 Task: Find connections with filter location Bernau bei Berlin with filter topic #Hiringandpromotionwith filter profile language English with filter current company R1 RCM with filter school Dr. B. R. Ambedkar University, Agra with filter industry Higher Education with filter service category DUI Law with filter keywords title Nurse Practitioner
Action: Mouse moved to (611, 76)
Screenshot: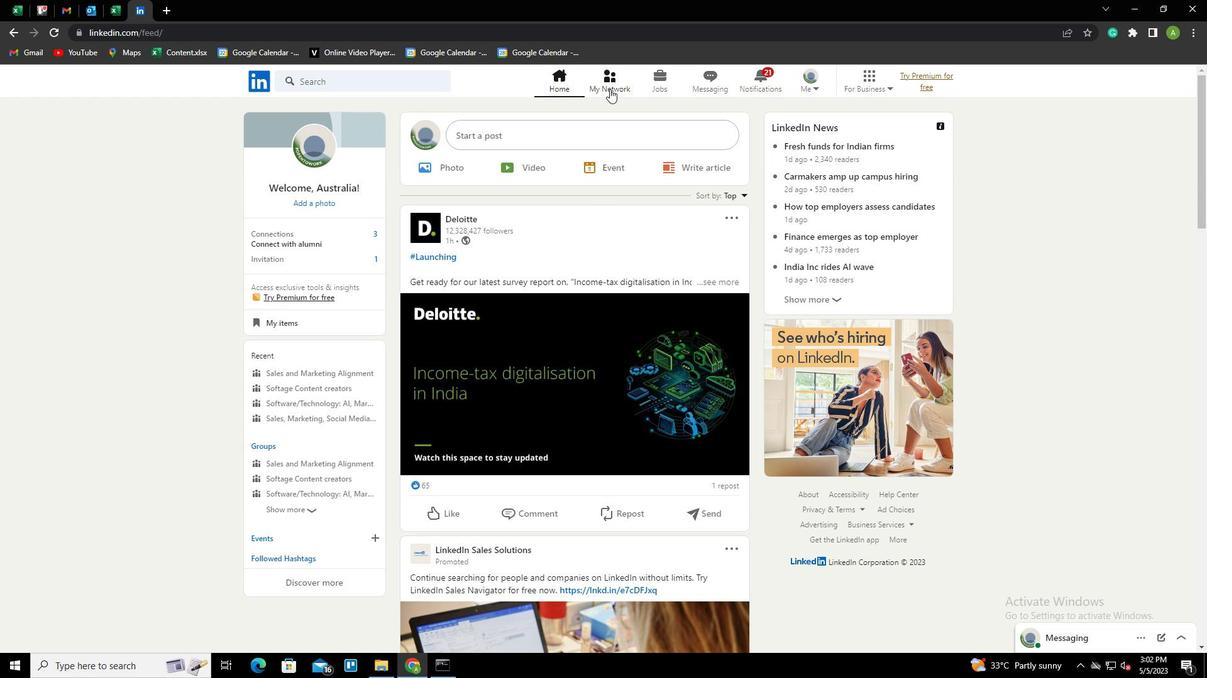 
Action: Mouse pressed left at (611, 76)
Screenshot: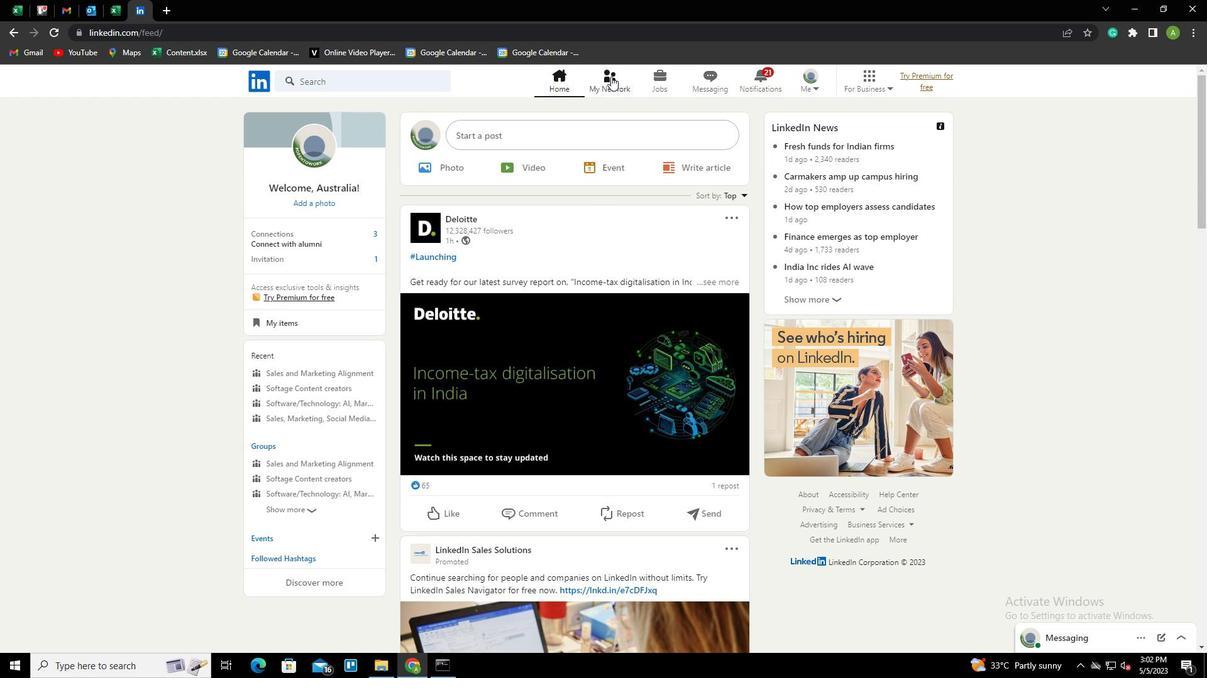 
Action: Mouse moved to (318, 145)
Screenshot: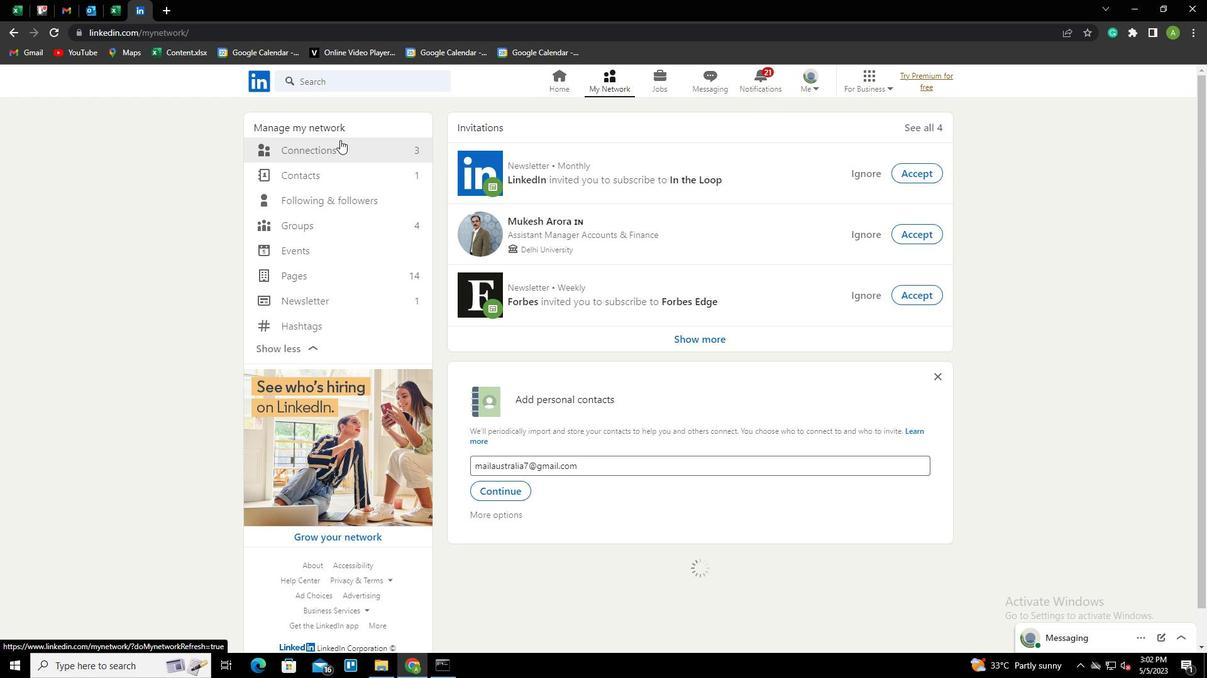 
Action: Mouse pressed left at (318, 145)
Screenshot: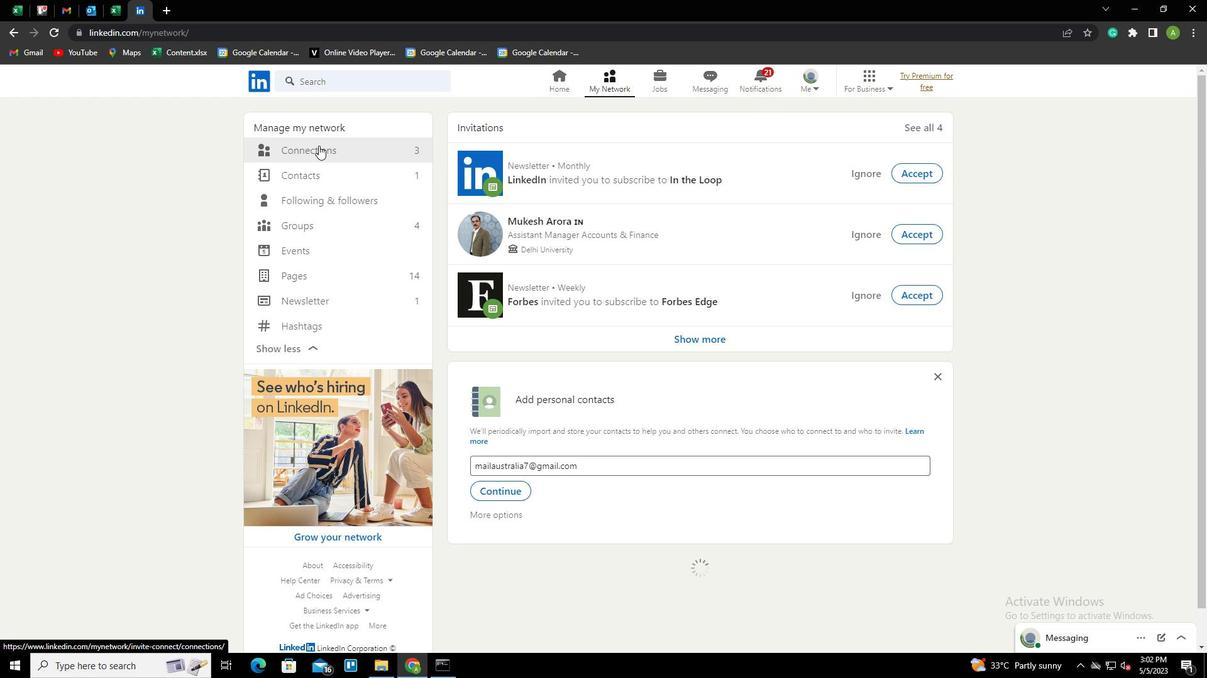 
Action: Mouse moved to (702, 149)
Screenshot: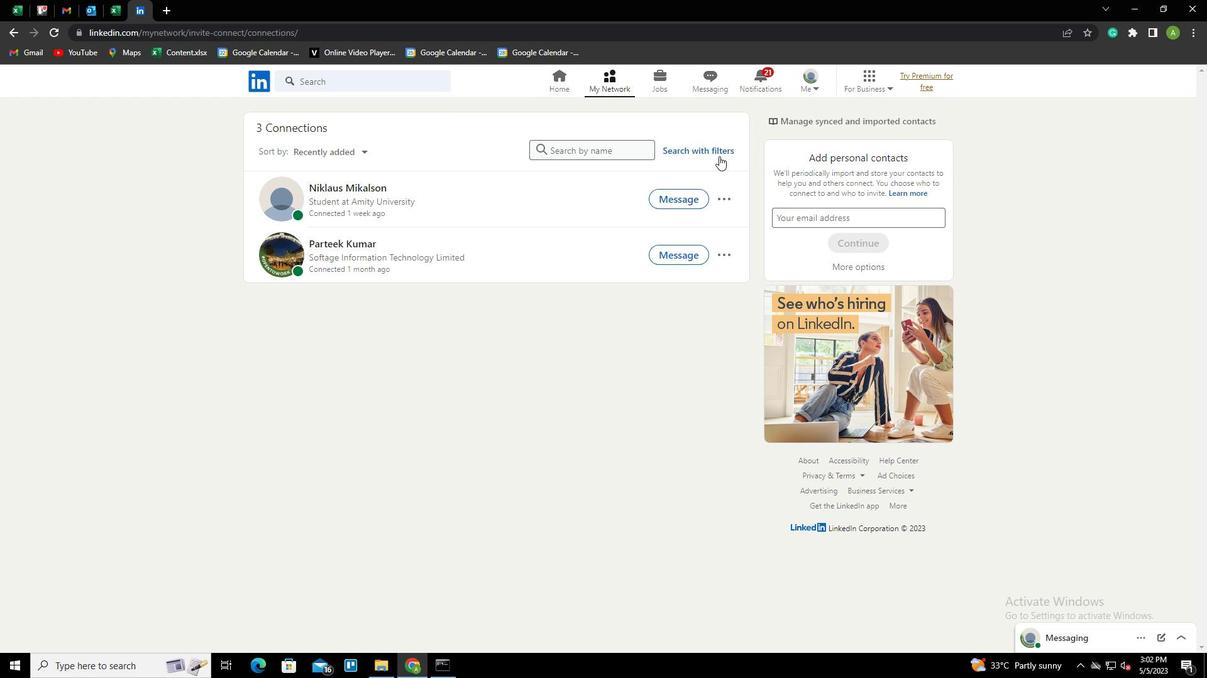 
Action: Mouse pressed left at (702, 149)
Screenshot: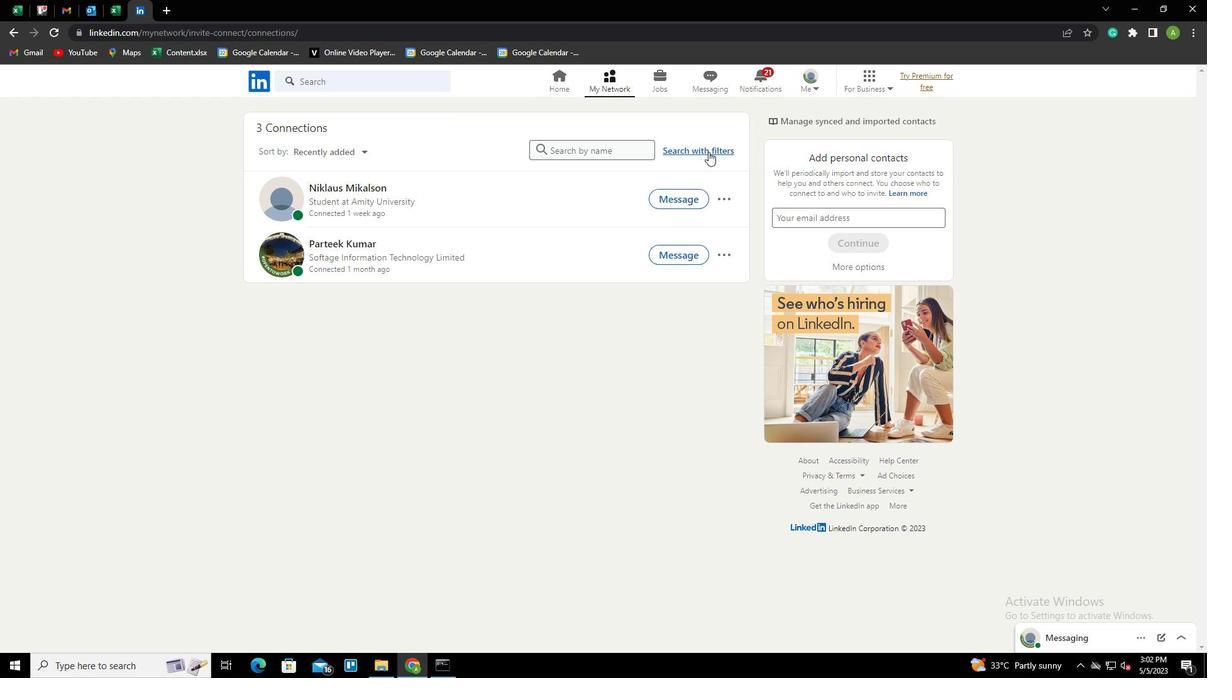 
Action: Mouse moved to (635, 116)
Screenshot: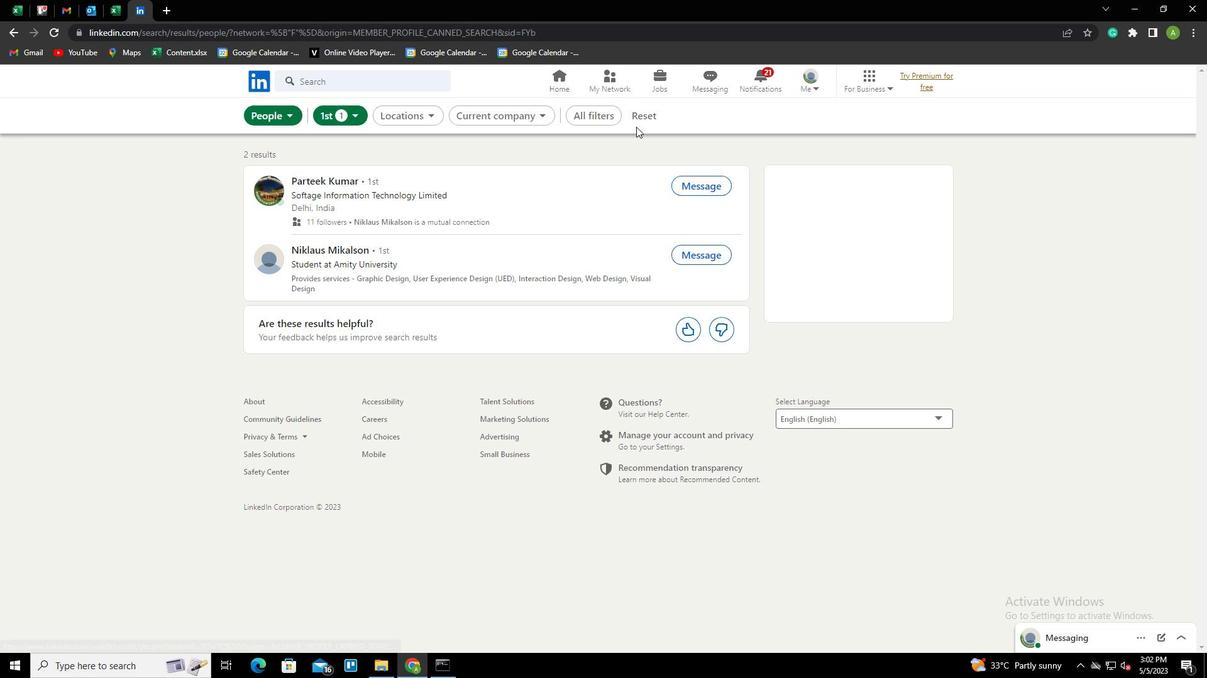 
Action: Mouse pressed left at (635, 116)
Screenshot: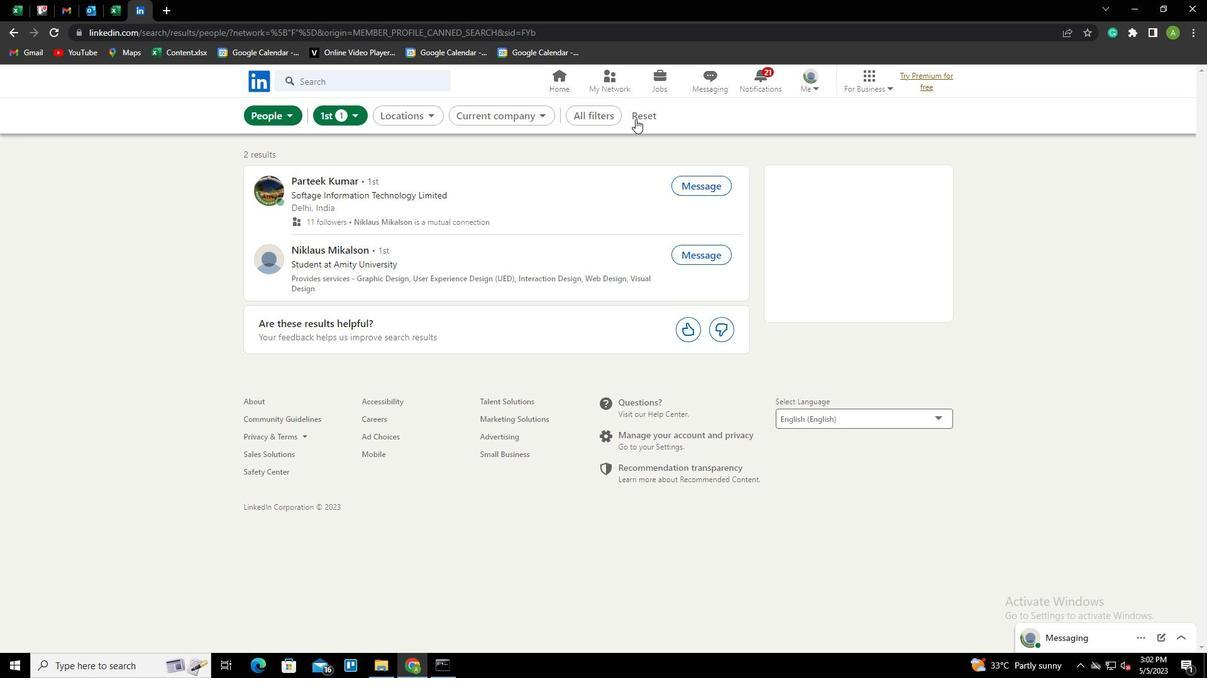 
Action: Mouse moved to (616, 118)
Screenshot: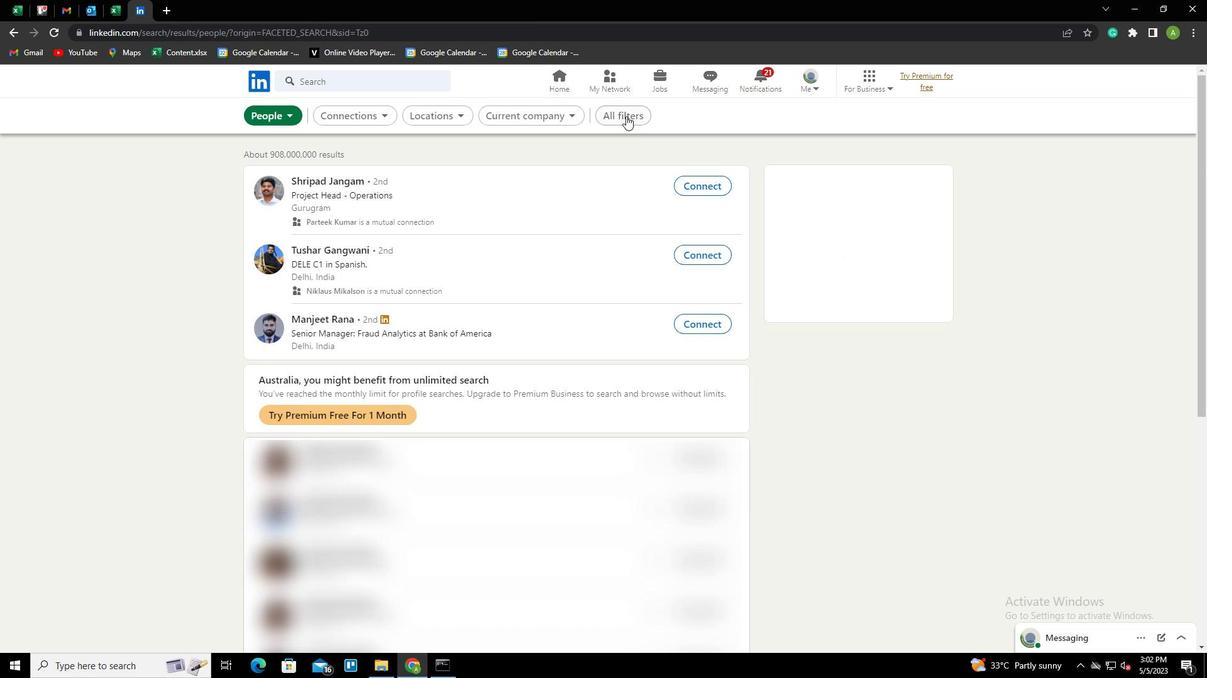 
Action: Mouse pressed left at (616, 118)
Screenshot: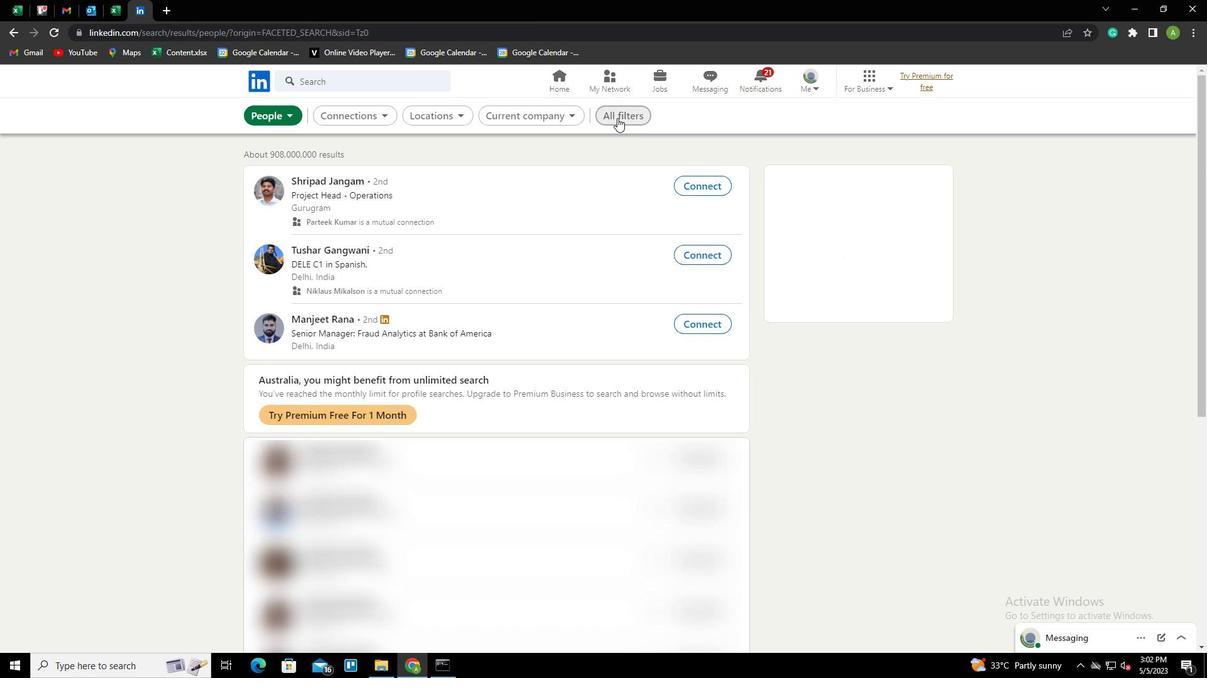 
Action: Mouse moved to (1007, 380)
Screenshot: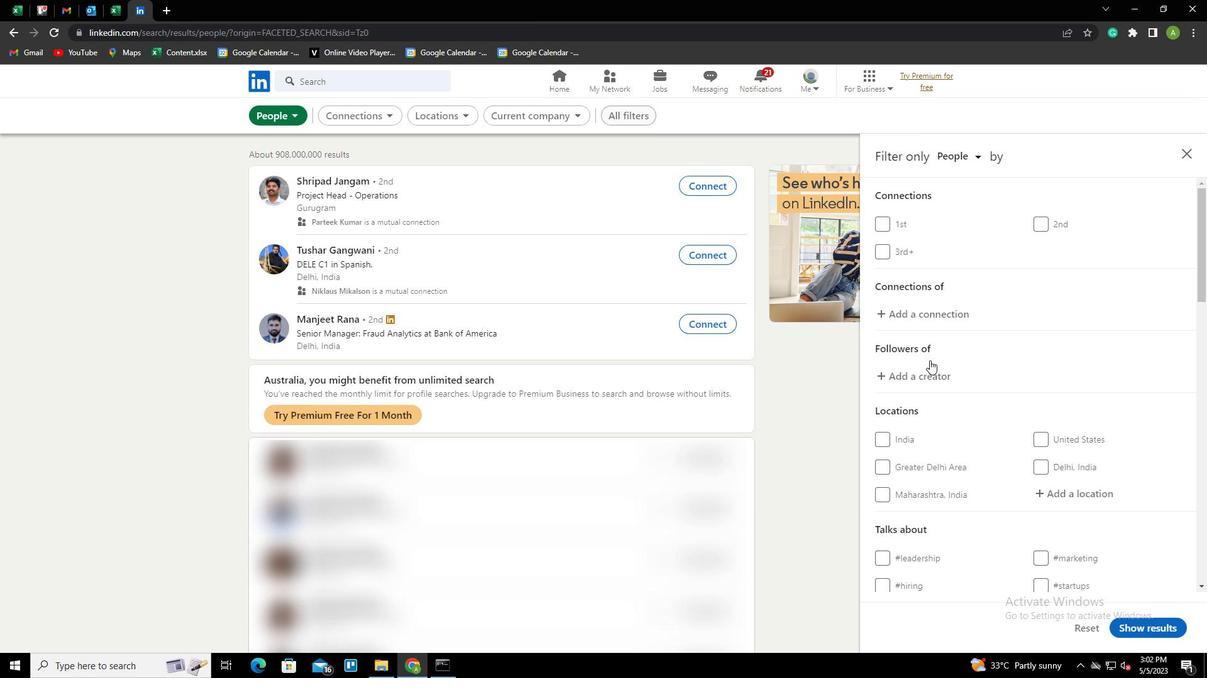 
Action: Mouse scrolled (1007, 380) with delta (0, 0)
Screenshot: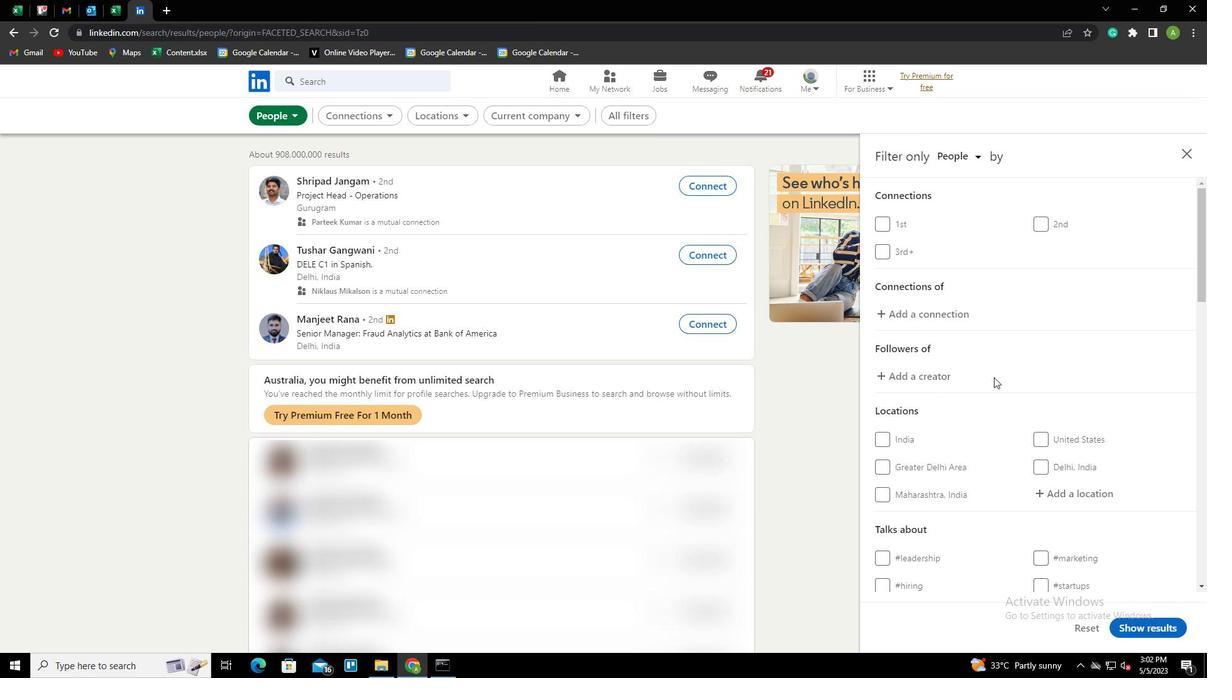 
Action: Mouse scrolled (1007, 380) with delta (0, 0)
Screenshot: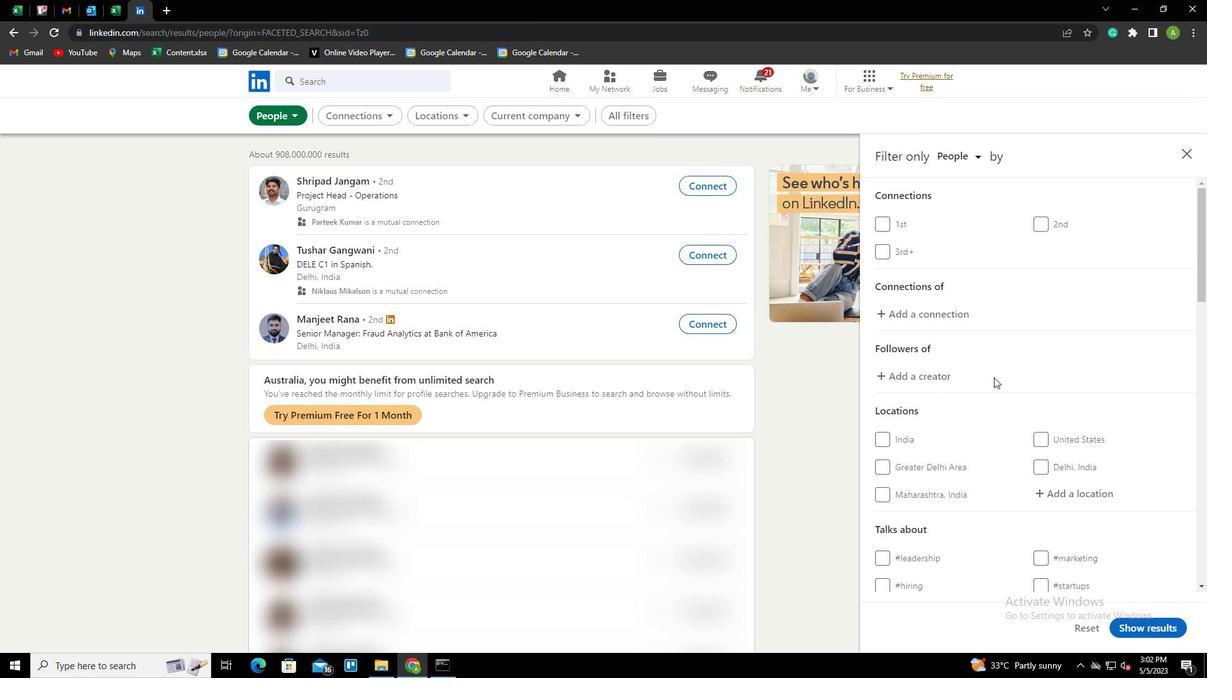 
Action: Mouse moved to (1046, 368)
Screenshot: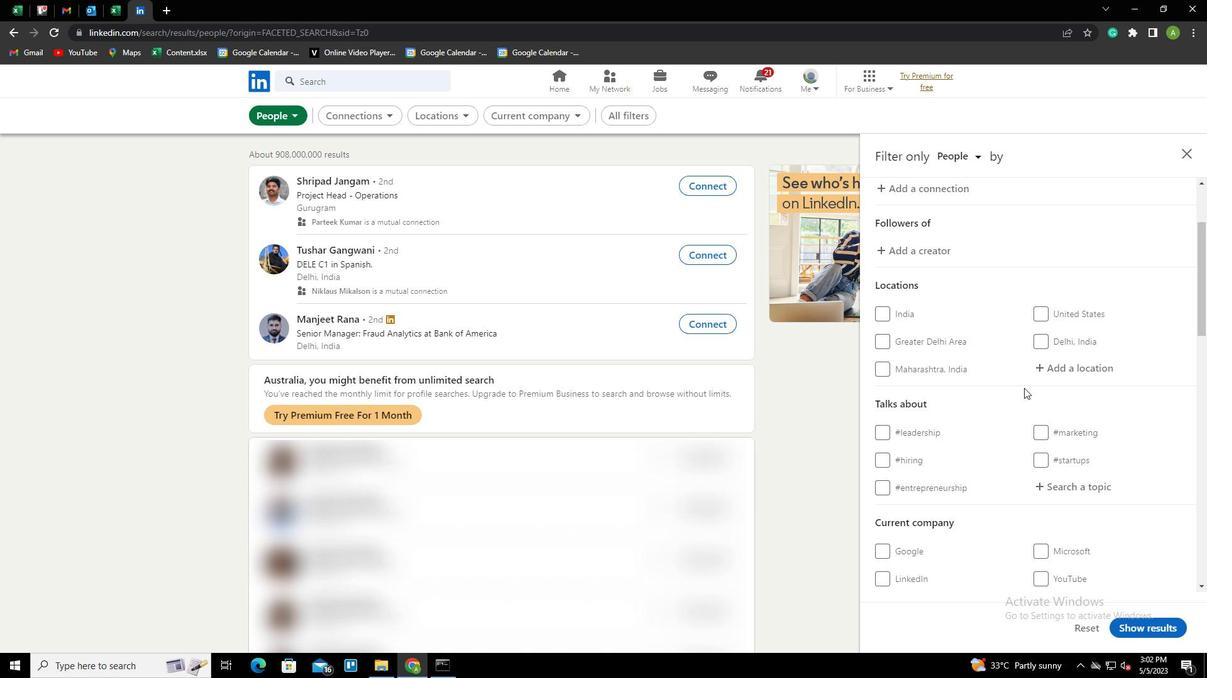 
Action: Mouse pressed left at (1046, 368)
Screenshot: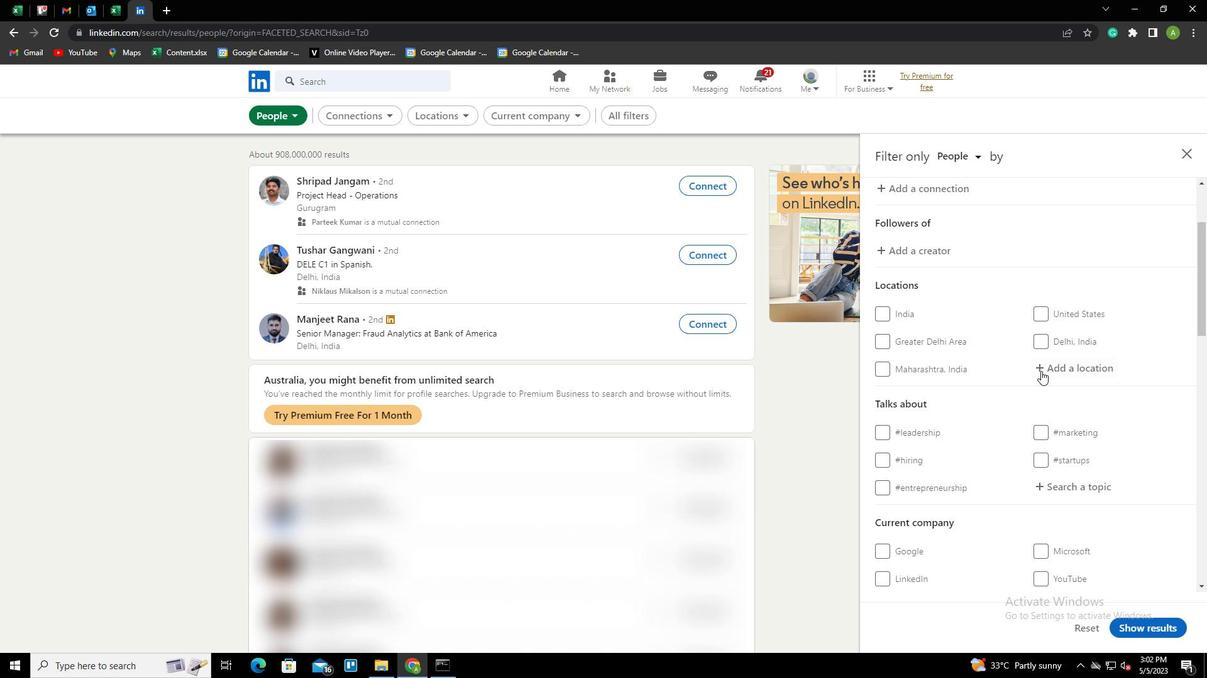 
Action: Key pressed <Key.shift>BERNAU<Key.down><Key.enter>
Screenshot: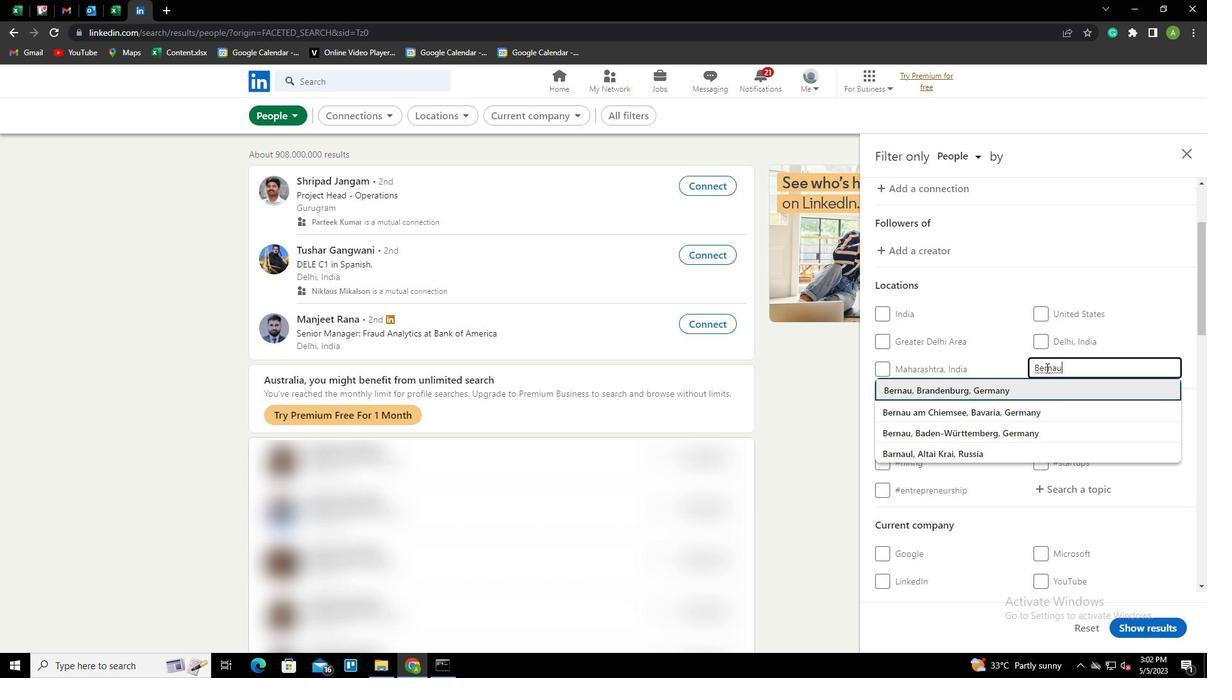 
Action: Mouse scrolled (1046, 367) with delta (0, 0)
Screenshot: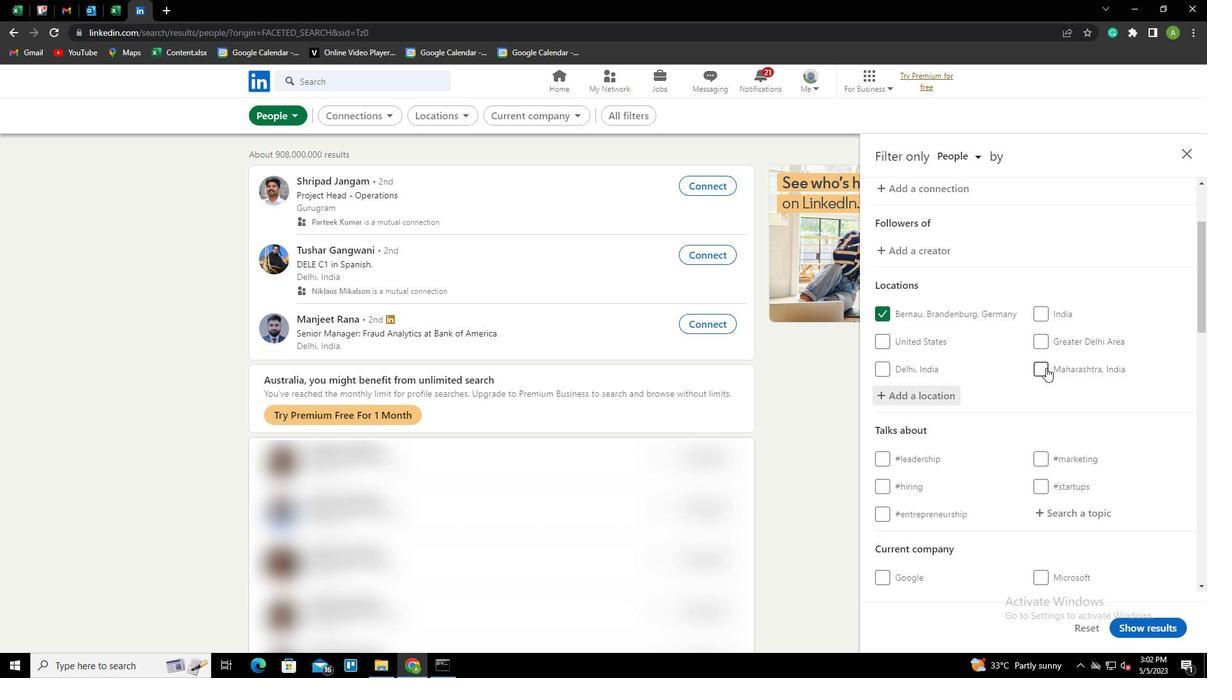 
Action: Mouse scrolled (1046, 367) with delta (0, 0)
Screenshot: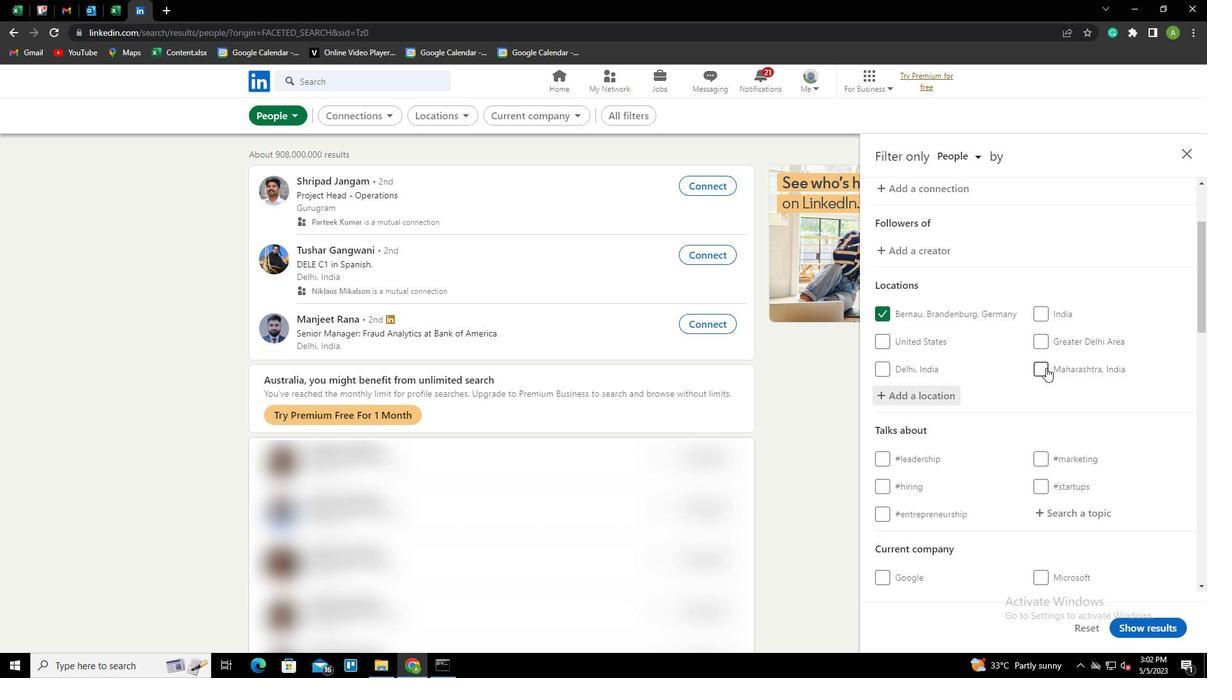 
Action: Mouse moved to (1057, 386)
Screenshot: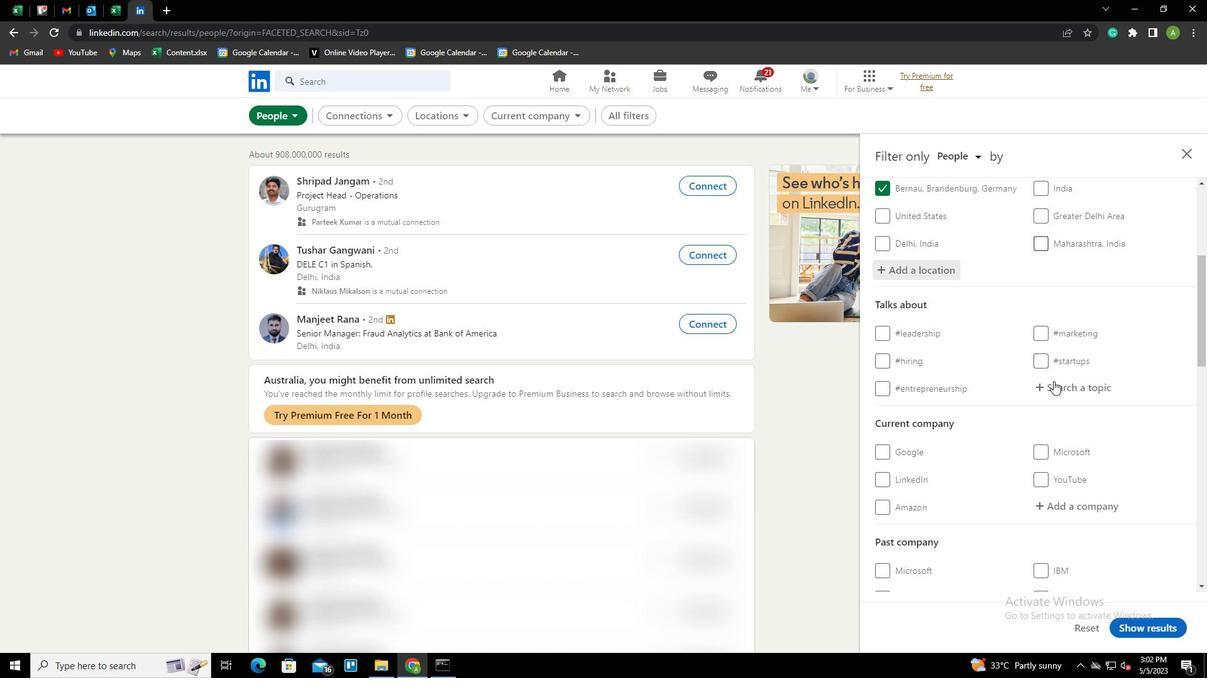 
Action: Mouse pressed left at (1057, 386)
Screenshot: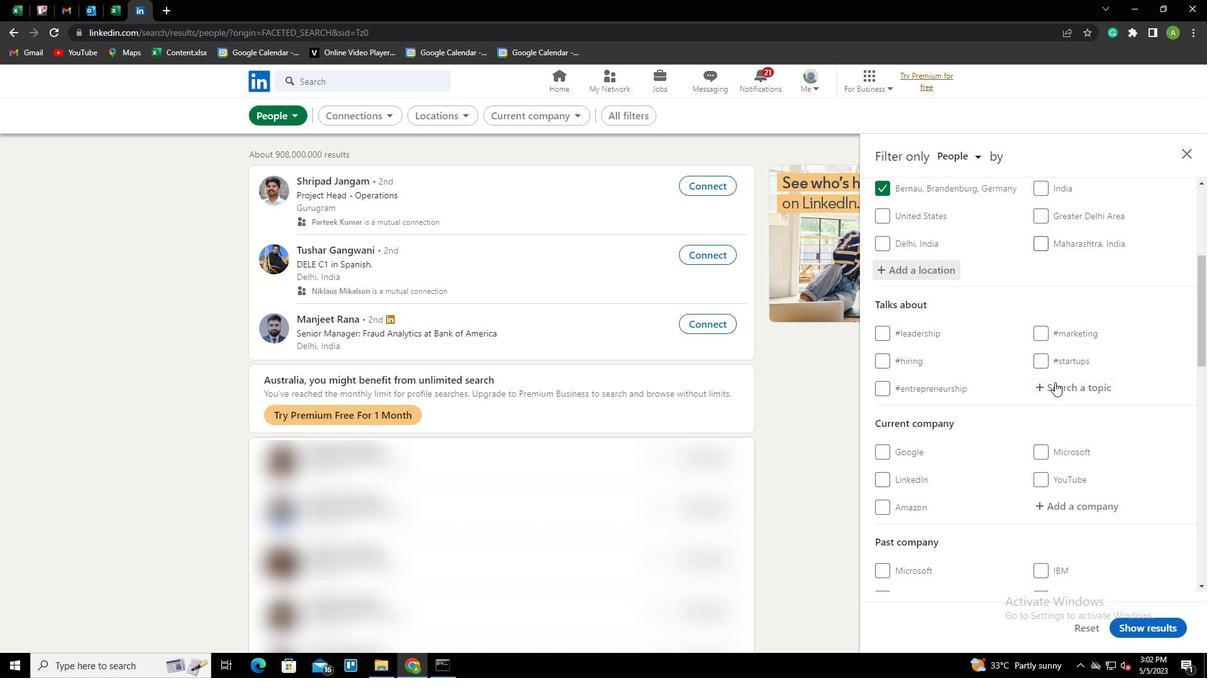 
Action: Key pressed HIRINGANDPROMOTION<Key.down><Key.enter>
Screenshot: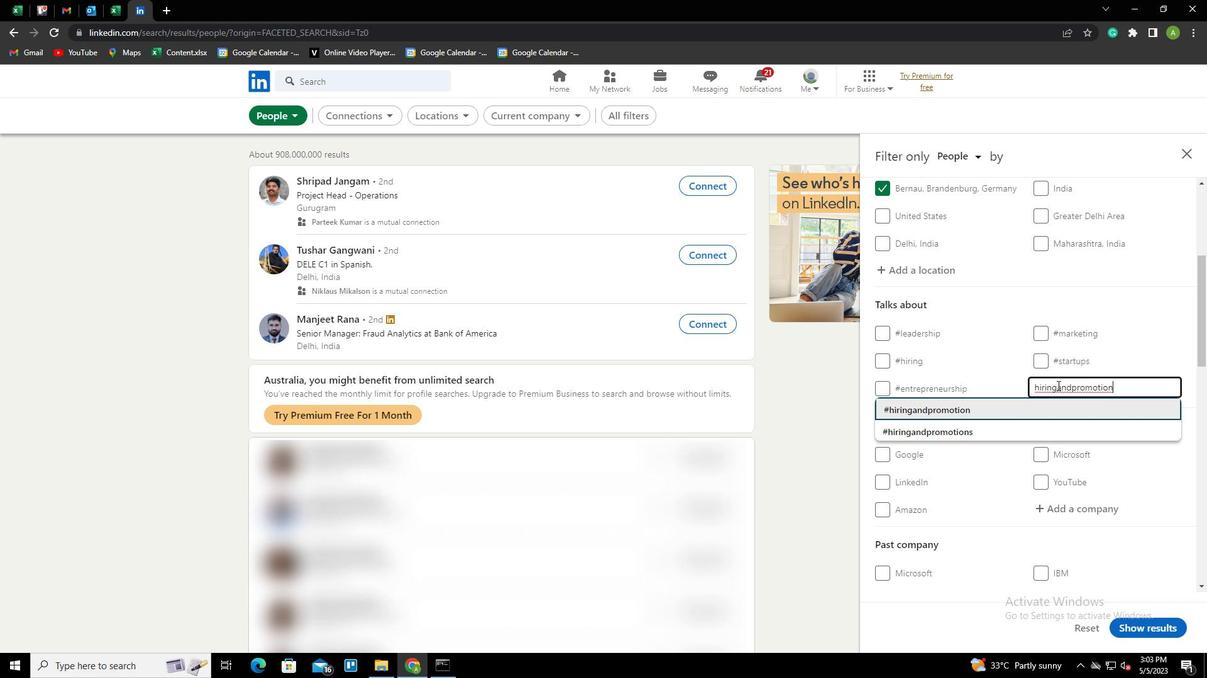 
Action: Mouse scrolled (1057, 385) with delta (0, 0)
Screenshot: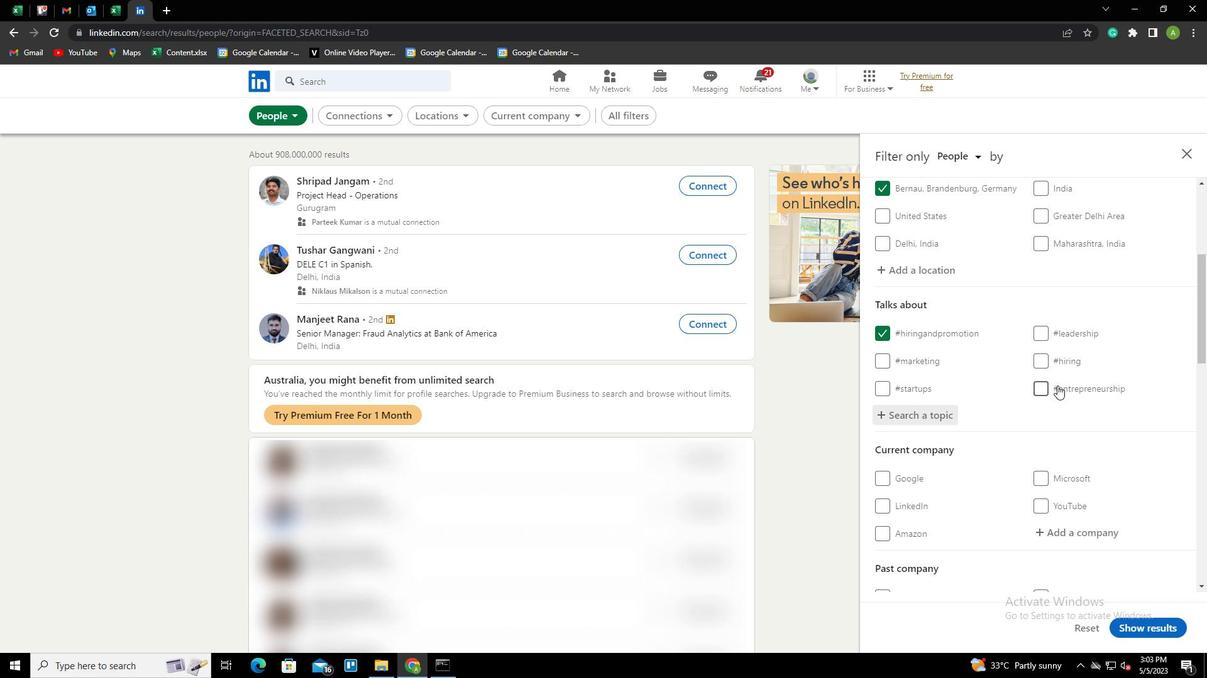 
Action: Mouse scrolled (1057, 385) with delta (0, 0)
Screenshot: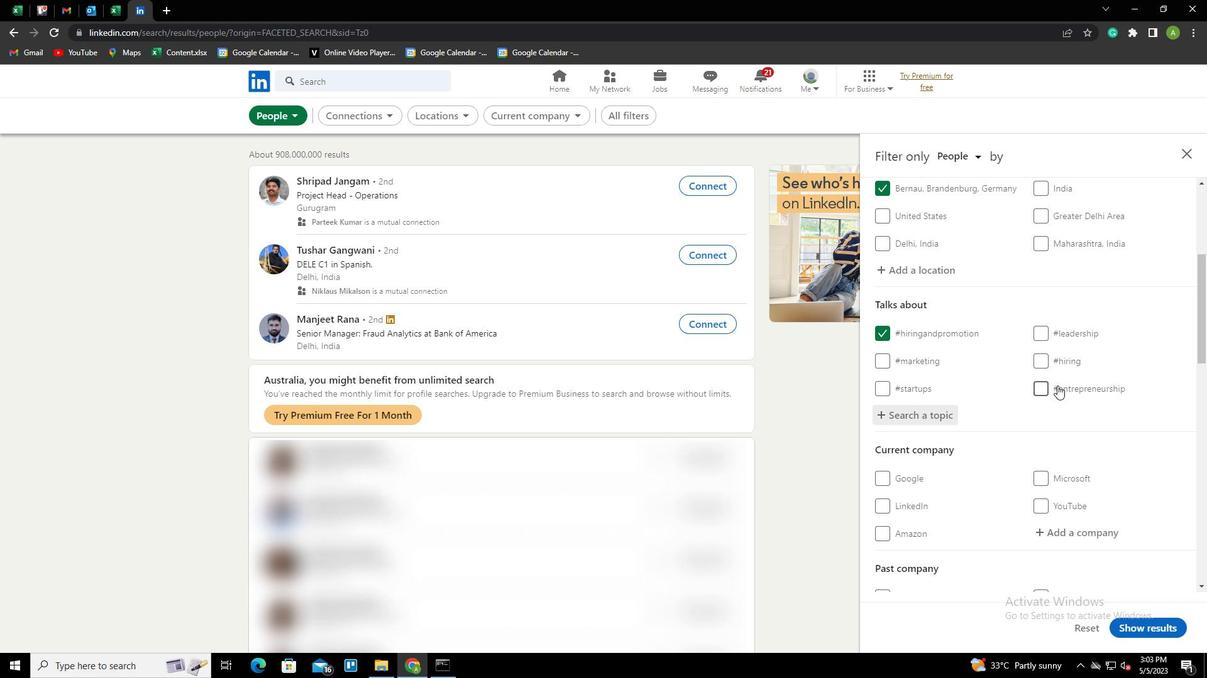 
Action: Mouse scrolled (1057, 385) with delta (0, 0)
Screenshot: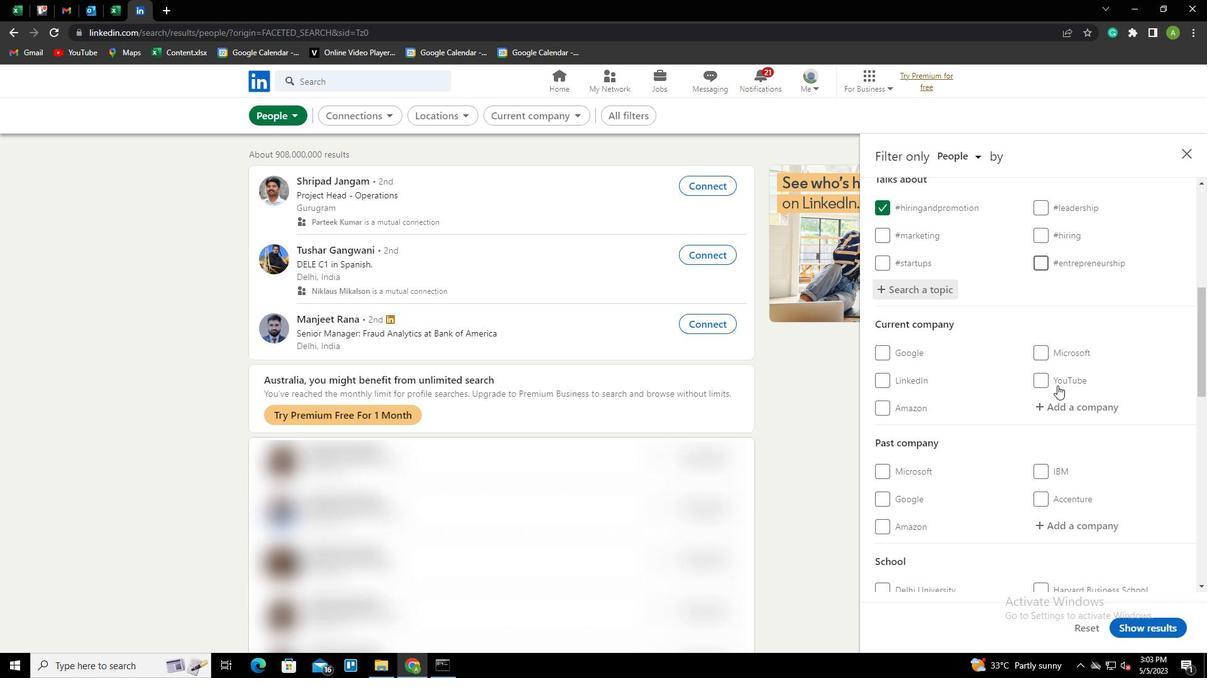 
Action: Mouse scrolled (1057, 385) with delta (0, 0)
Screenshot: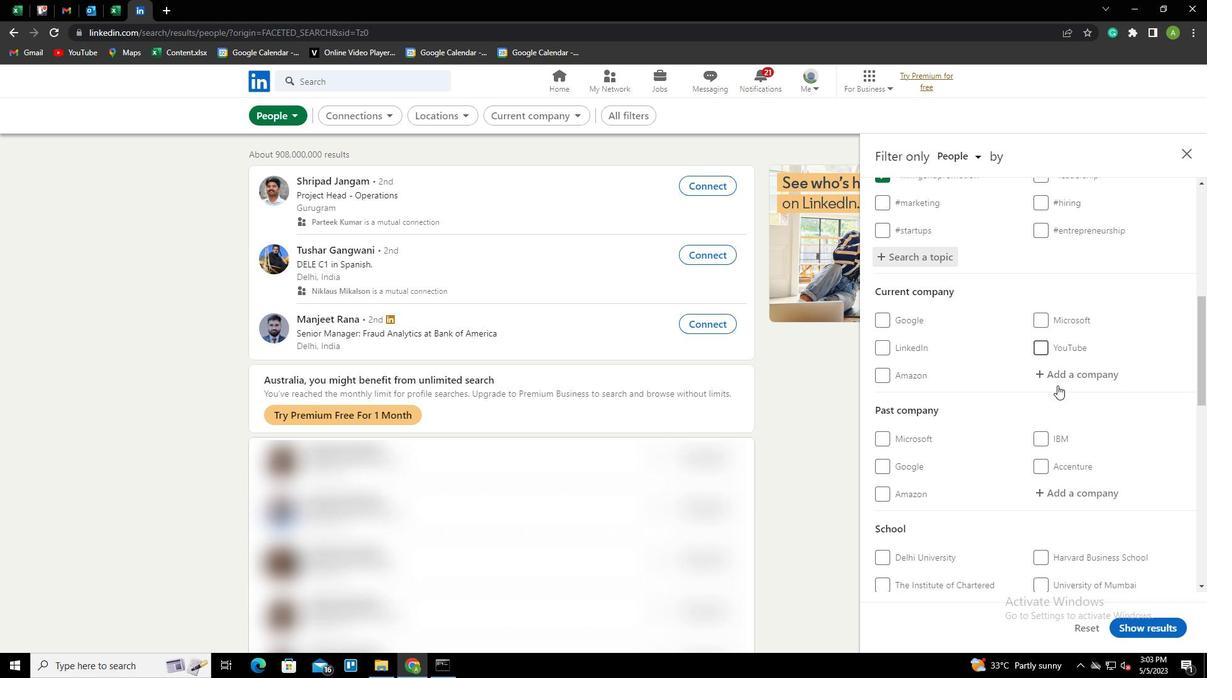 
Action: Mouse scrolled (1057, 385) with delta (0, 0)
Screenshot: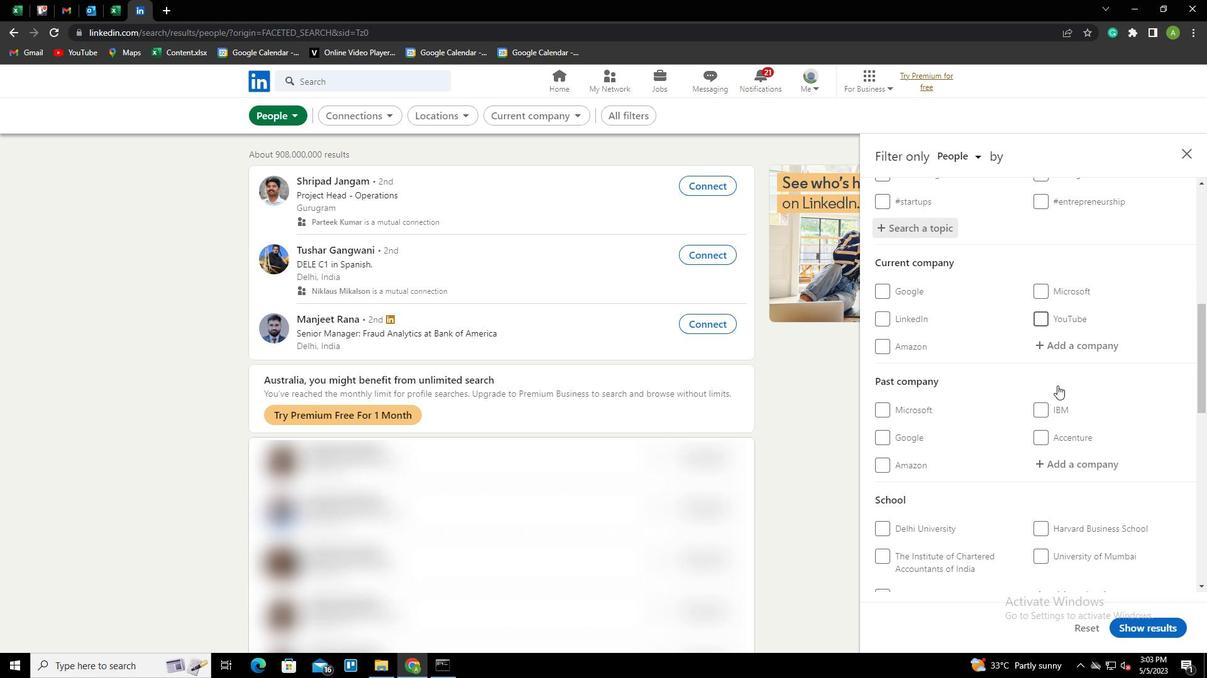 
Action: Mouse scrolled (1057, 385) with delta (0, 0)
Screenshot: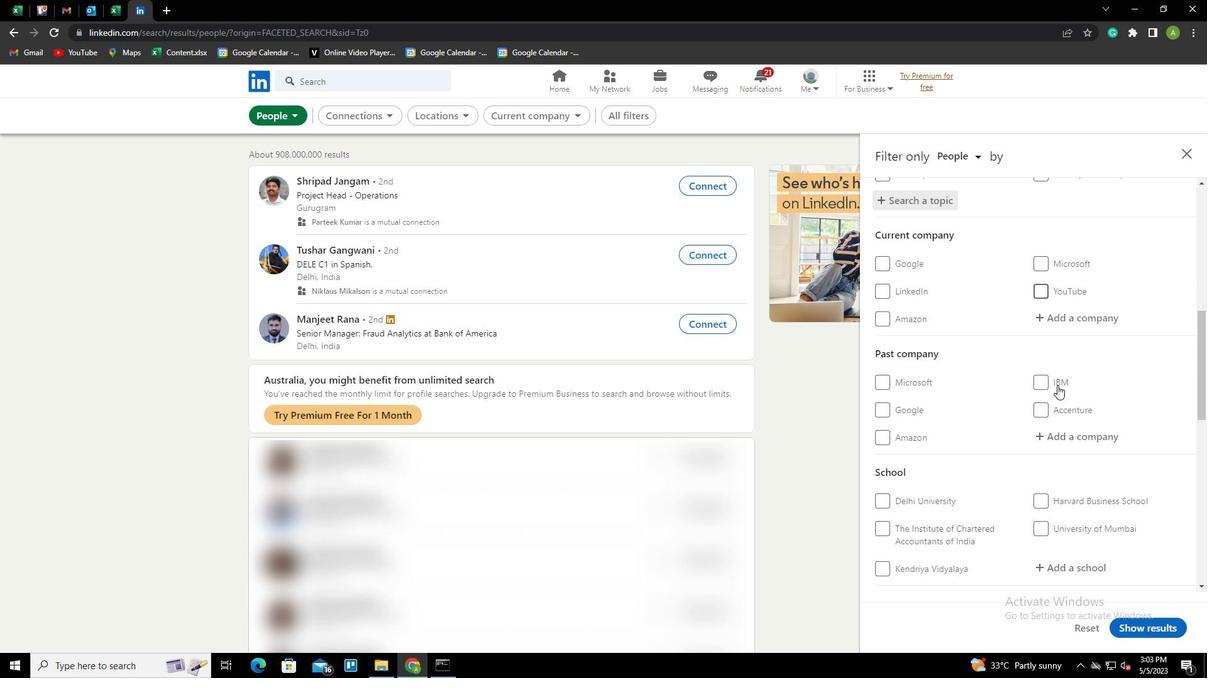 
Action: Mouse scrolled (1057, 385) with delta (0, 0)
Screenshot: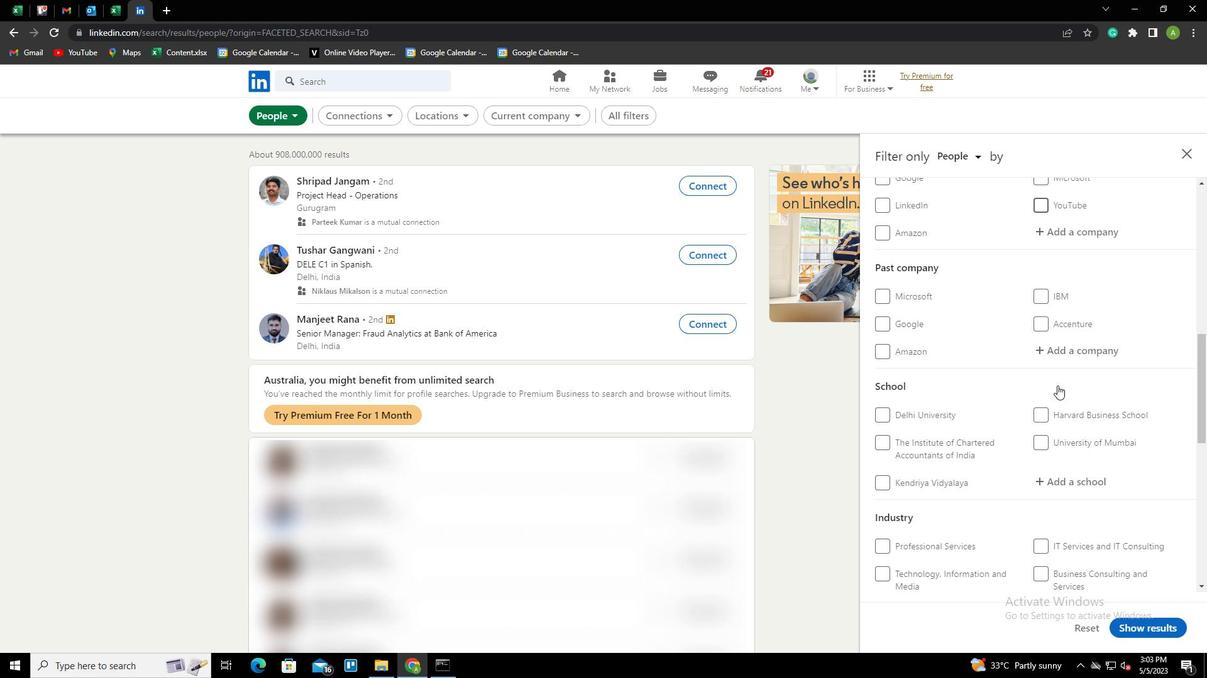
Action: Mouse scrolled (1057, 385) with delta (0, 0)
Screenshot: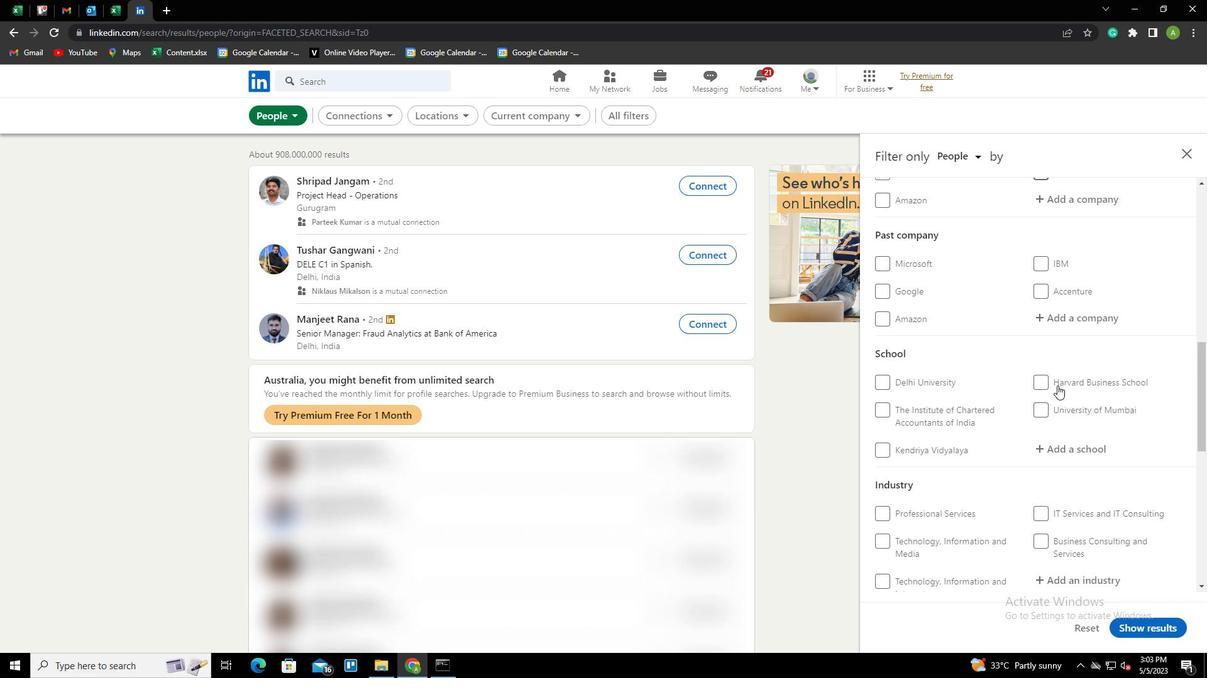 
Action: Mouse scrolled (1057, 385) with delta (0, 0)
Screenshot: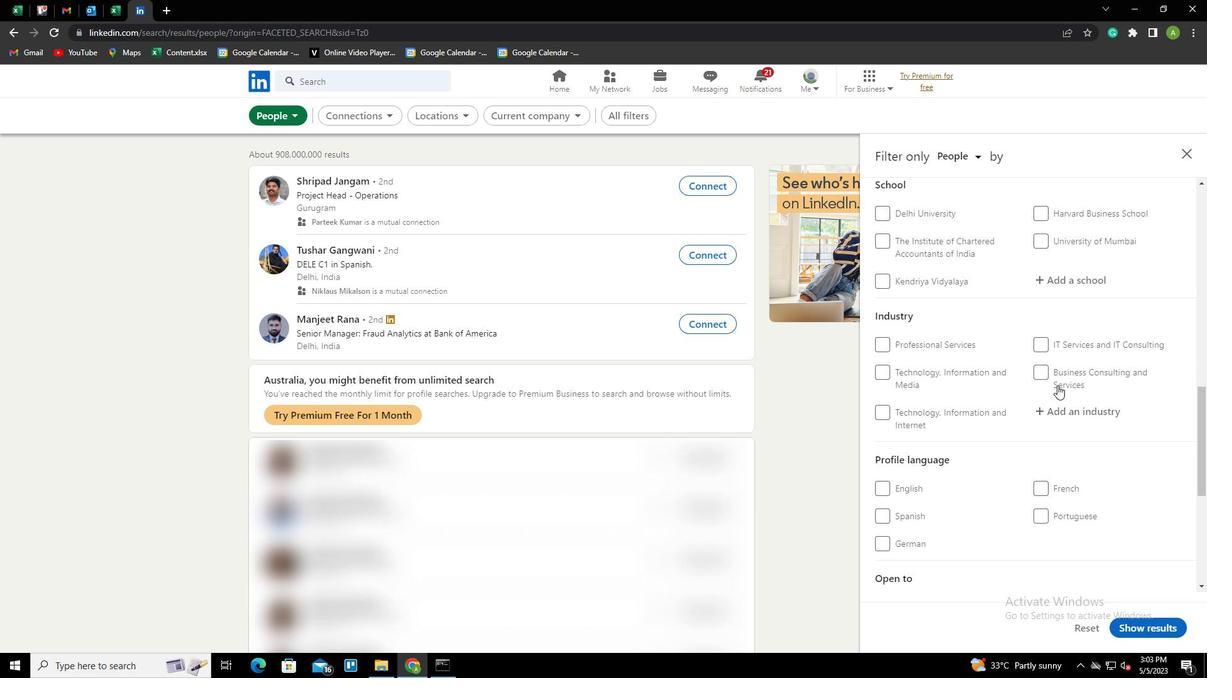 
Action: Mouse scrolled (1057, 385) with delta (0, 0)
Screenshot: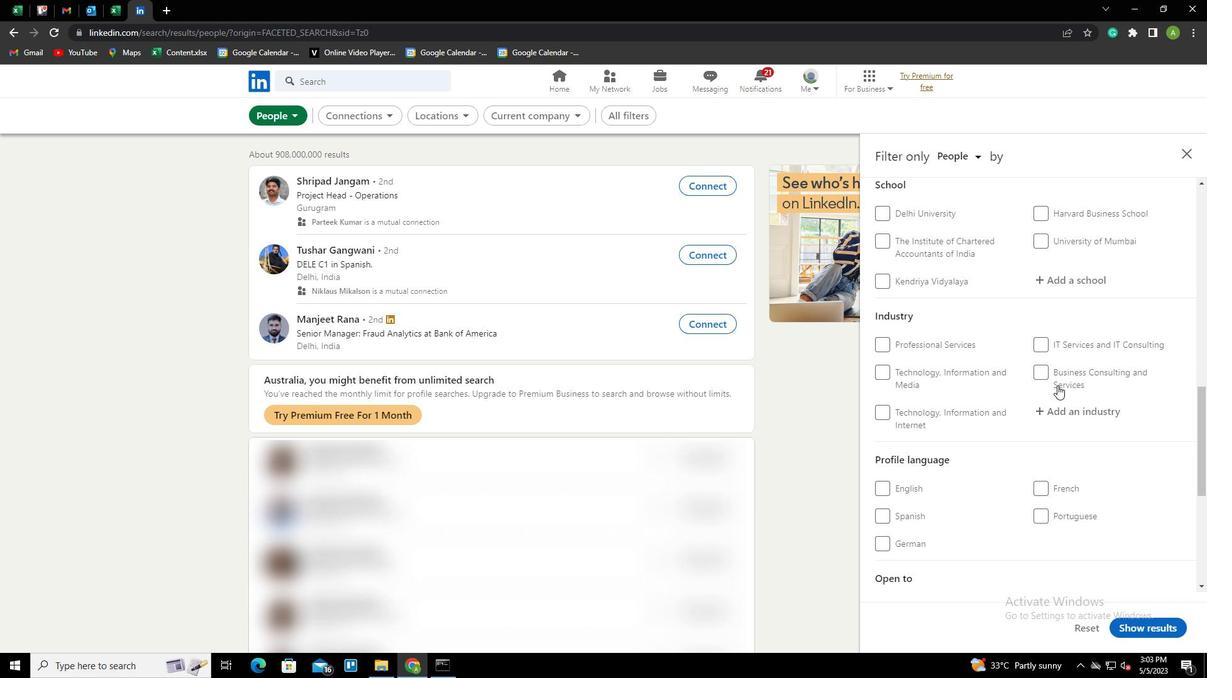 
Action: Mouse moved to (896, 363)
Screenshot: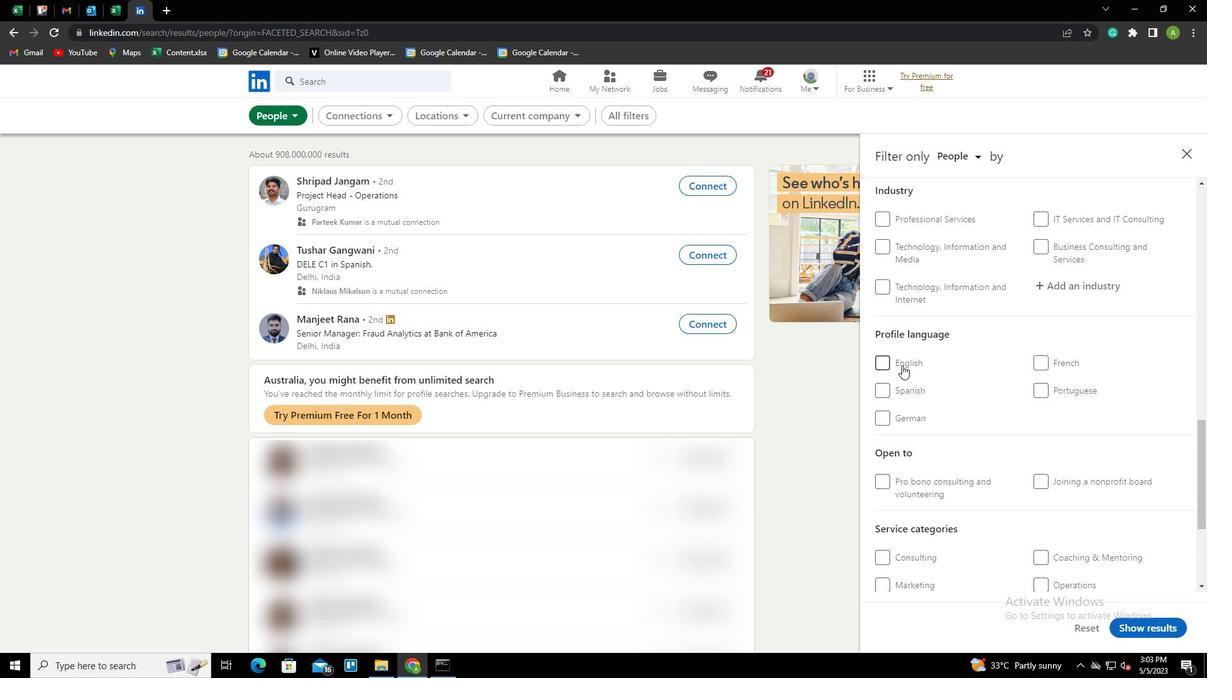 
Action: Mouse pressed left at (896, 363)
Screenshot: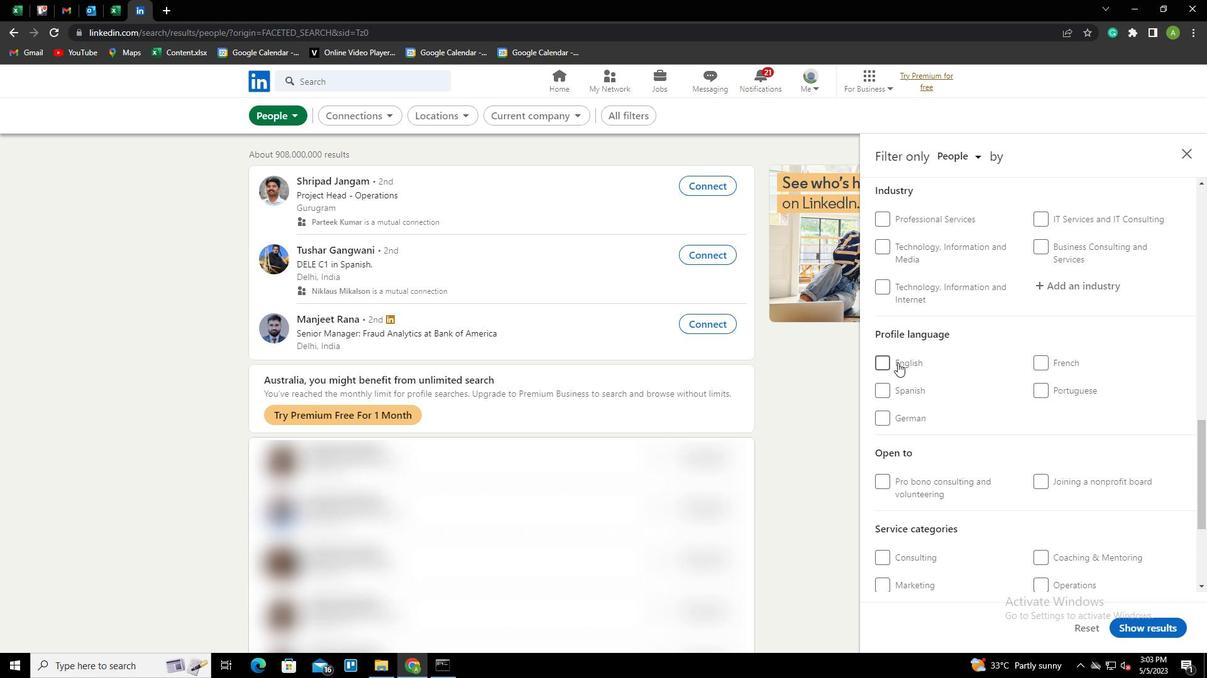 
Action: Mouse moved to (1034, 338)
Screenshot: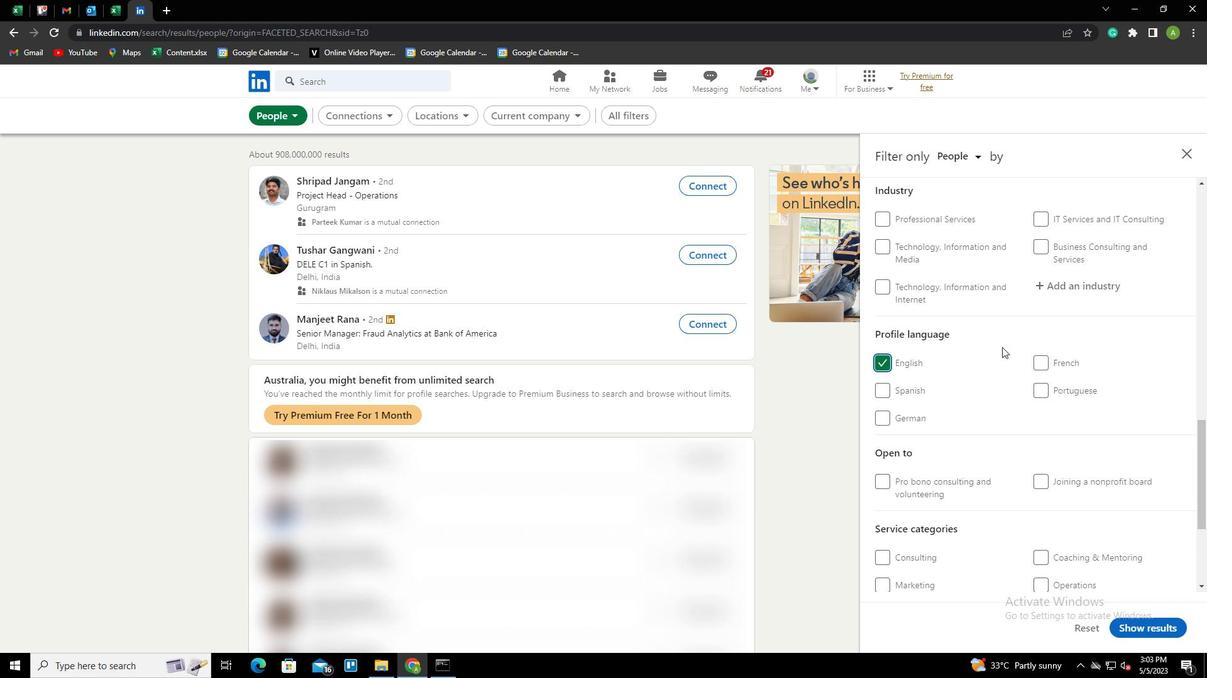
Action: Mouse scrolled (1034, 338) with delta (0, 0)
Screenshot: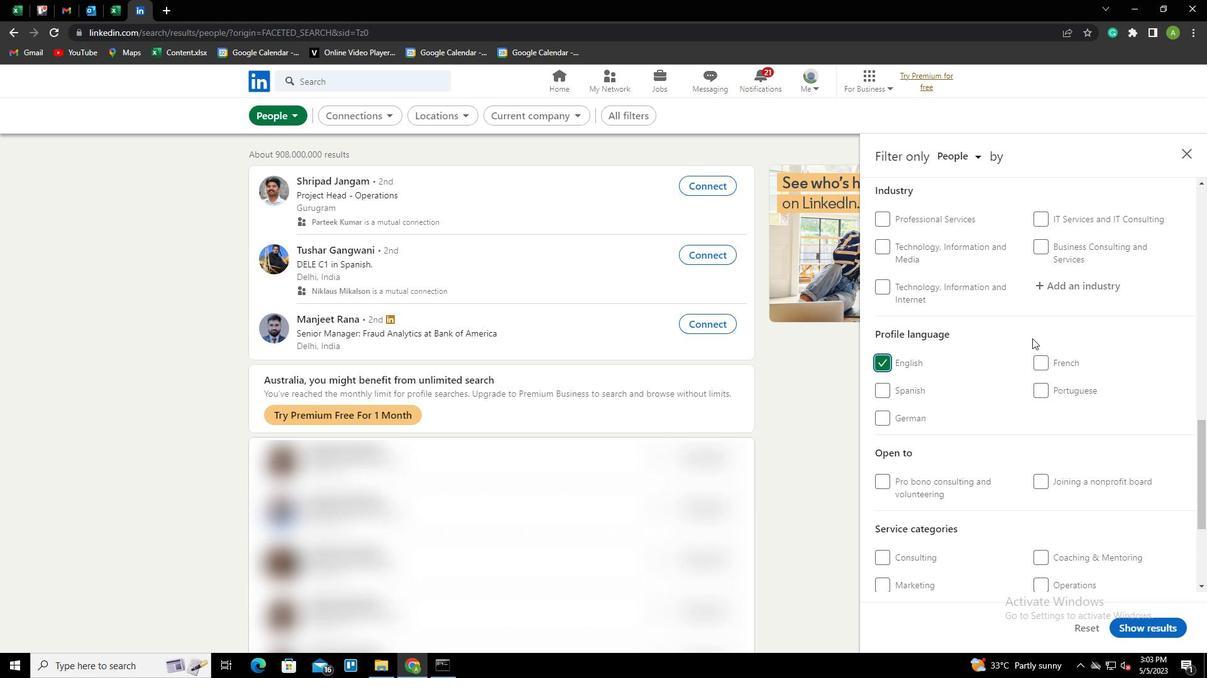 
Action: Mouse scrolled (1034, 338) with delta (0, 0)
Screenshot: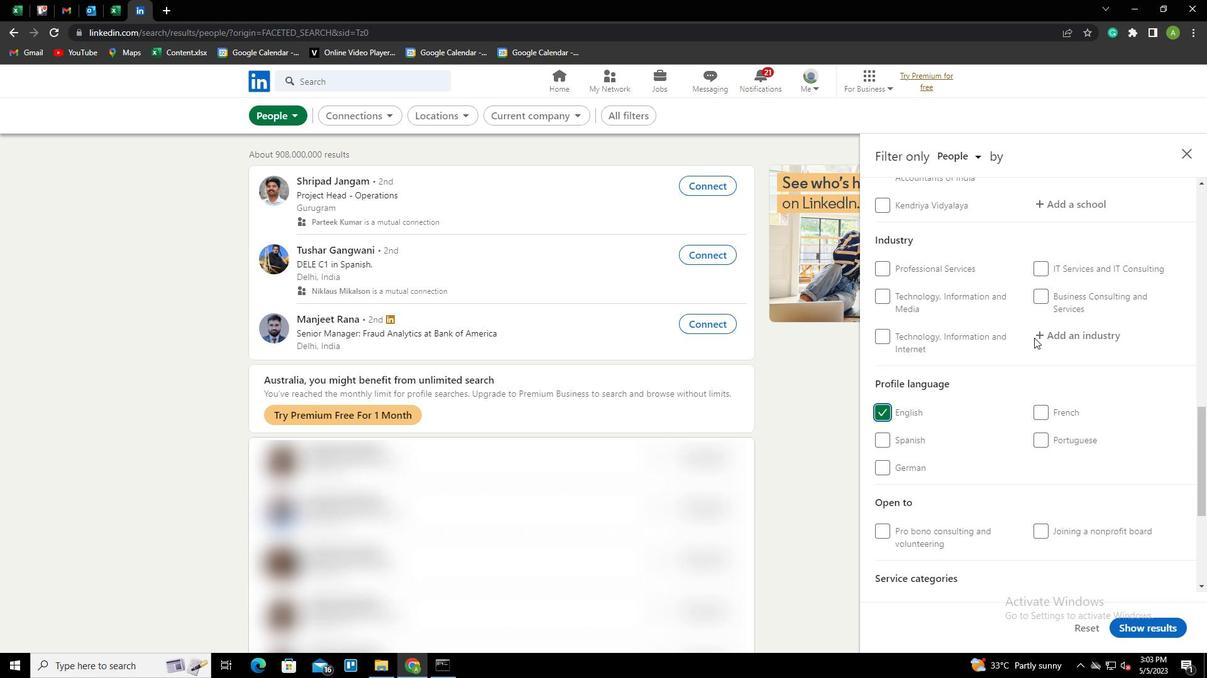 
Action: Mouse scrolled (1034, 338) with delta (0, 0)
Screenshot: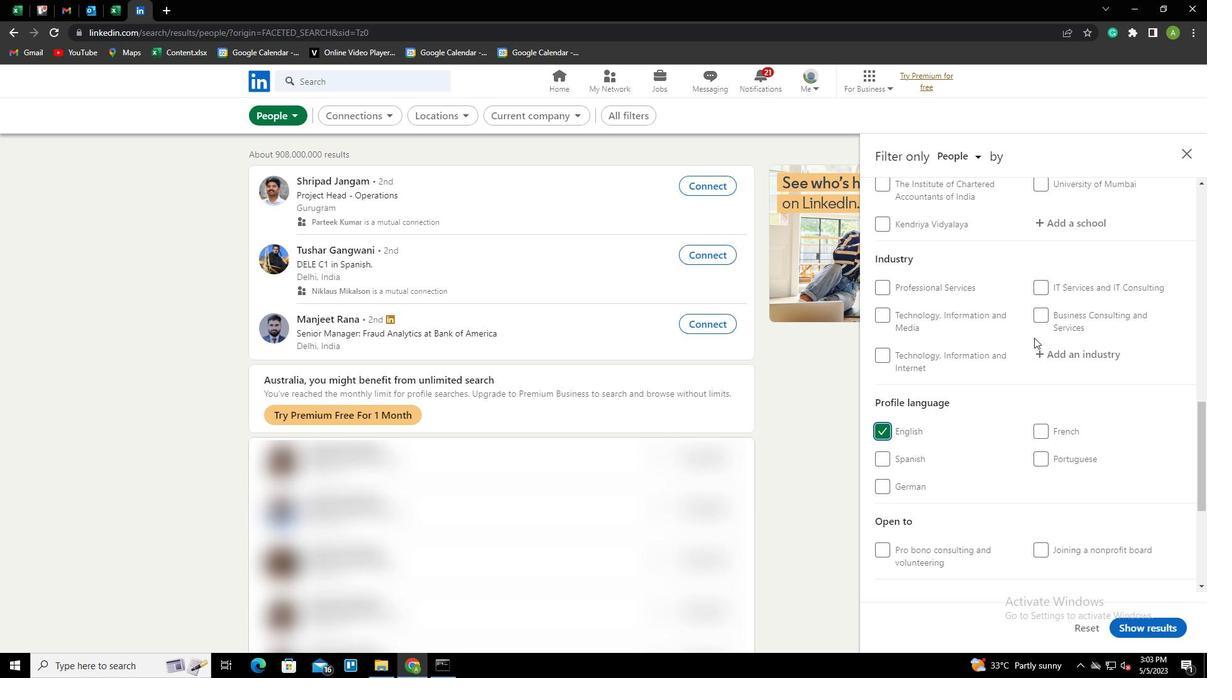 
Action: Mouse scrolled (1034, 338) with delta (0, 0)
Screenshot: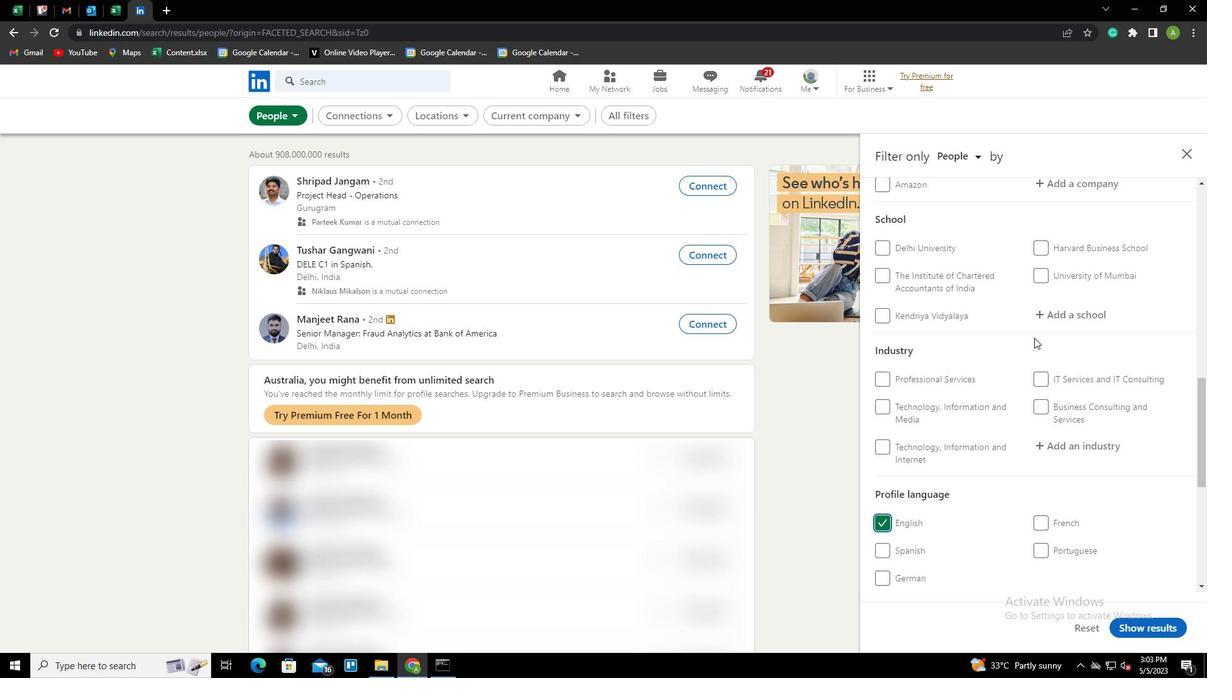 
Action: Mouse scrolled (1034, 338) with delta (0, 0)
Screenshot: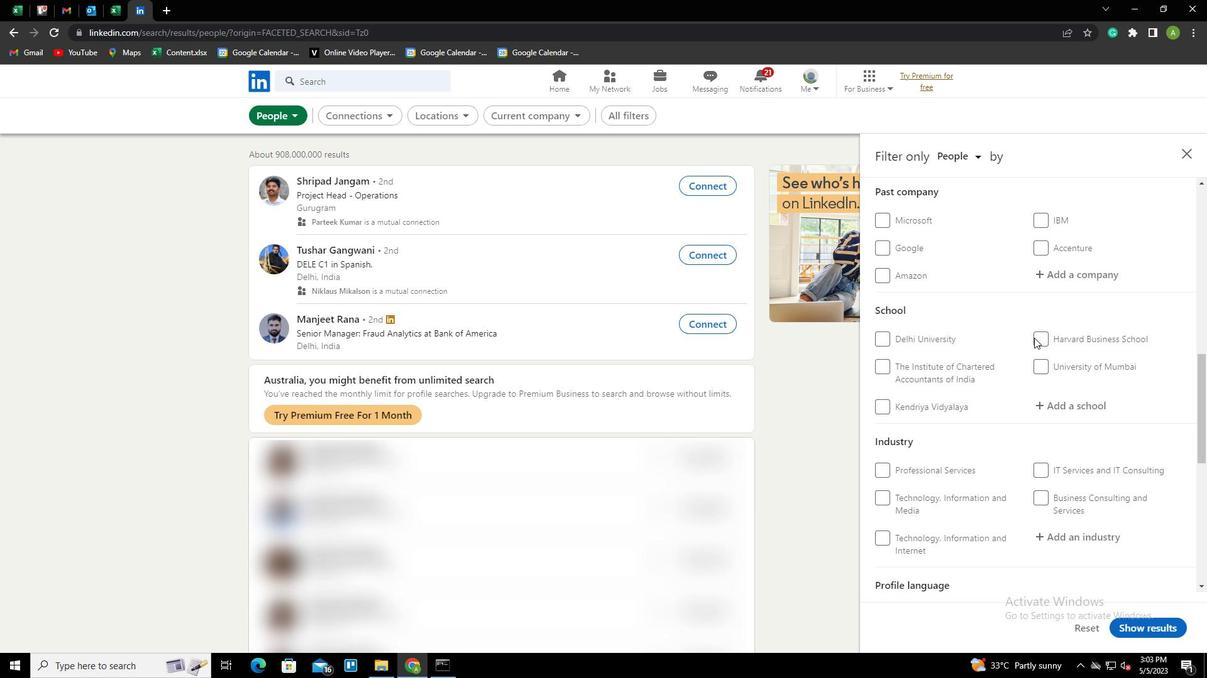 
Action: Mouse scrolled (1034, 338) with delta (0, 0)
Screenshot: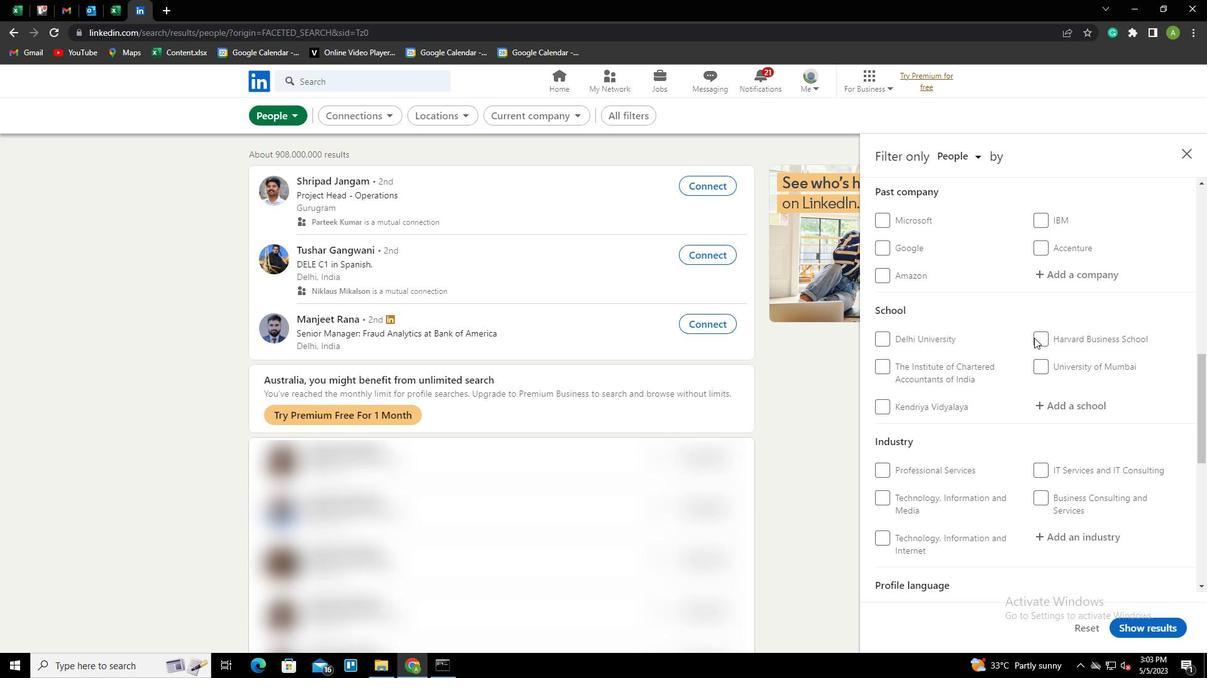 
Action: Mouse scrolled (1034, 338) with delta (0, 0)
Screenshot: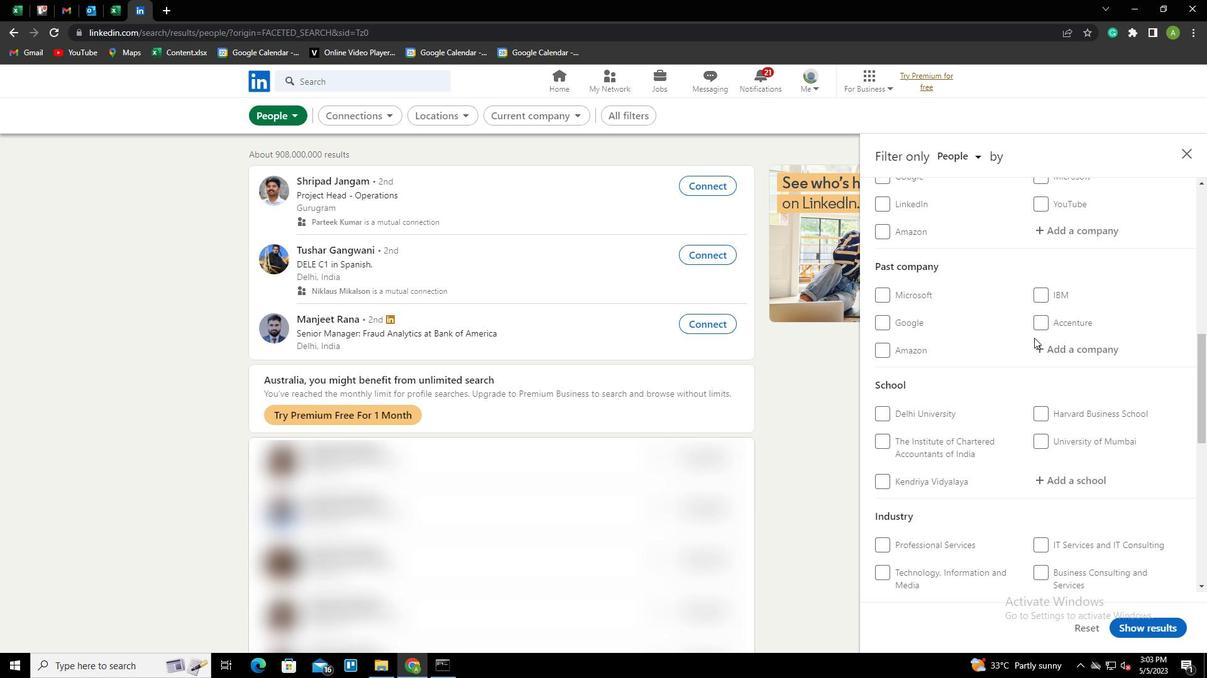 
Action: Mouse moved to (1051, 345)
Screenshot: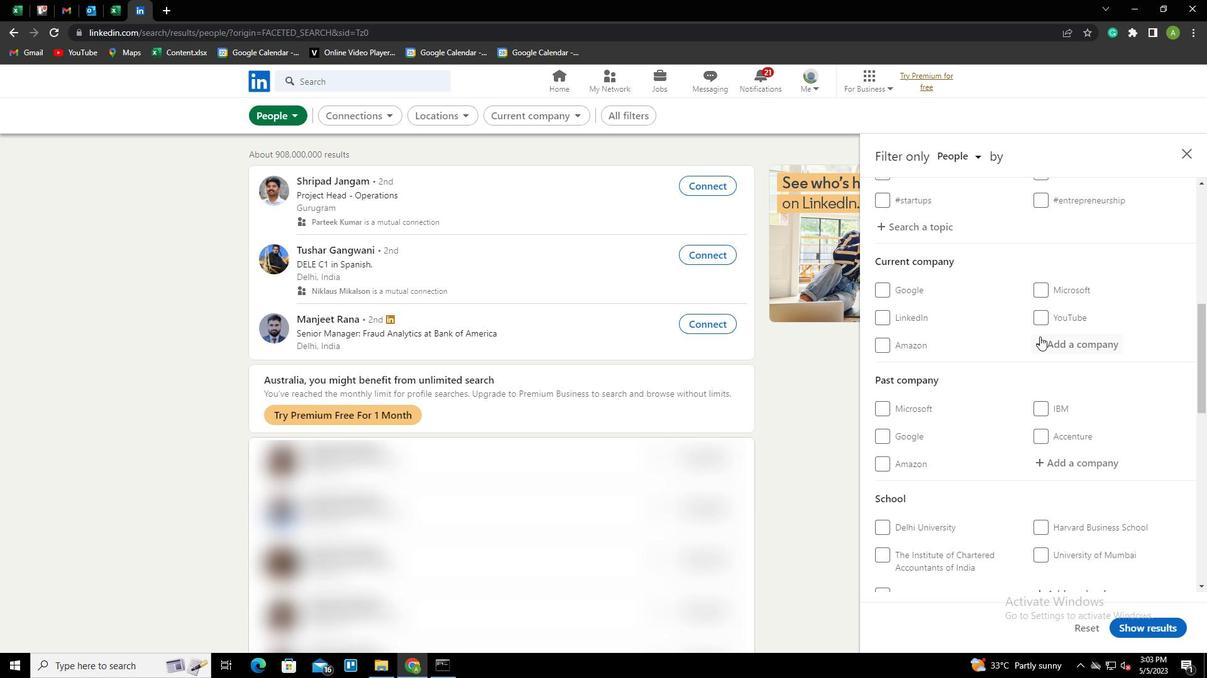 
Action: Mouse pressed left at (1051, 345)
Screenshot: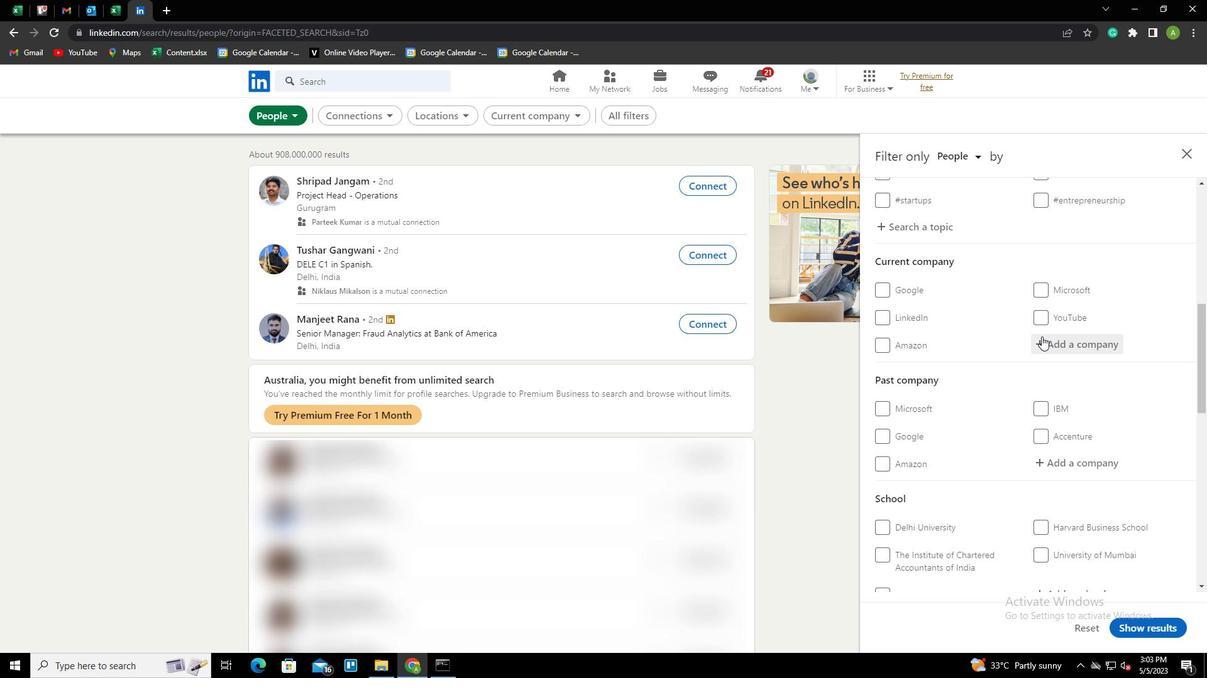 
Action: Mouse moved to (1051, 346)
Screenshot: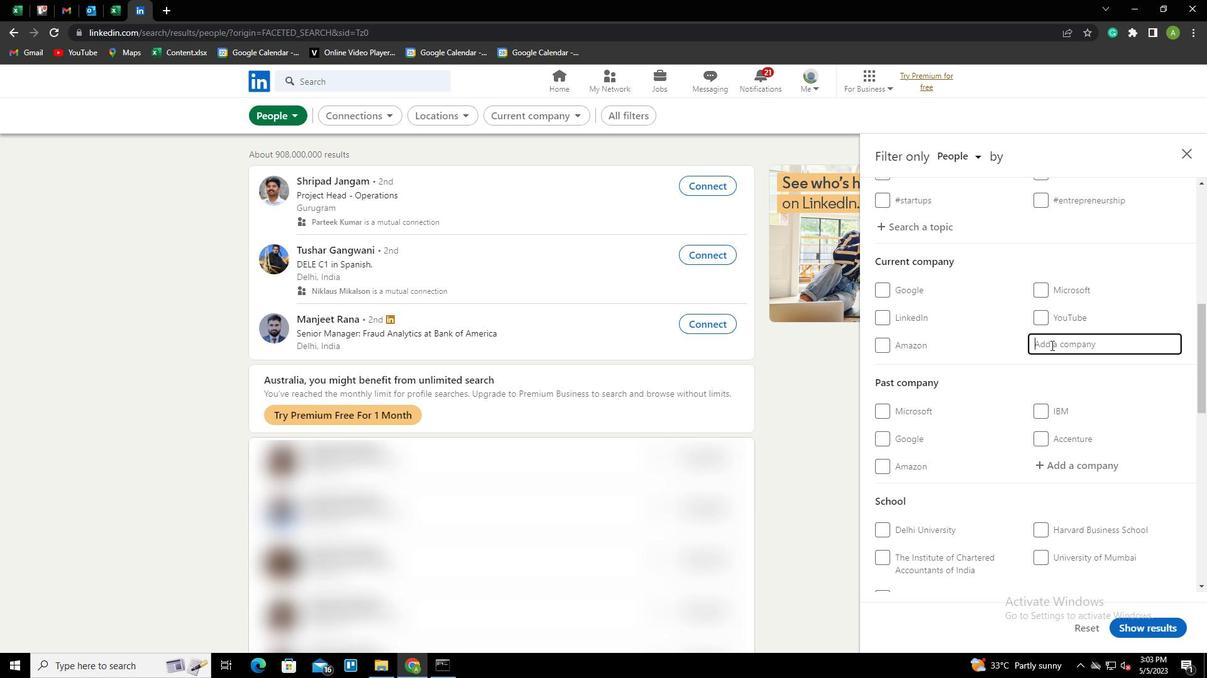 
Action: Key pressed <Key.shift>R1<Key.space><Key.shift>RCM<Key.down><Key.enter>
Screenshot: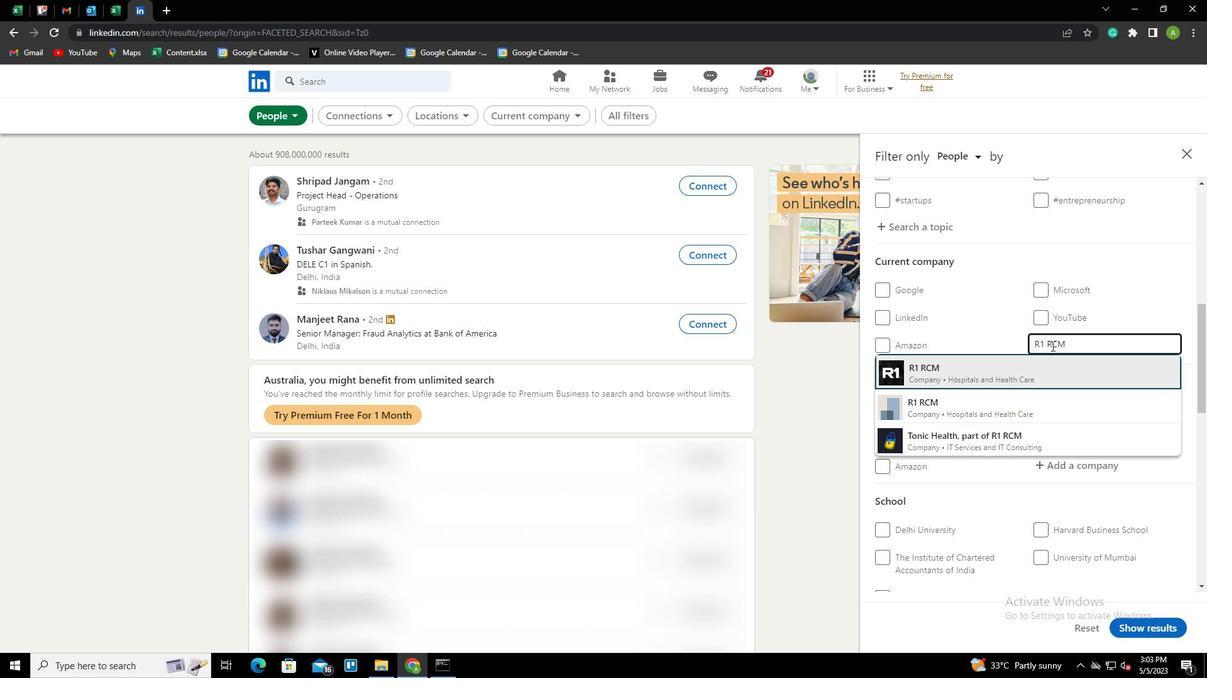 
Action: Mouse scrolled (1051, 345) with delta (0, 0)
Screenshot: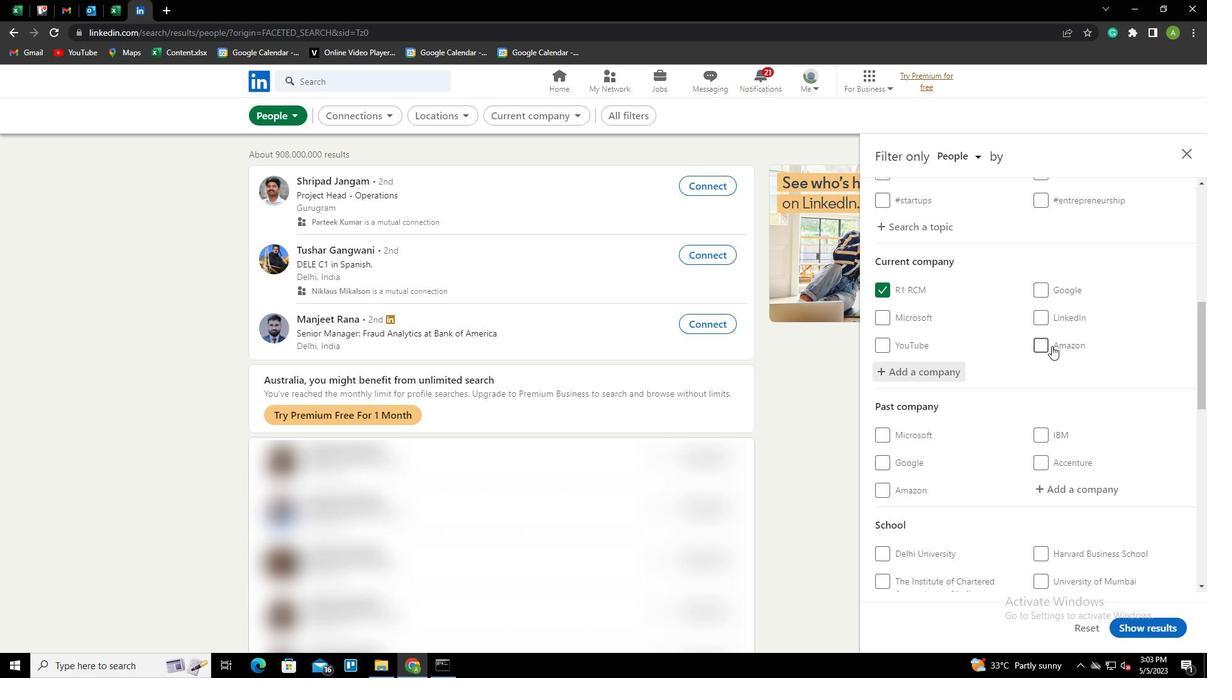 
Action: Mouse scrolled (1051, 345) with delta (0, 0)
Screenshot: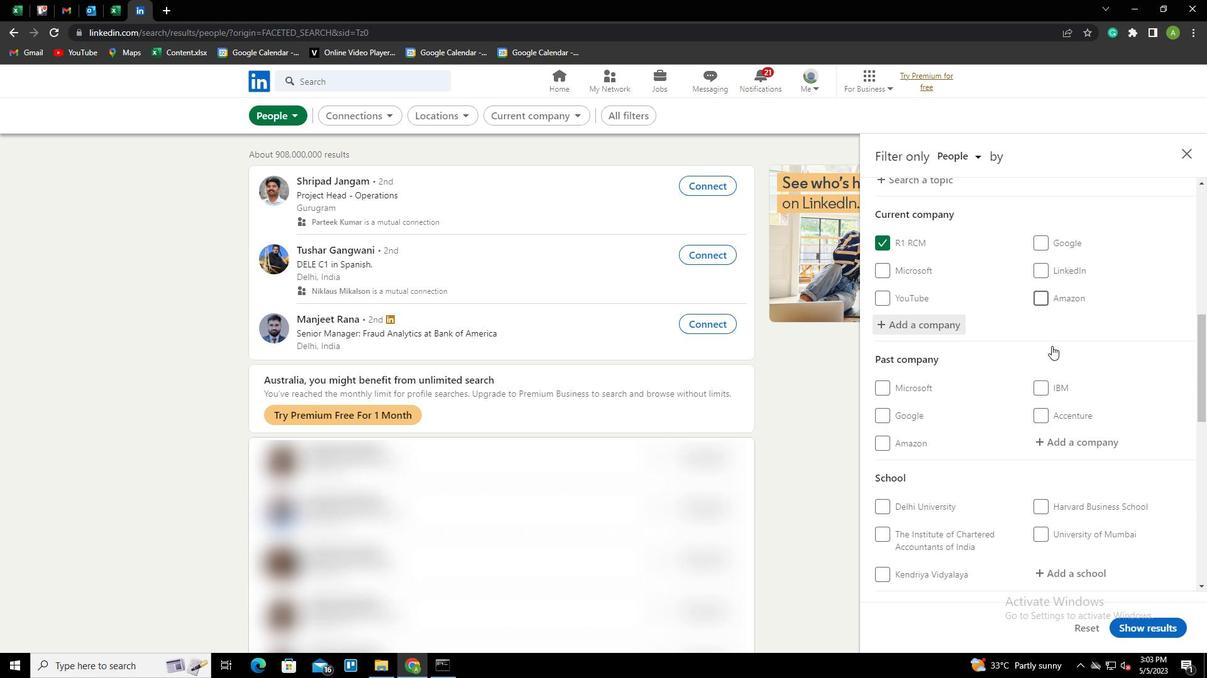 
Action: Mouse scrolled (1051, 345) with delta (0, 0)
Screenshot: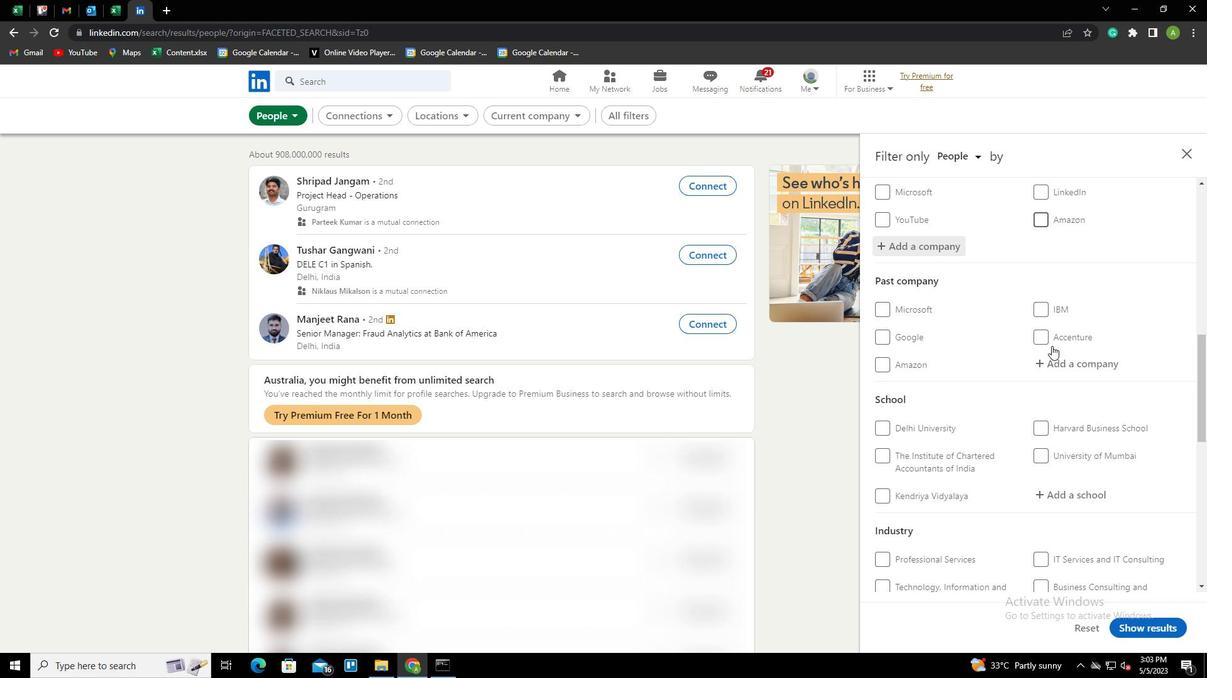 
Action: Mouse scrolled (1051, 345) with delta (0, 0)
Screenshot: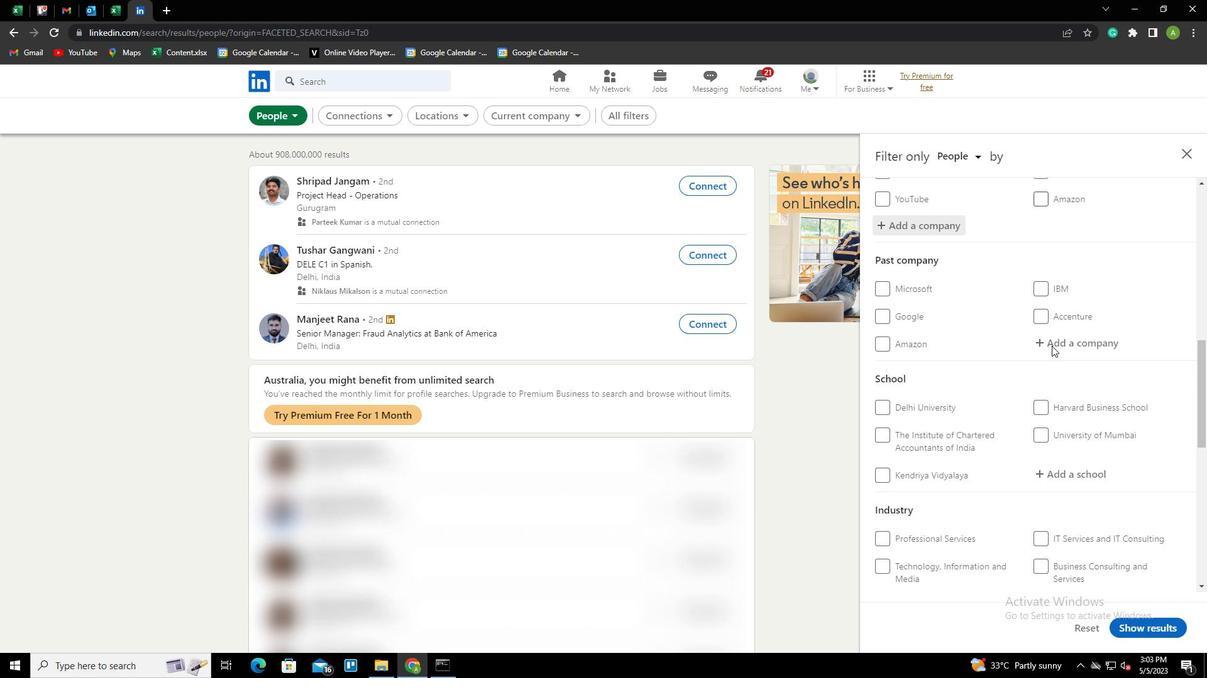 
Action: Mouse moved to (1066, 370)
Screenshot: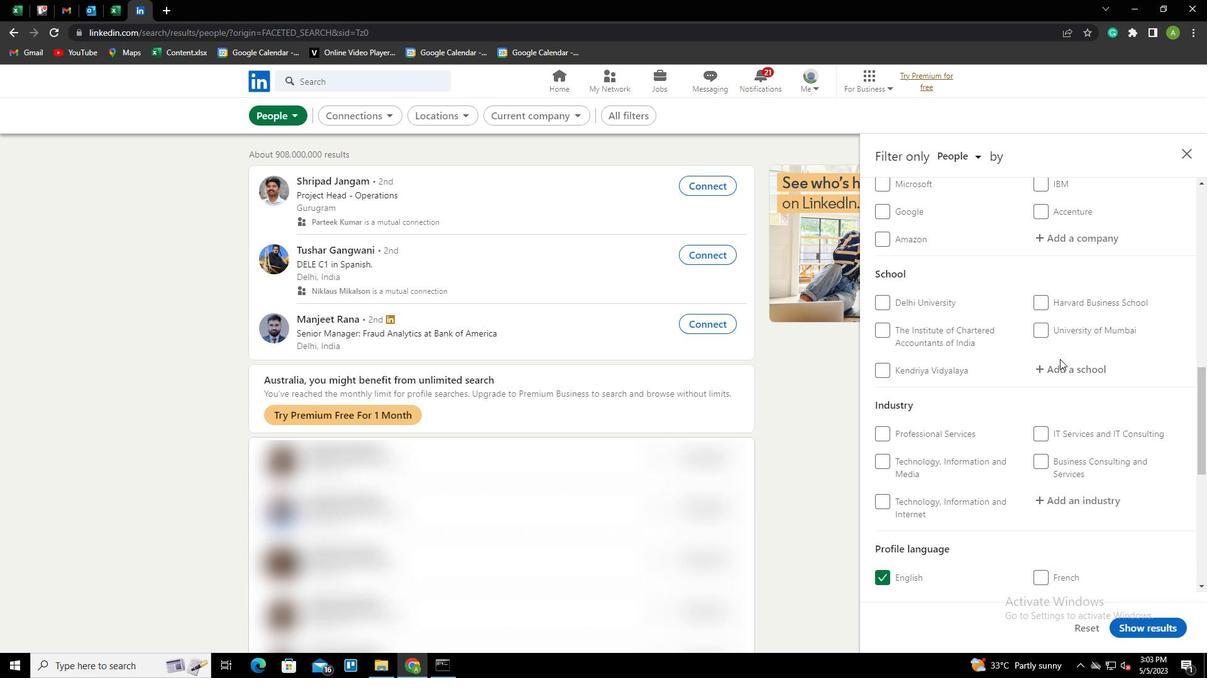 
Action: Mouse pressed left at (1066, 370)
Screenshot: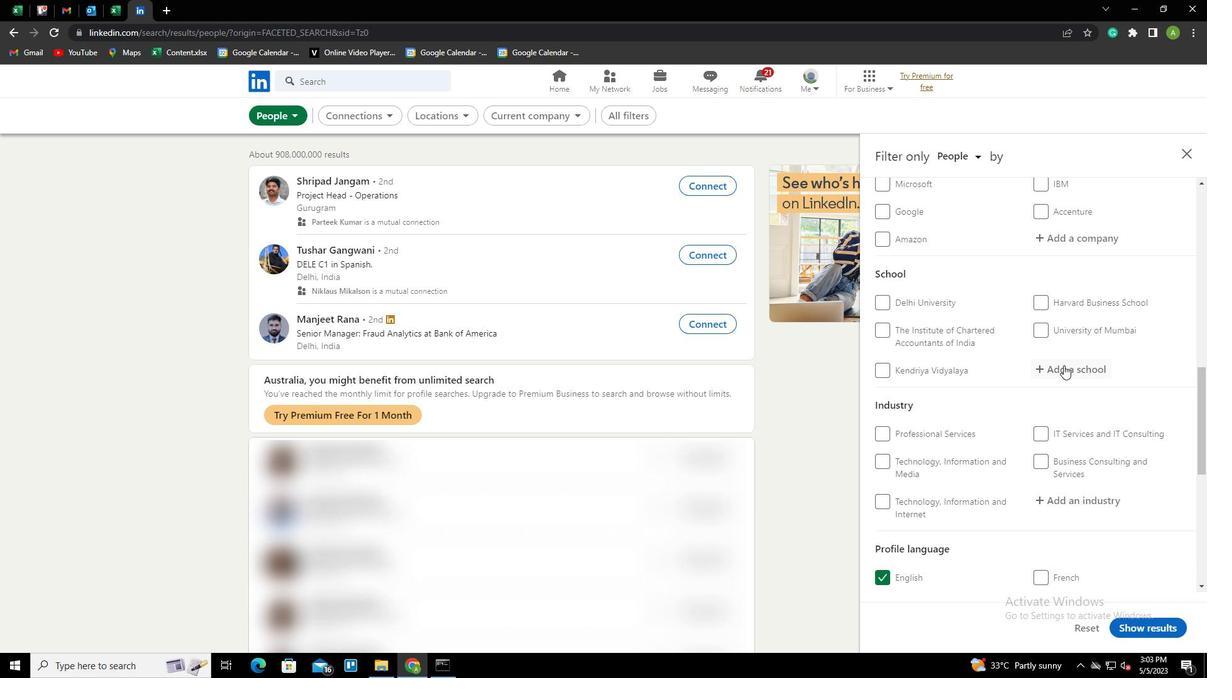 
Action: Key pressed <Key.shift>DR<Key.space>.<Key.space><Key.shift><Key.shift><Key.shift><Key.shift>B.<Key.shift><Key.space><Key.shift>R.<Key.space><Key.shift>AMBEDKAR<Key.space><Key.shift>UNIVERSITY,<Key.space><Key.shift>AGRA<Key.down><Key.enter>
Screenshot: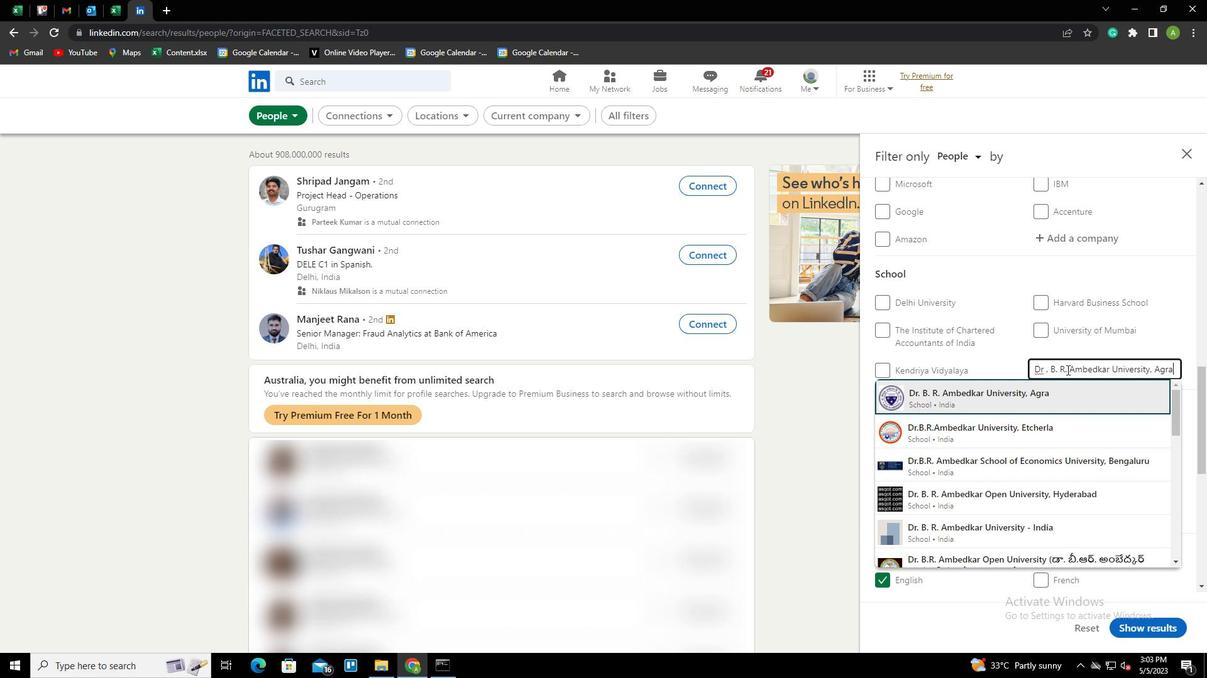 
Action: Mouse scrolled (1066, 369) with delta (0, 0)
Screenshot: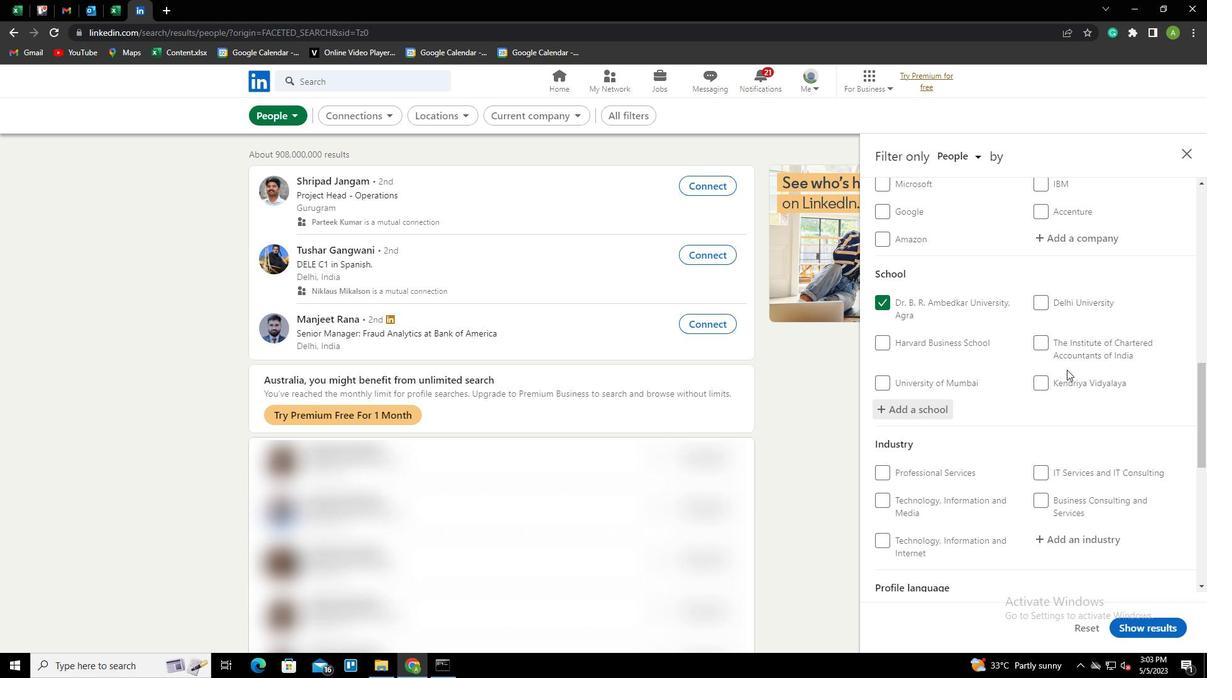 
Action: Mouse scrolled (1066, 369) with delta (0, 0)
Screenshot: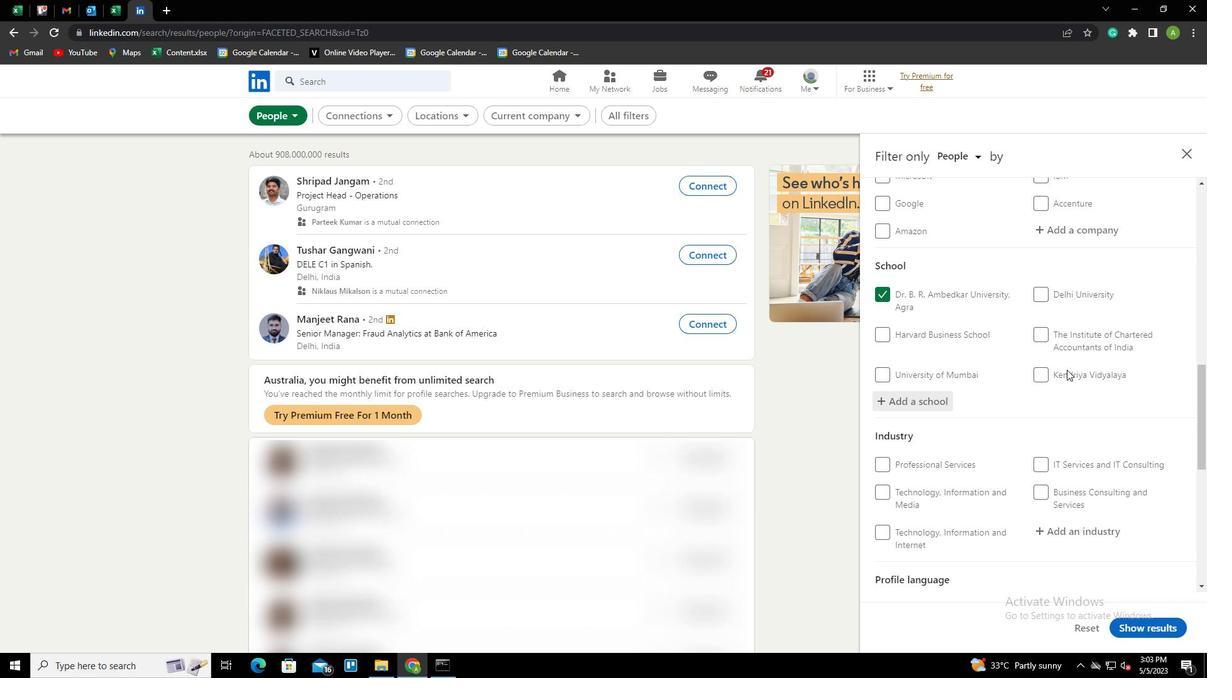 
Action: Mouse scrolled (1066, 369) with delta (0, 0)
Screenshot: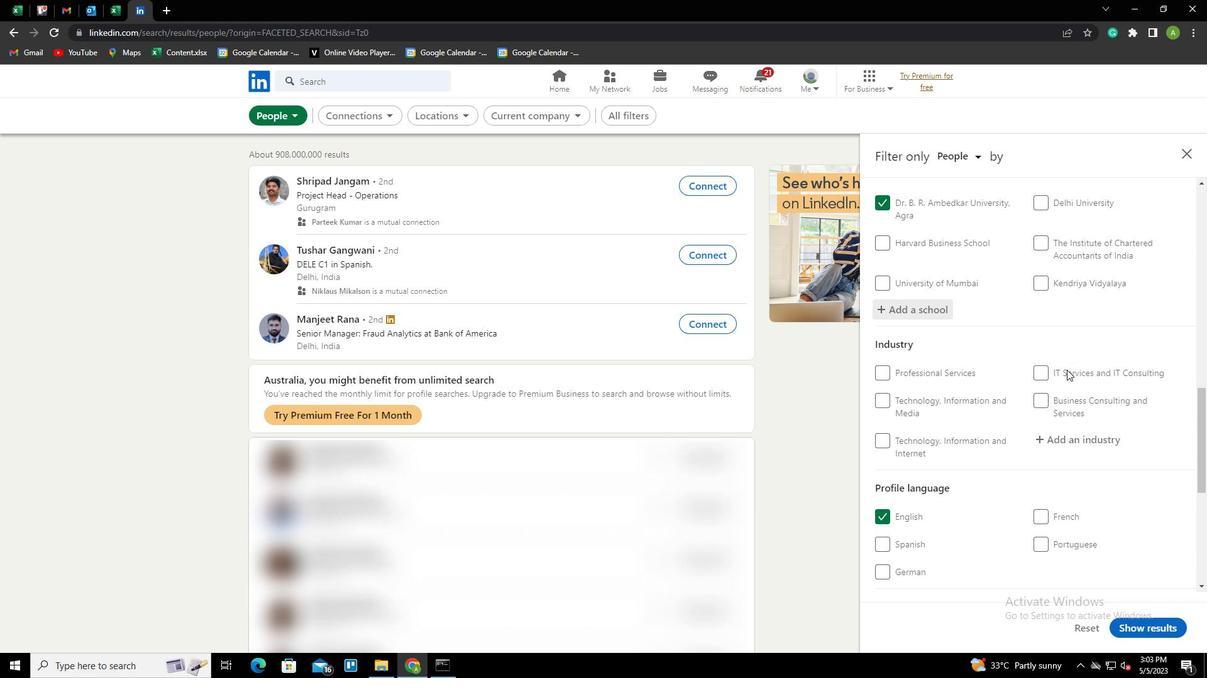 
Action: Mouse moved to (1078, 348)
Screenshot: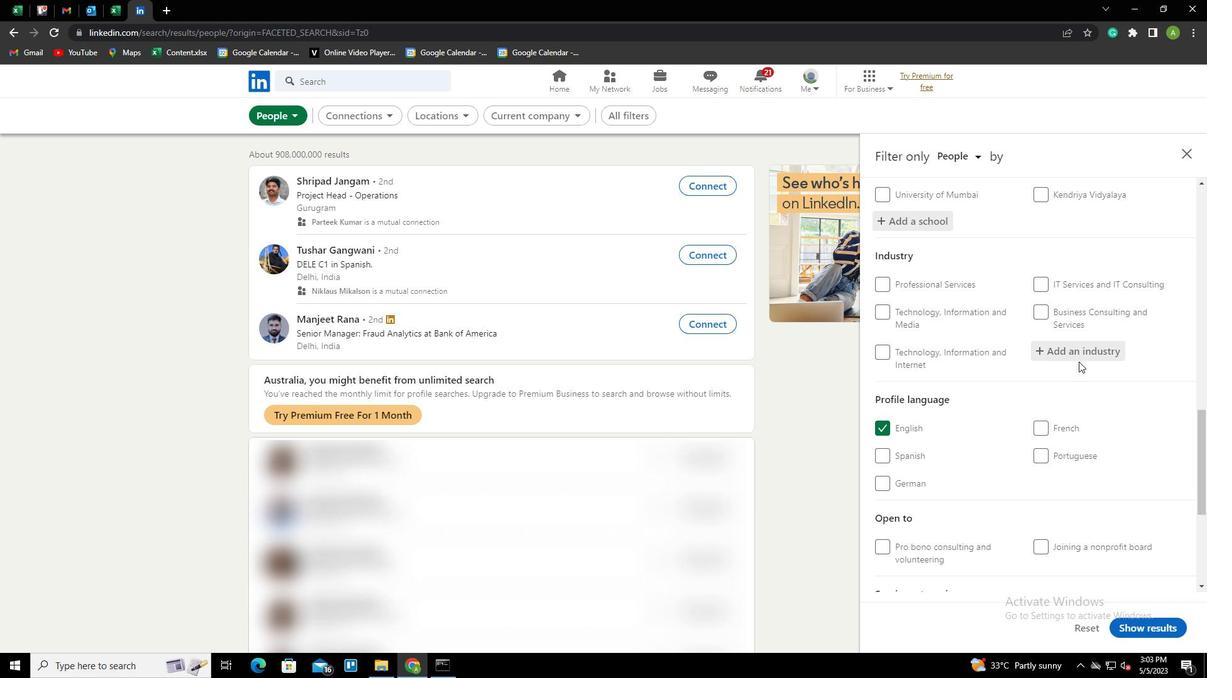 
Action: Mouse pressed left at (1078, 348)
Screenshot: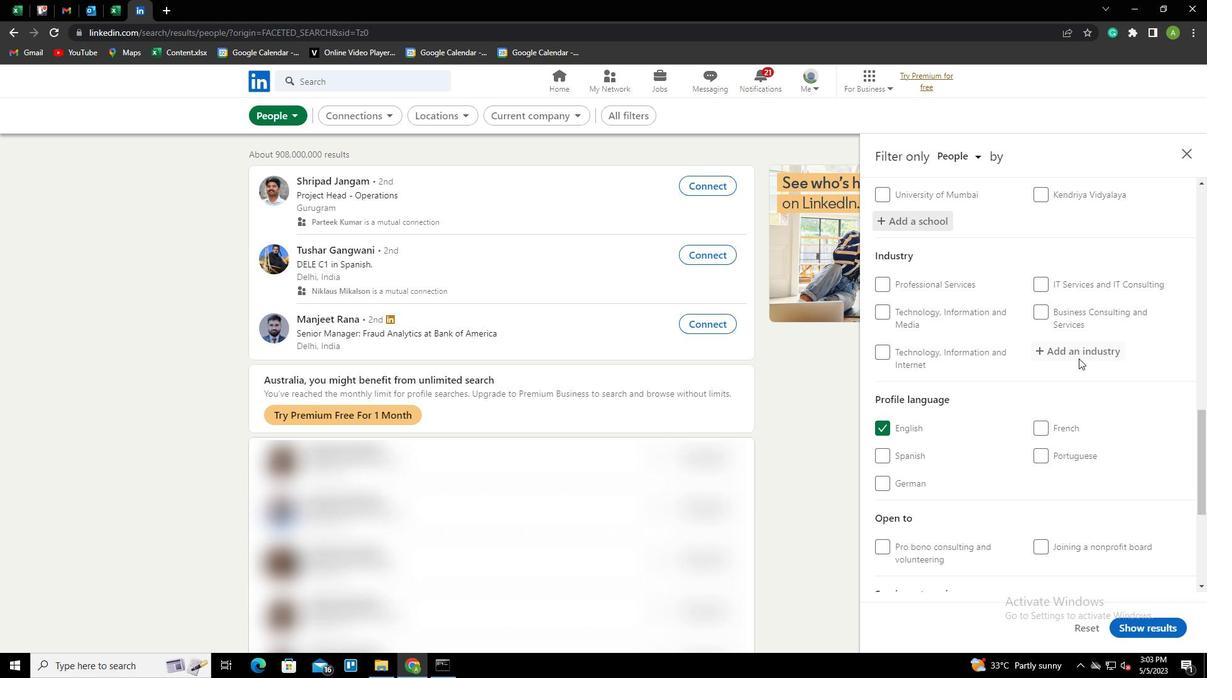 
Action: Key pressed <Key.shift><Key.shift><Key.shift><Key.shift><Key.shift><Key.shift><Key.shift><Key.shift><Key.shift><Key.shift><Key.shift><Key.shift><Key.shift><Key.shift><Key.shift><Key.shift><Key.shift><Key.shift>HIGHTER<Key.backspace><Key.backspace><Key.backspace>ER<Key.space><Key.shift>EDUCATION<Key.down><Key.enter>
Screenshot: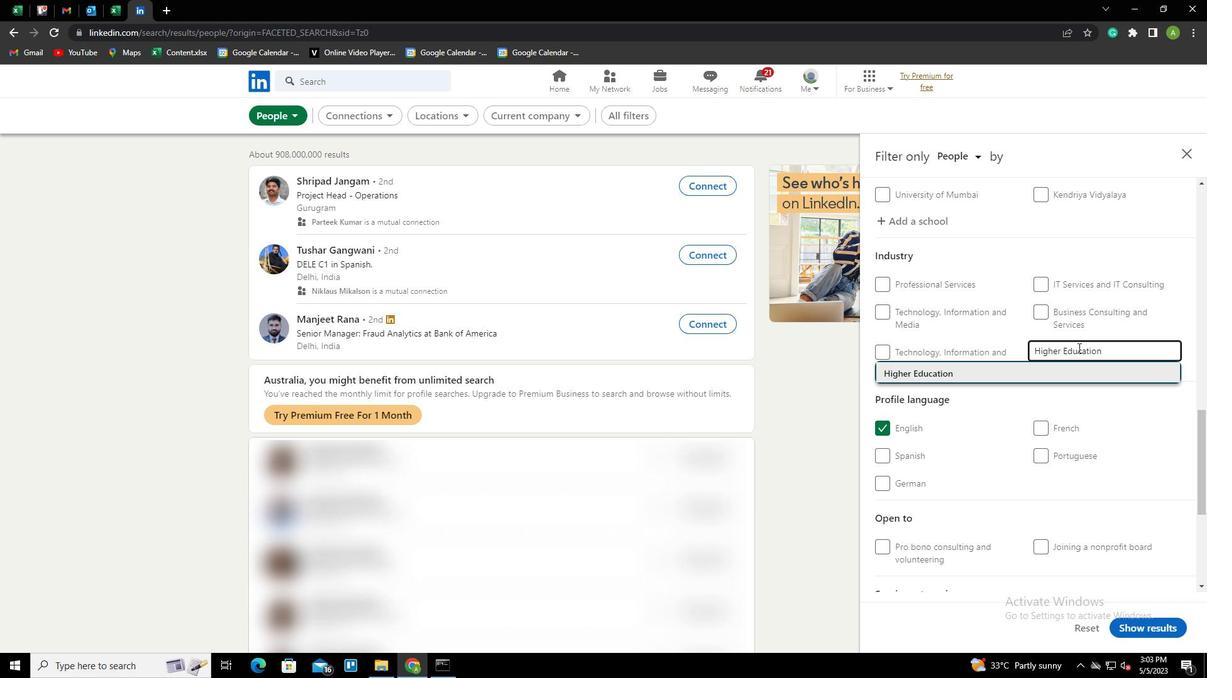 
Action: Mouse scrolled (1078, 347) with delta (0, 0)
Screenshot: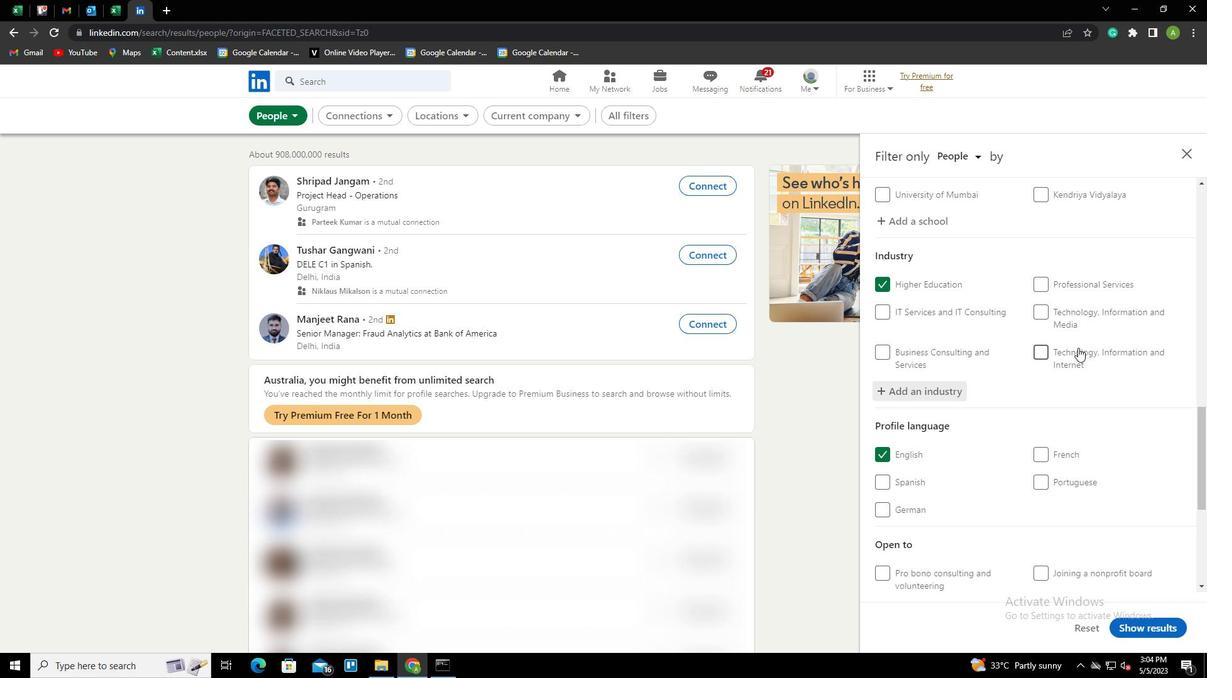 
Action: Mouse scrolled (1078, 347) with delta (0, 0)
Screenshot: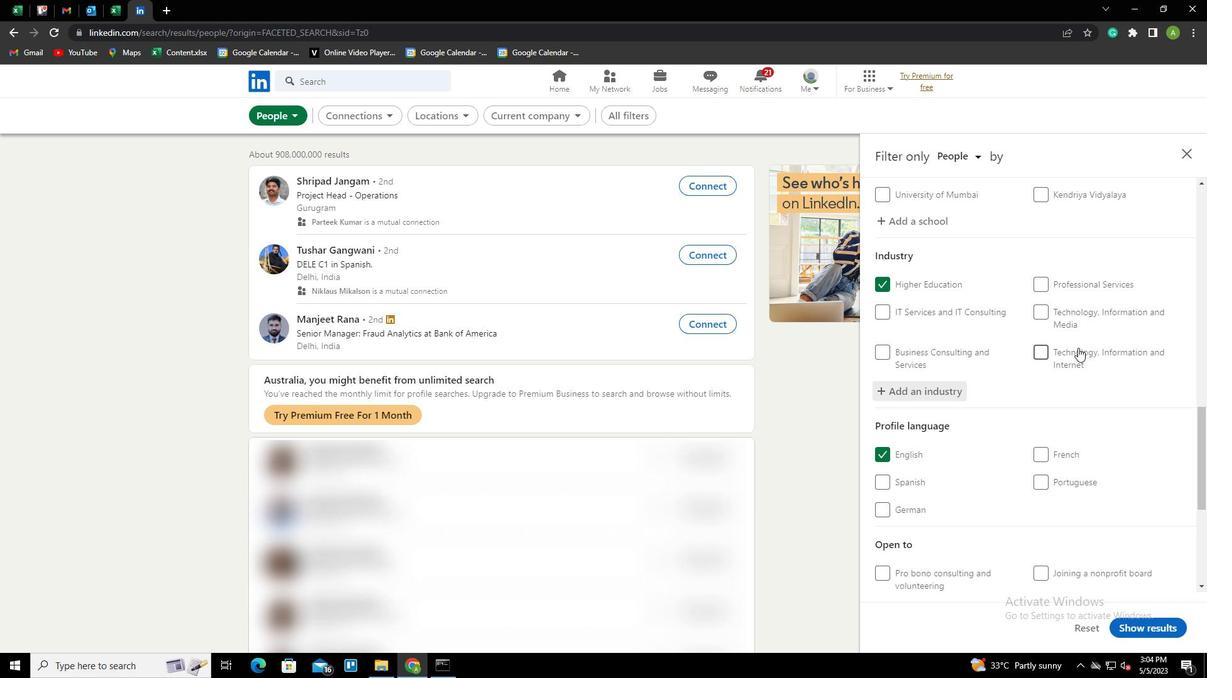 
Action: Mouse scrolled (1078, 347) with delta (0, 0)
Screenshot: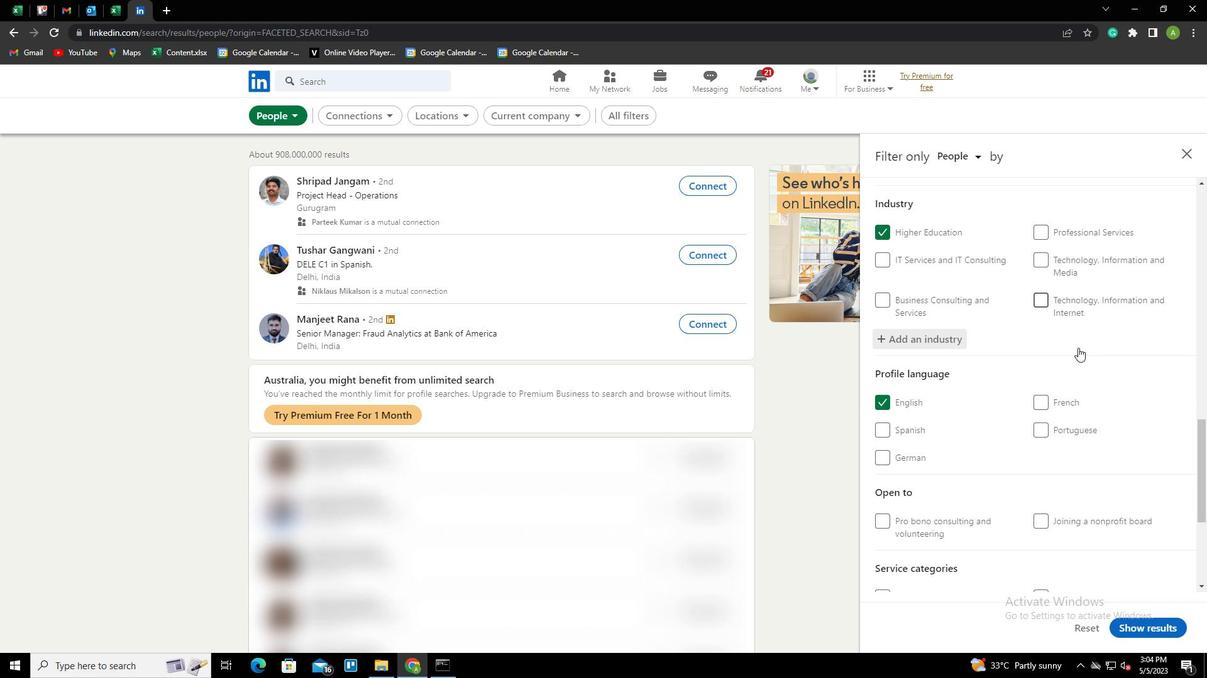 
Action: Mouse scrolled (1078, 347) with delta (0, 0)
Screenshot: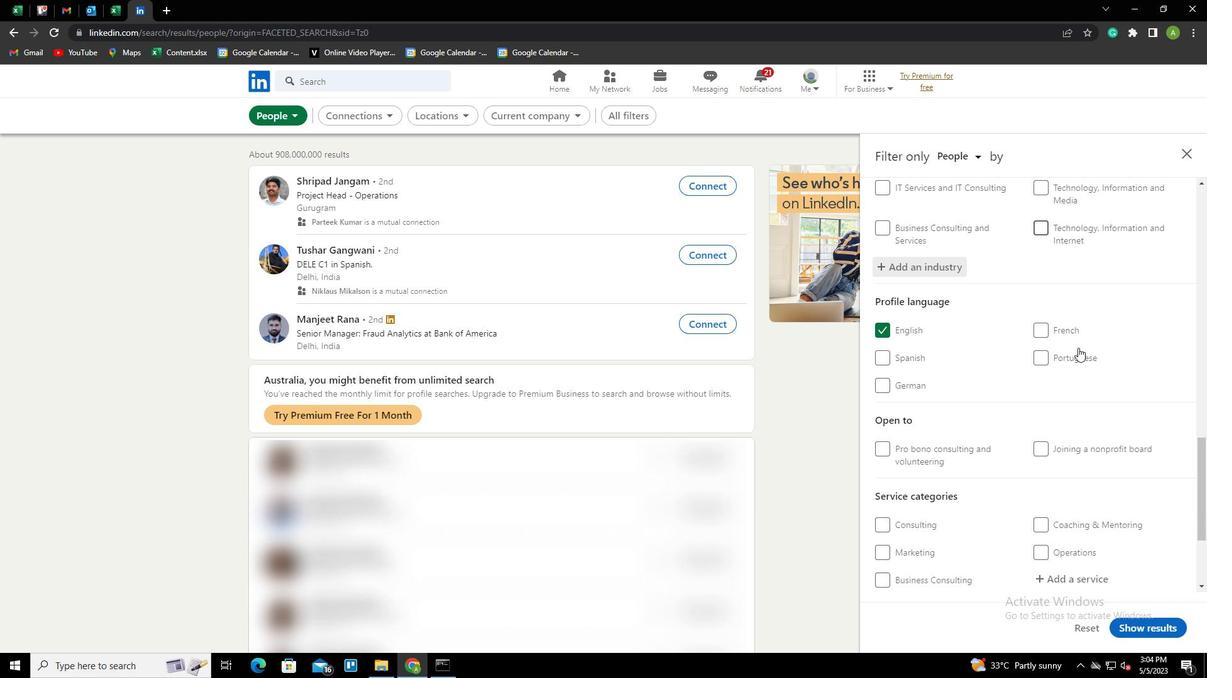 
Action: Mouse scrolled (1078, 347) with delta (0, 0)
Screenshot: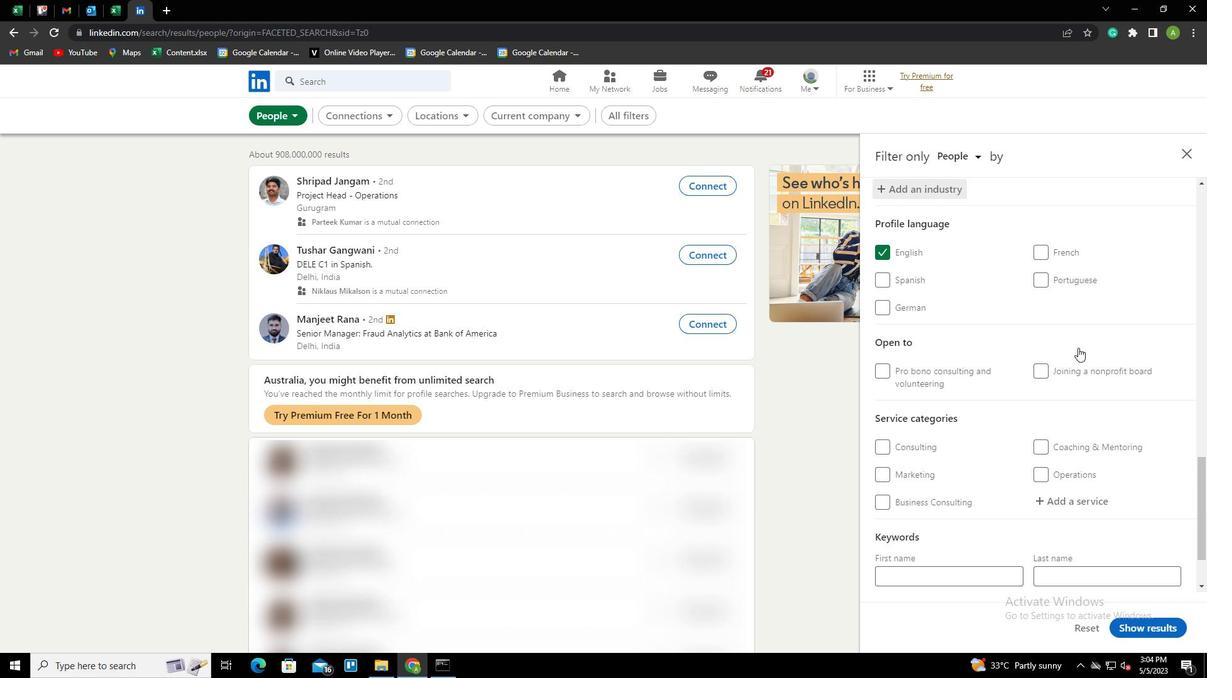 
Action: Mouse scrolled (1078, 347) with delta (0, 0)
Screenshot: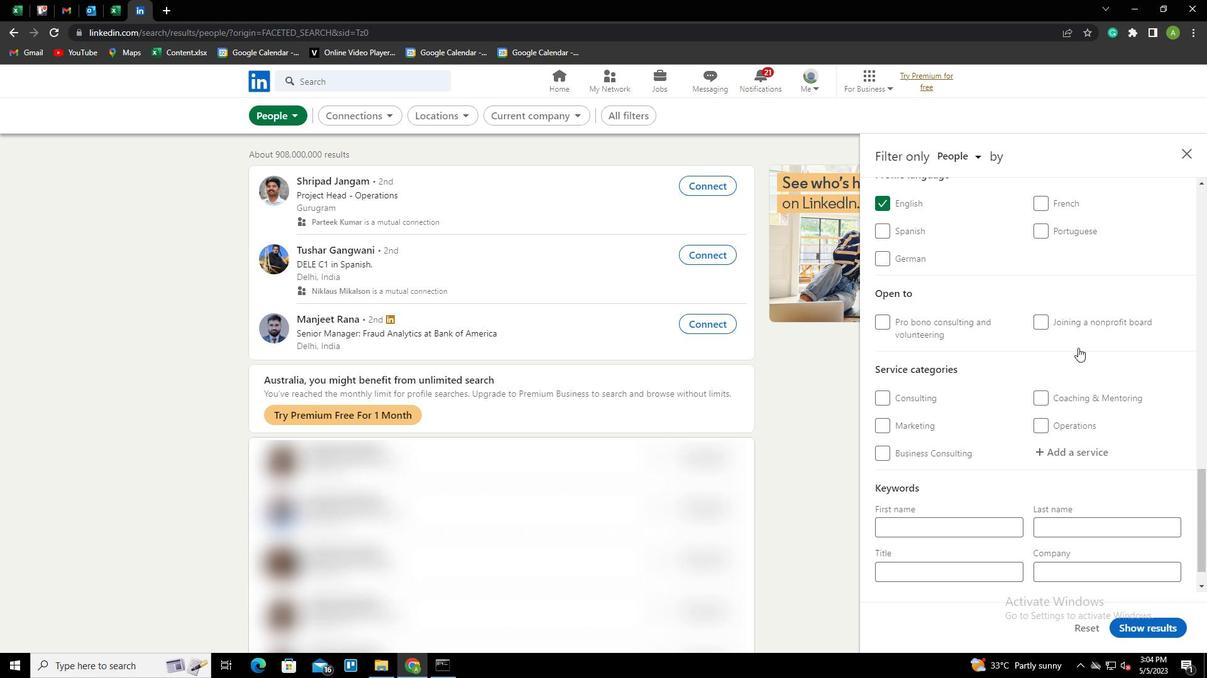 
Action: Mouse moved to (1081, 415)
Screenshot: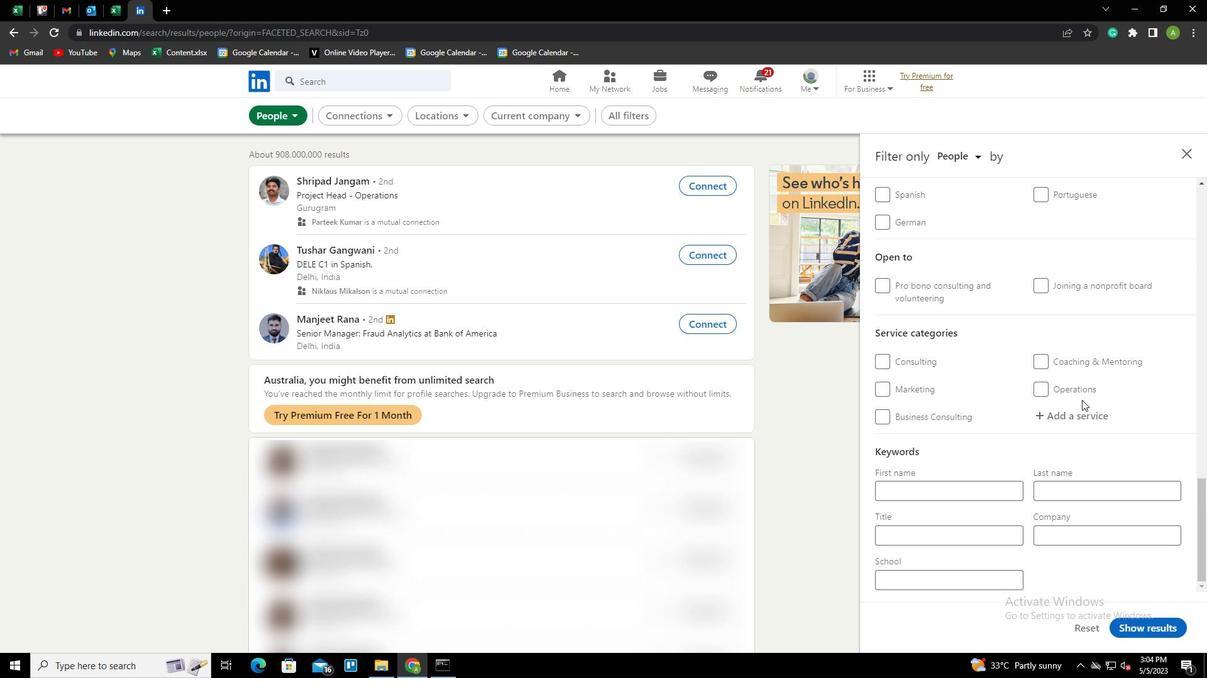 
Action: Mouse pressed left at (1081, 415)
Screenshot: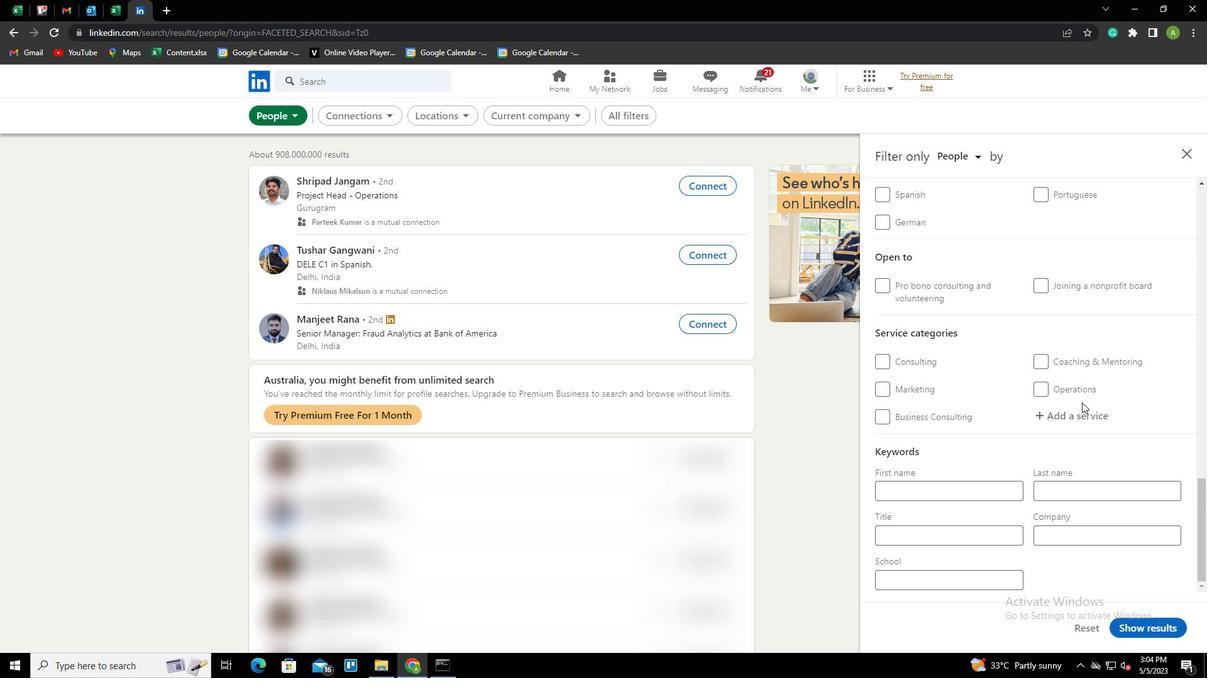 
Action: Key pressed <Key.shift>DUI<Key.space><Key.shift>LAX<Key.backspace>W<Key.down><Key.enter>
Screenshot: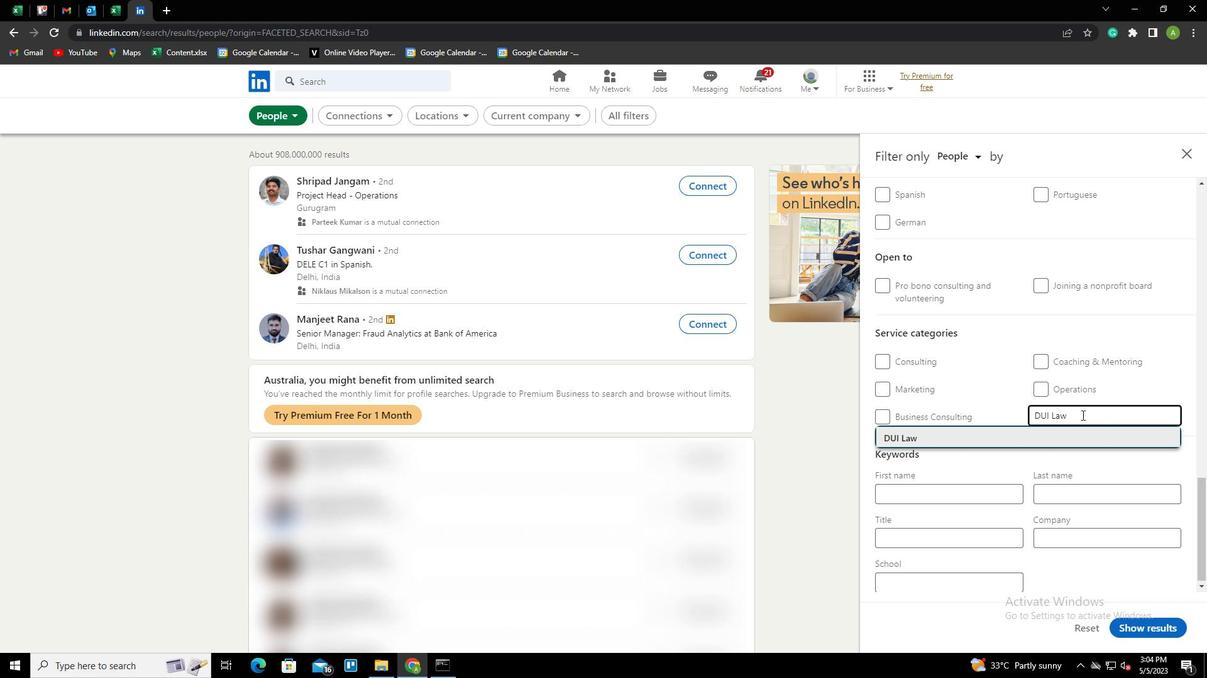 
Action: Mouse scrolled (1081, 414) with delta (0, 0)
Screenshot: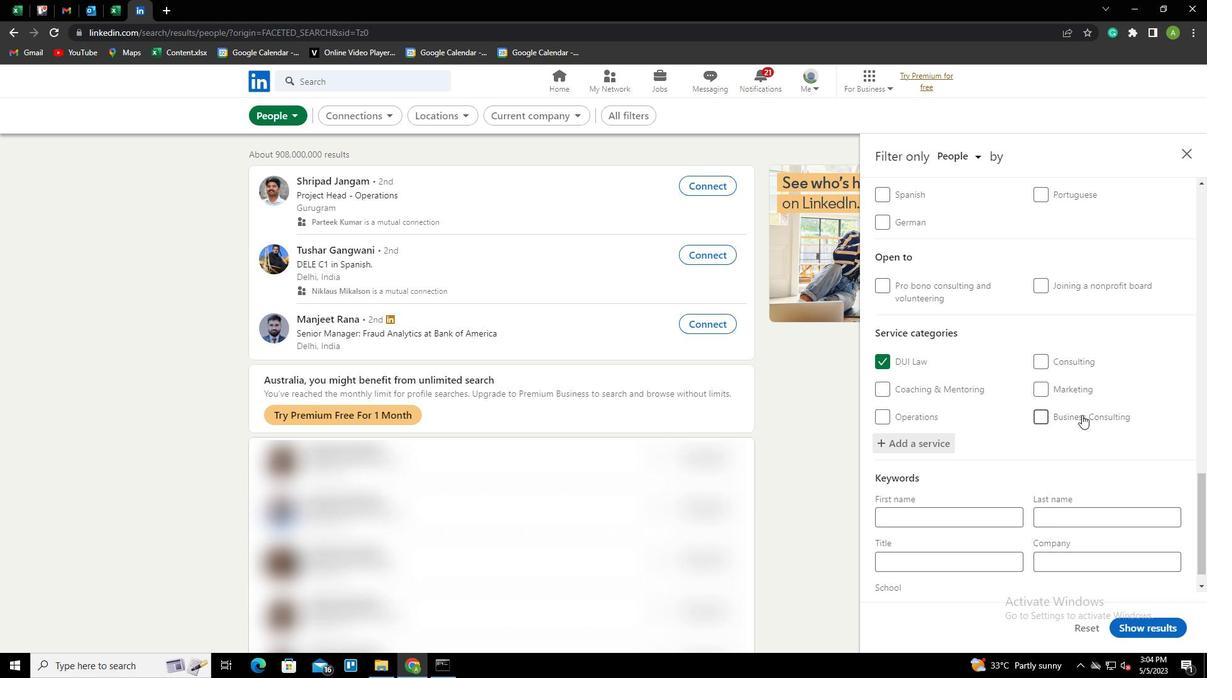 
Action: Mouse scrolled (1081, 414) with delta (0, 0)
Screenshot: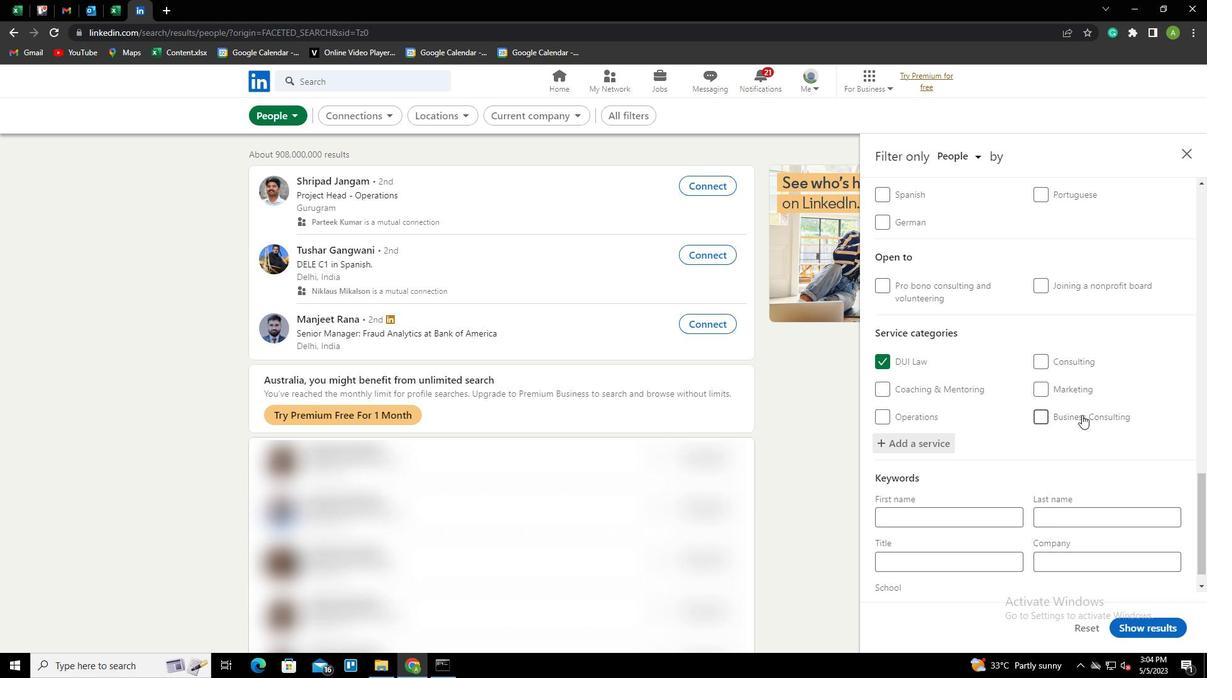 
Action: Mouse scrolled (1081, 414) with delta (0, 0)
Screenshot: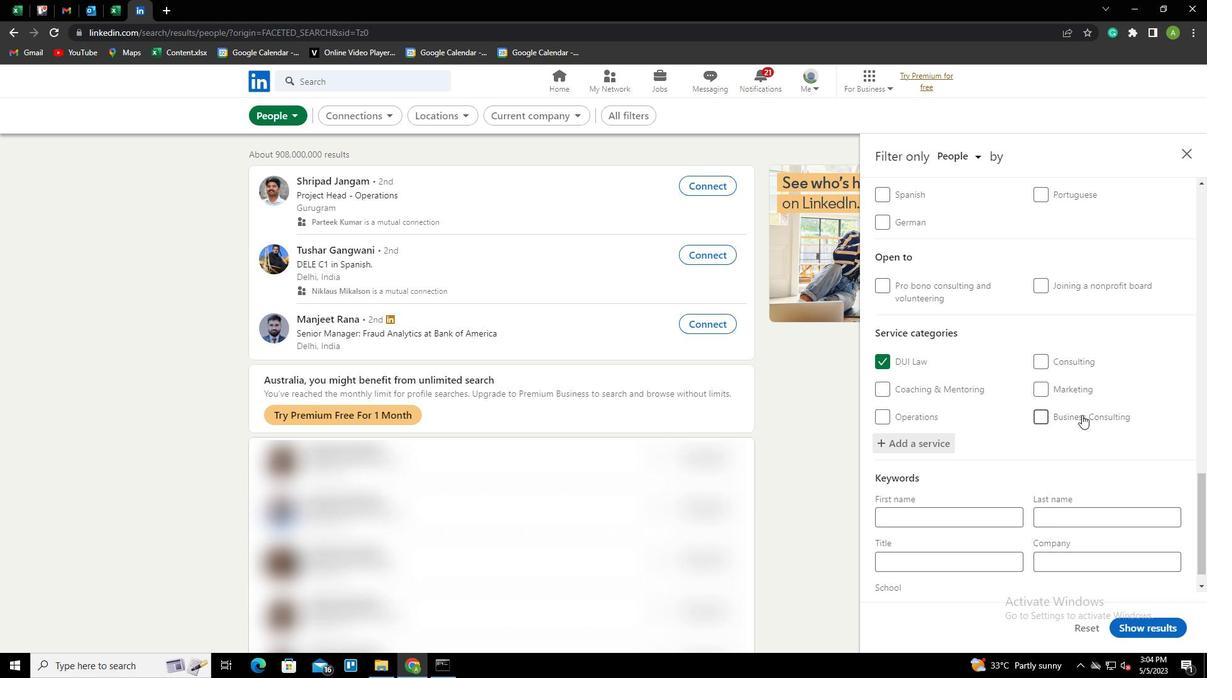 
Action: Mouse scrolled (1081, 414) with delta (0, 0)
Screenshot: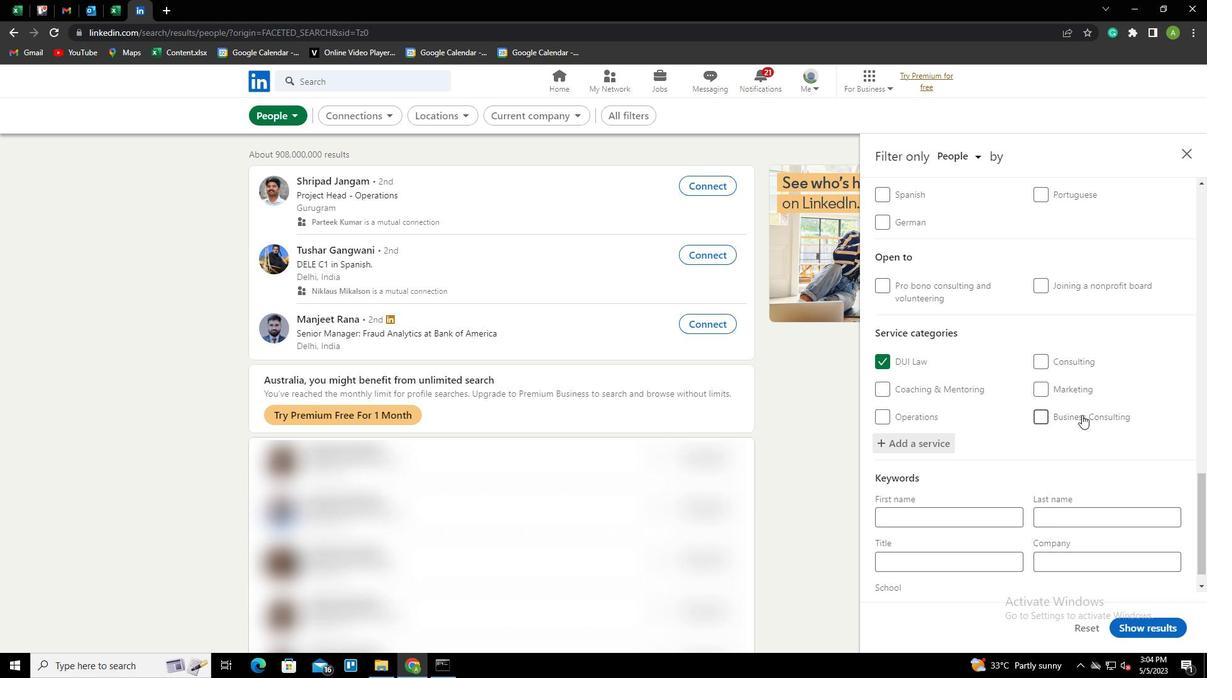 
Action: Mouse scrolled (1081, 414) with delta (0, 0)
Screenshot: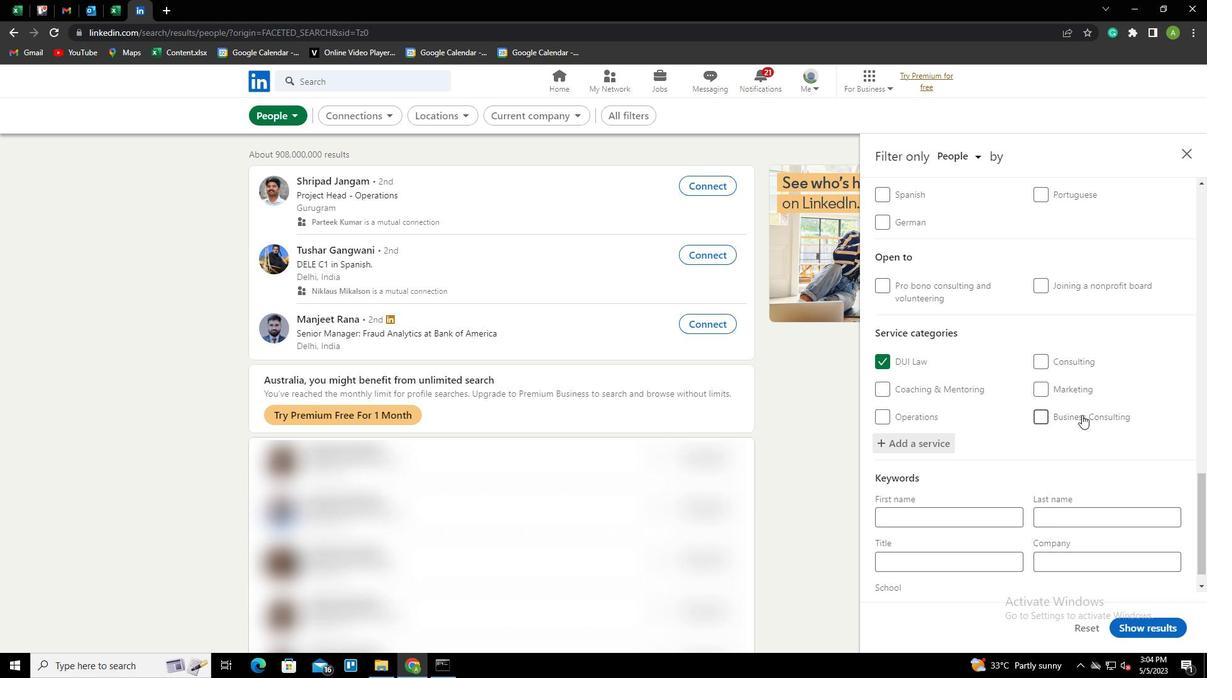 
Action: Mouse scrolled (1081, 414) with delta (0, 0)
Screenshot: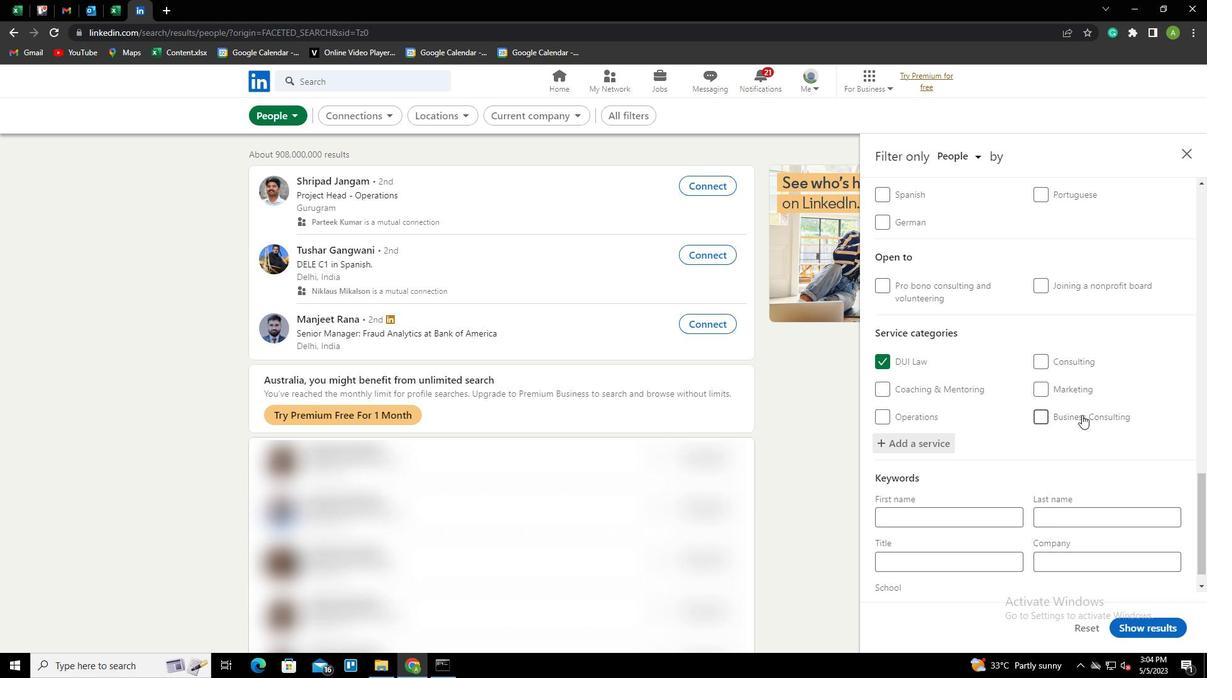 
Action: Mouse moved to (998, 535)
Screenshot: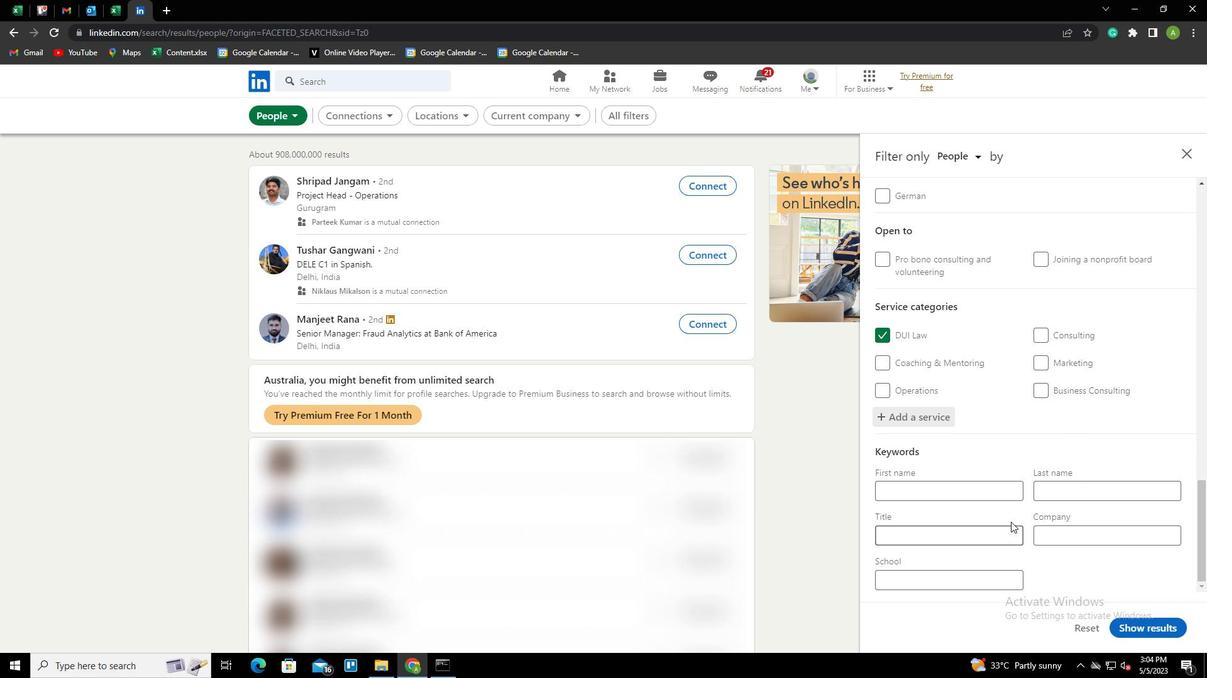 
Action: Mouse pressed left at (998, 535)
Screenshot: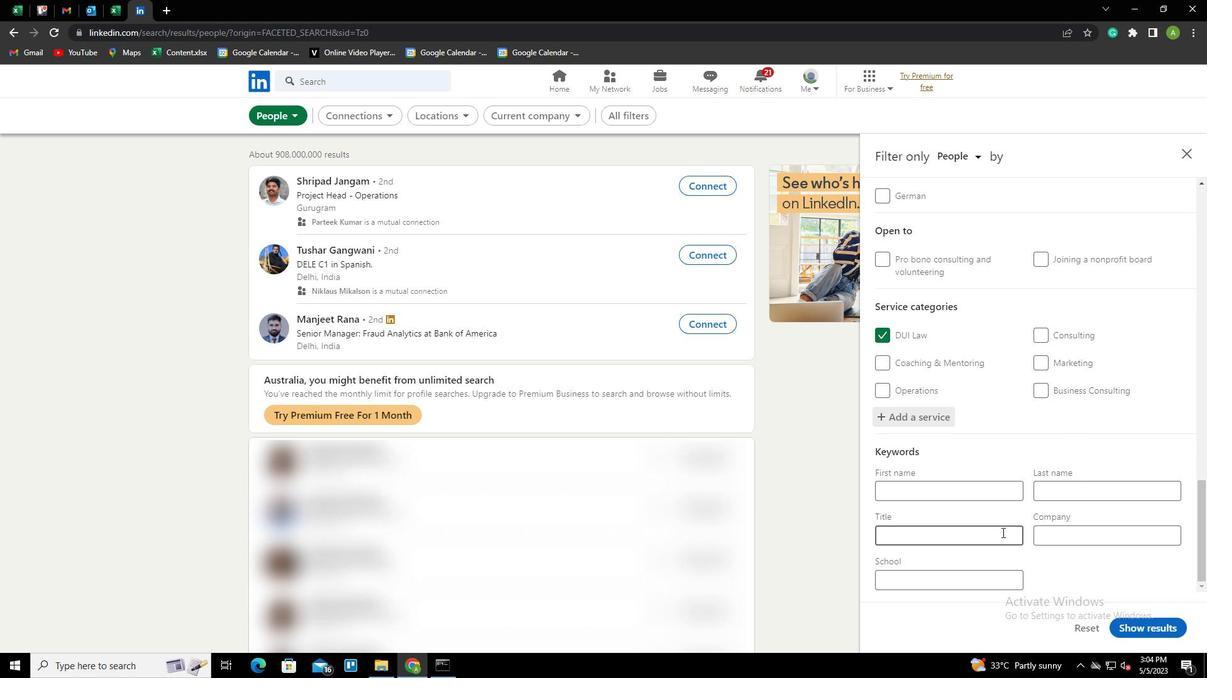 
Action: Key pressed <Key.shift><Key.shift>NURSE<Key.space><Key.shift>PRACITIONER
Screenshot: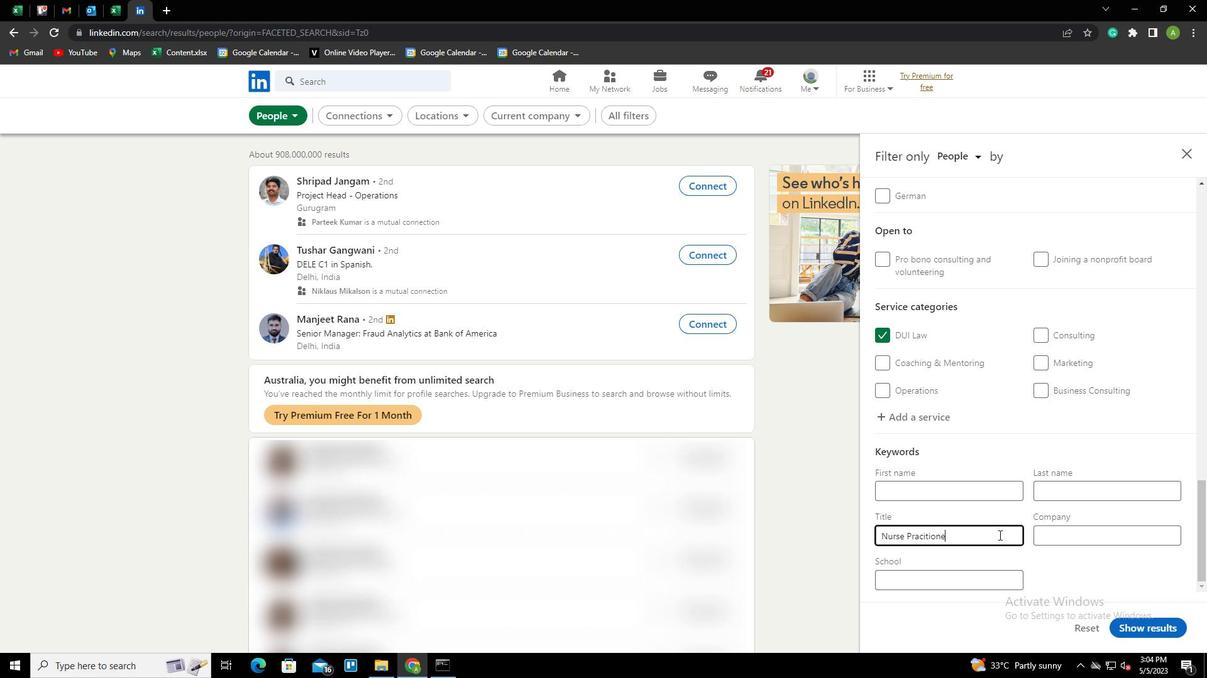 
Action: Mouse moved to (1058, 562)
Screenshot: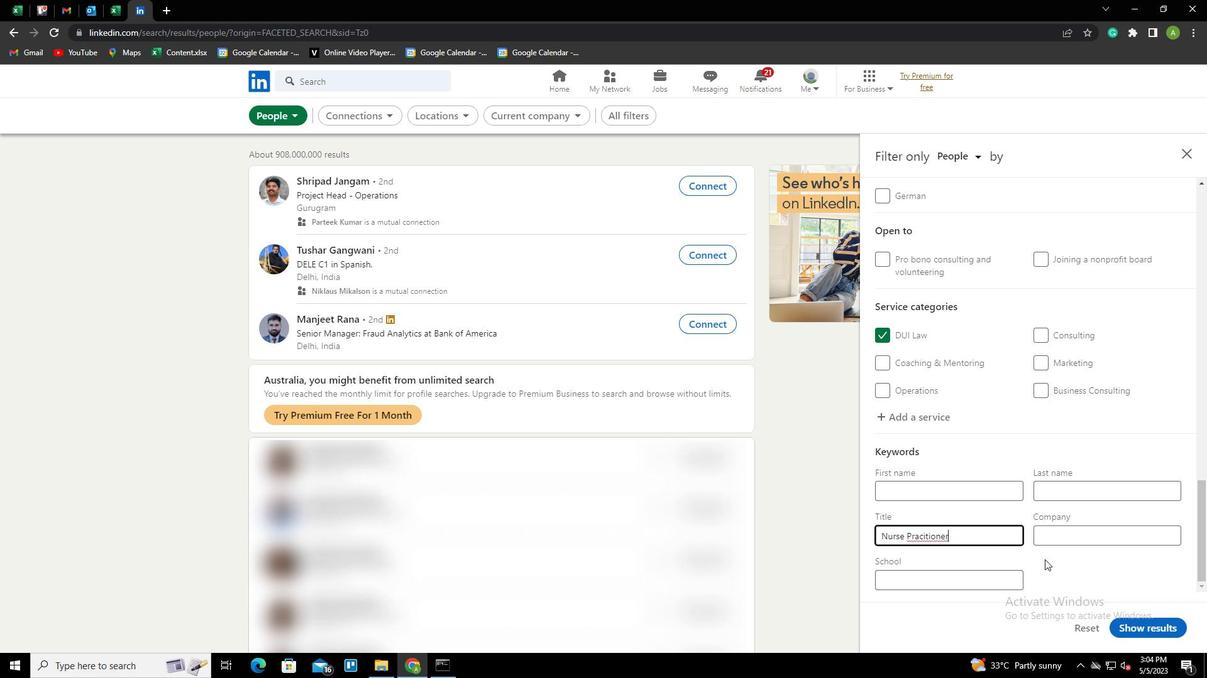 
Action: Mouse pressed left at (1058, 562)
Screenshot: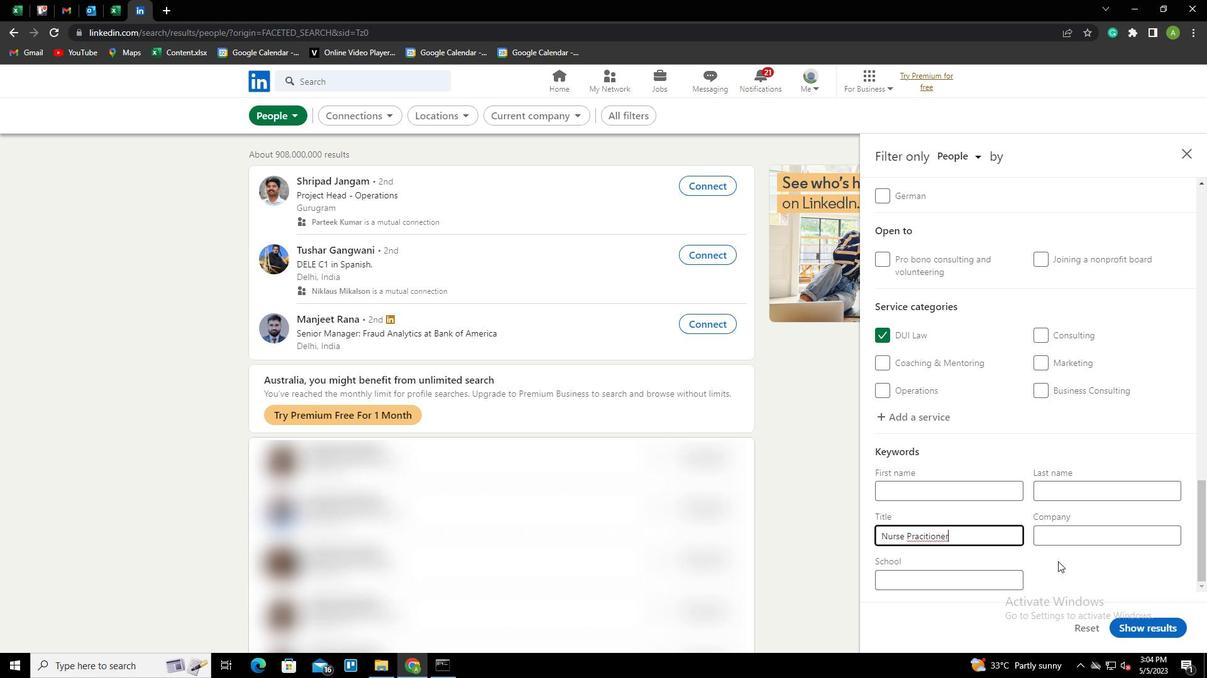 
Action: Mouse moved to (924, 536)
Screenshot: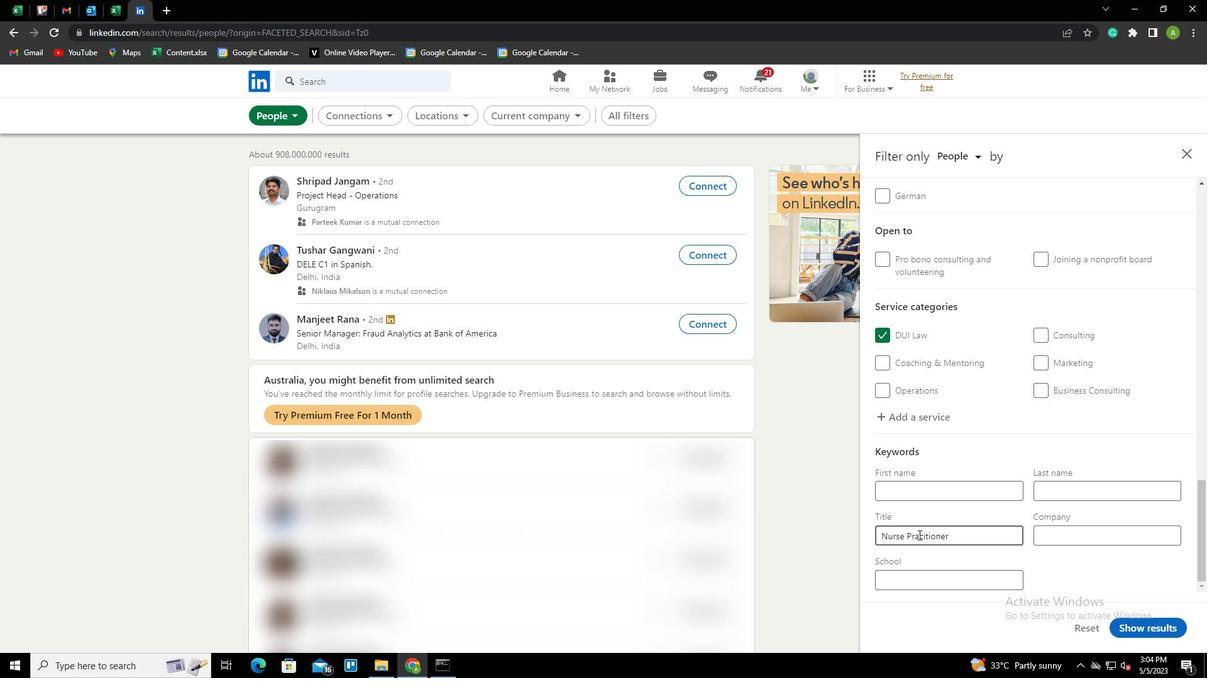 
Action: Mouse pressed left at (924, 536)
Screenshot: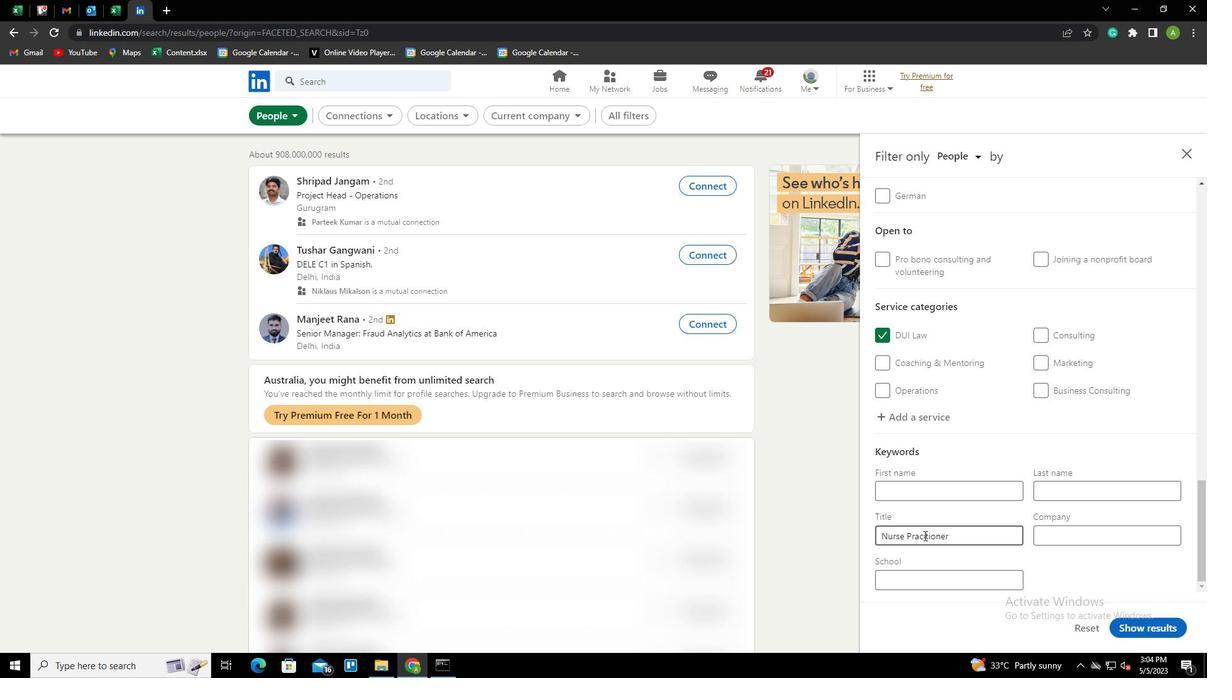 
Action: Mouse moved to (982, 546)
Screenshot: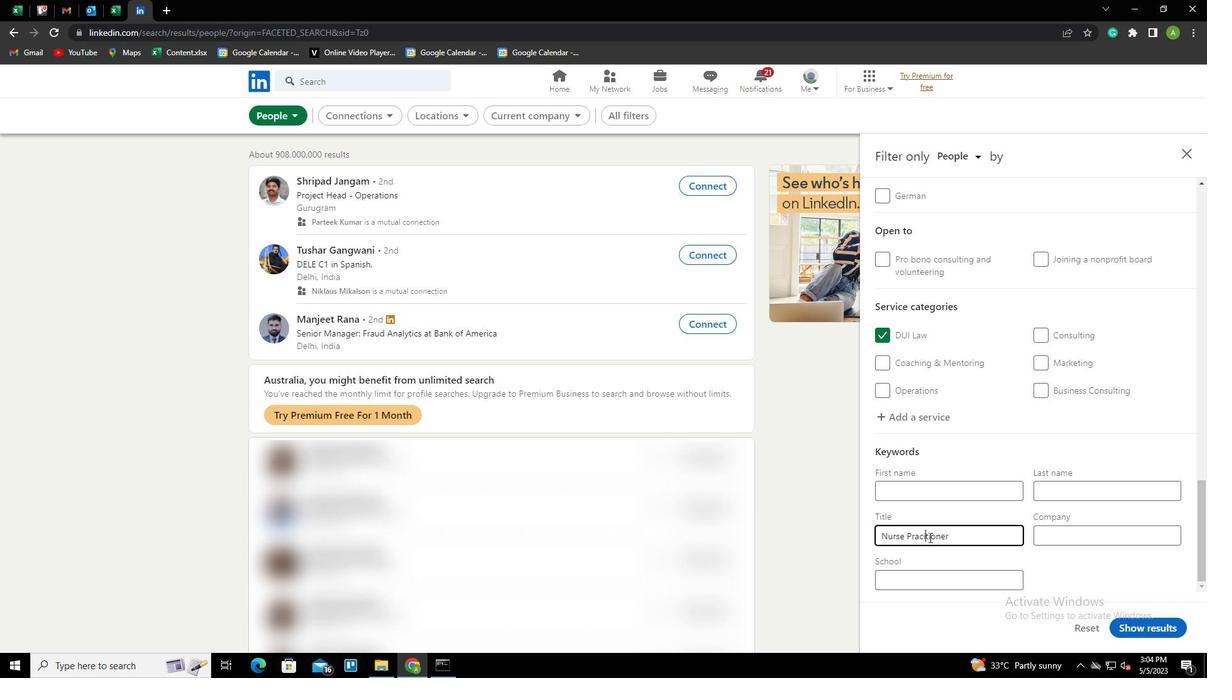 
Action: Key pressed <Key.left>T
Screenshot: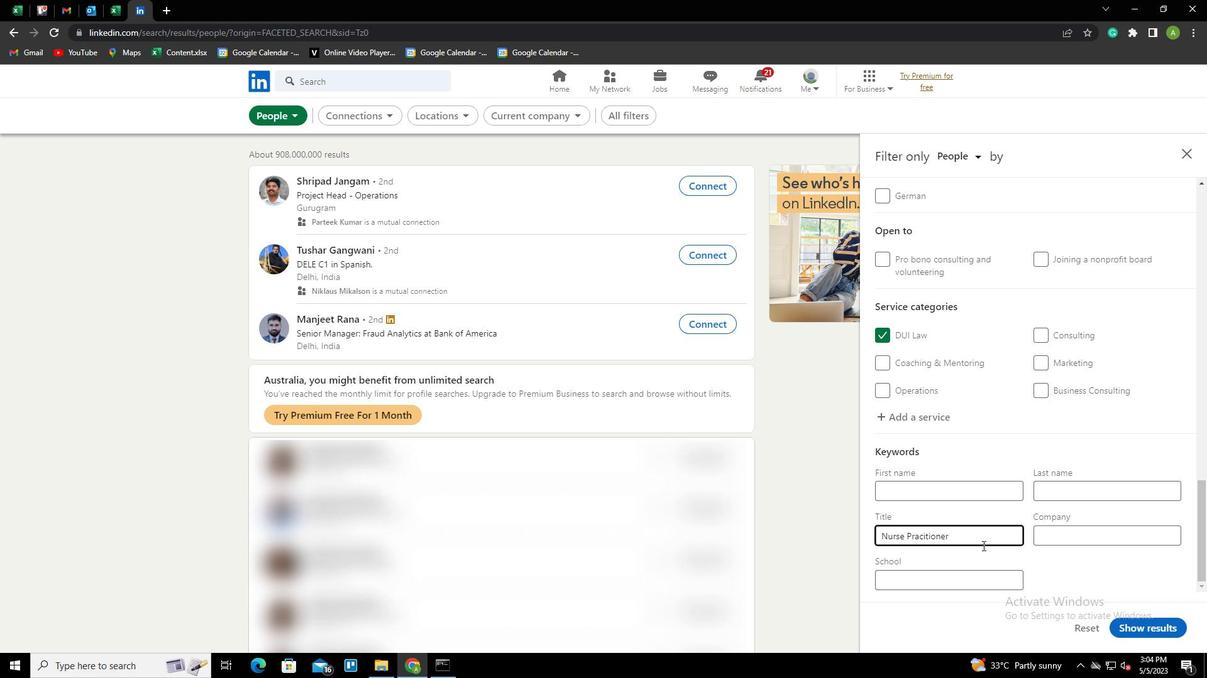 
Action: Mouse moved to (1044, 565)
Screenshot: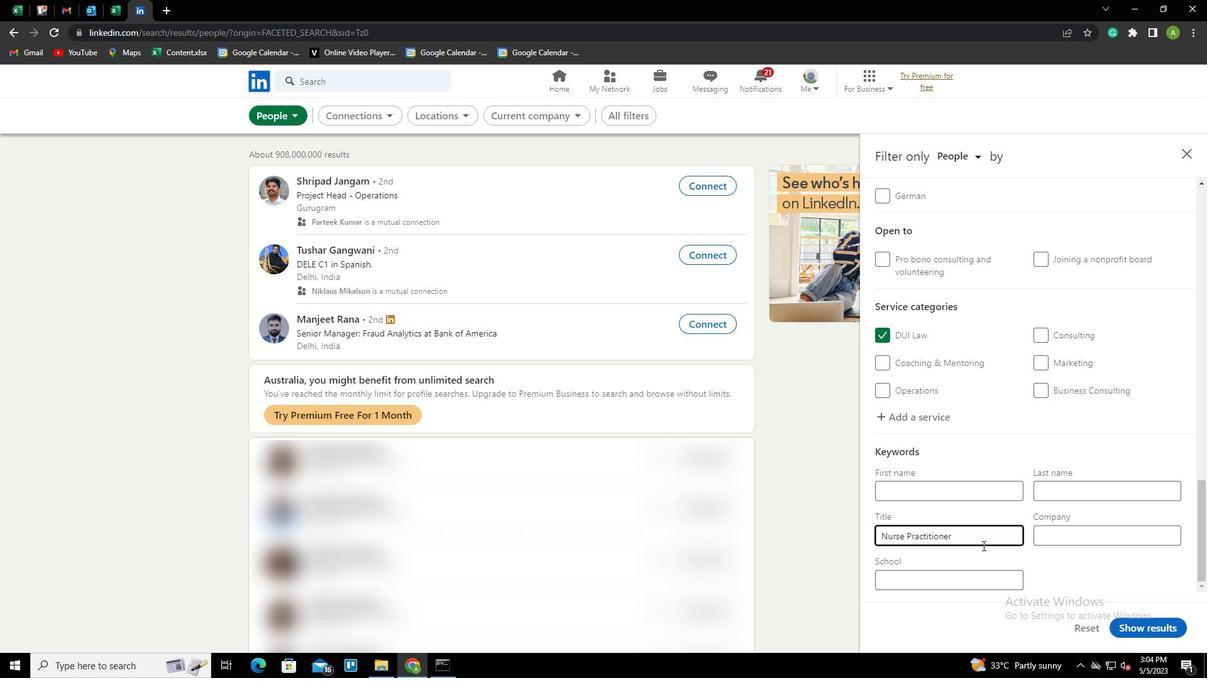 
Action: Mouse pressed left at (1044, 565)
Screenshot: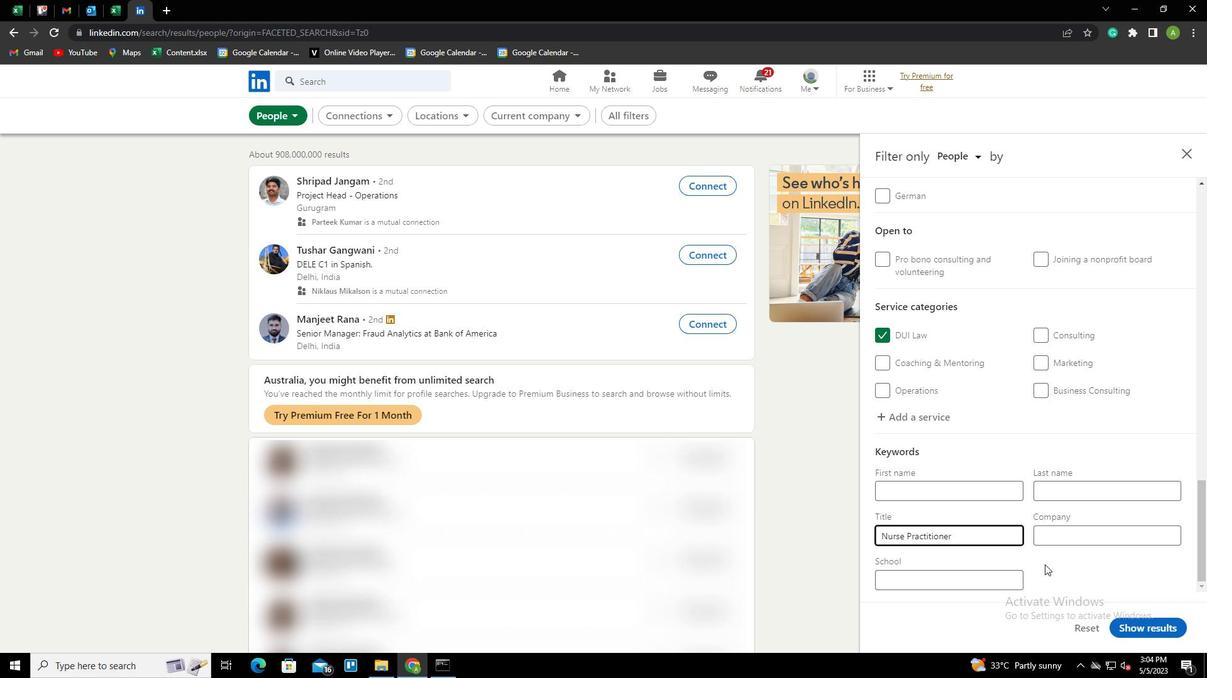 
Action: Mouse moved to (1141, 625)
Screenshot: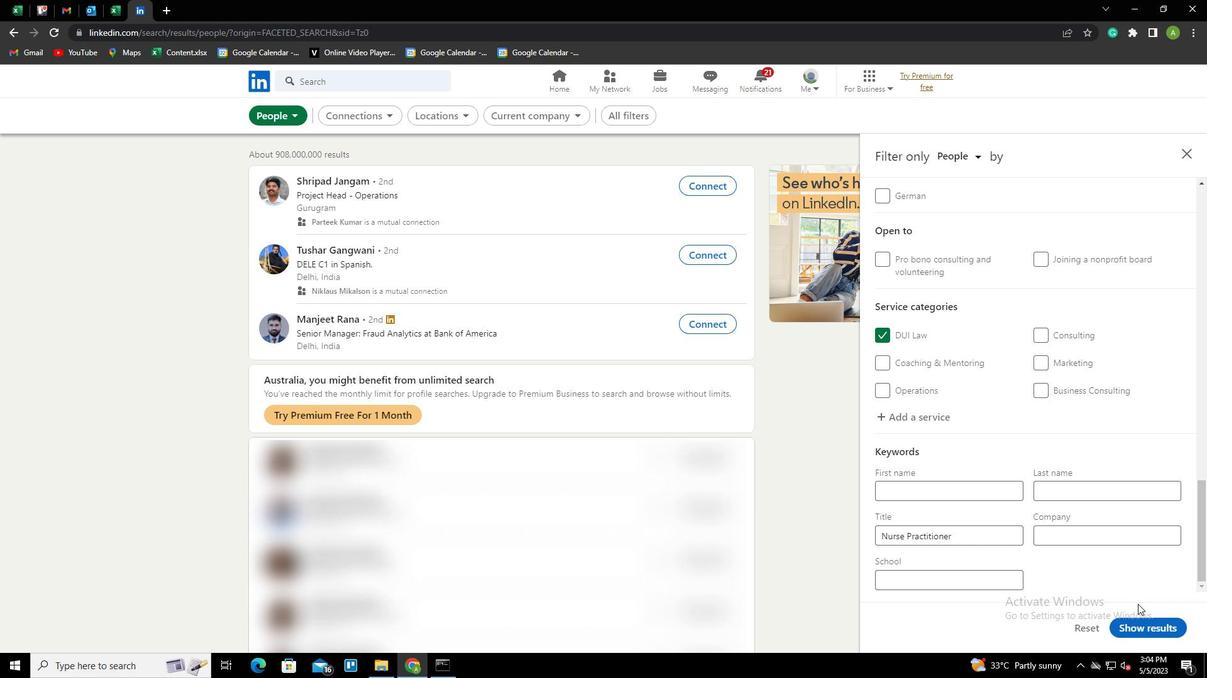
Action: Mouse pressed left at (1141, 625)
Screenshot: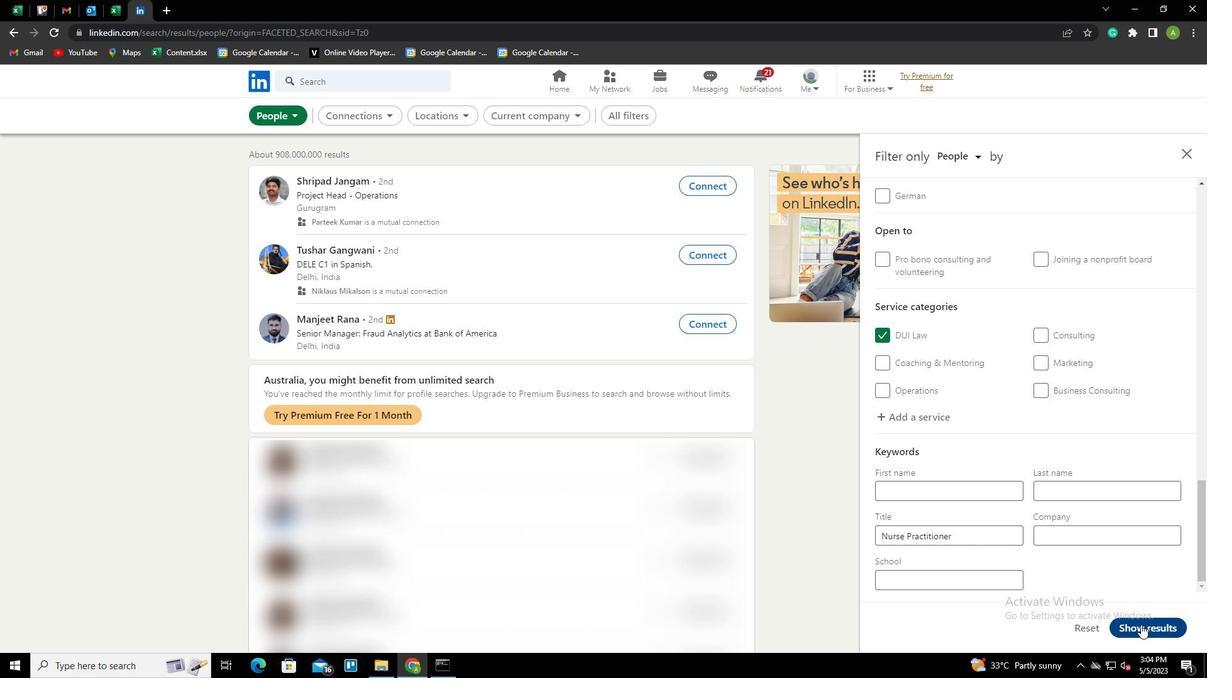 
